 Task: Read and analyze the reviews of a property on Airbnb to assess guest experiences.
Action: Mouse moved to (329, 544)
Screenshot: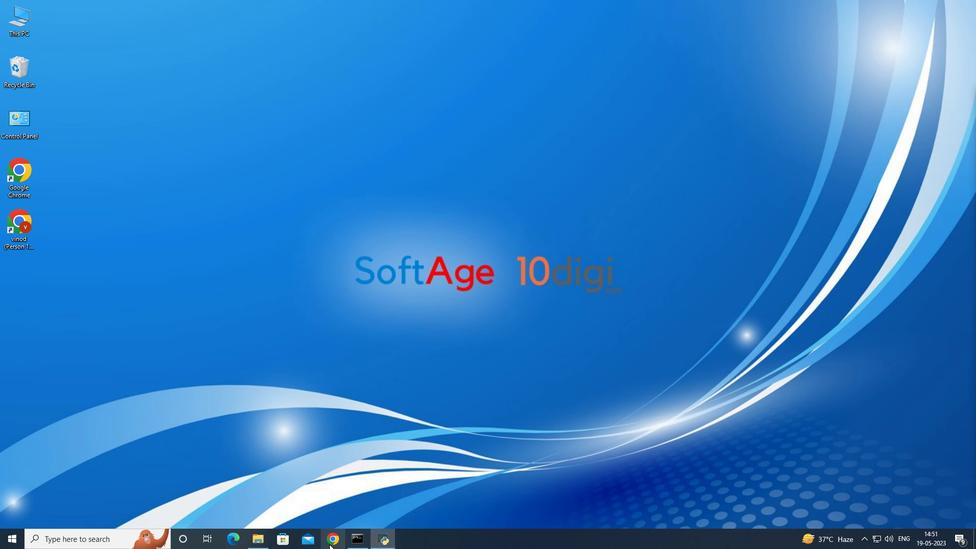 
Action: Mouse pressed left at (329, 544)
Screenshot: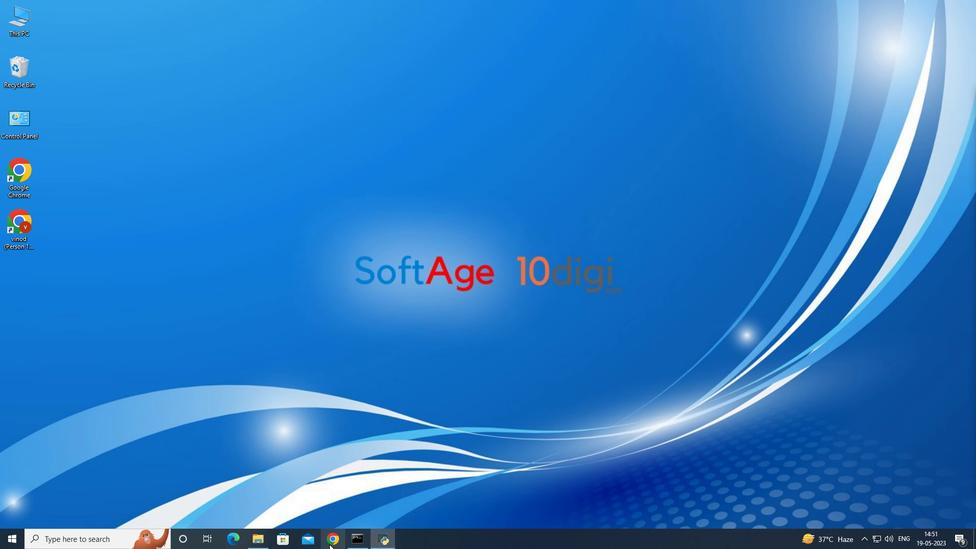 
Action: Mouse moved to (388, 338)
Screenshot: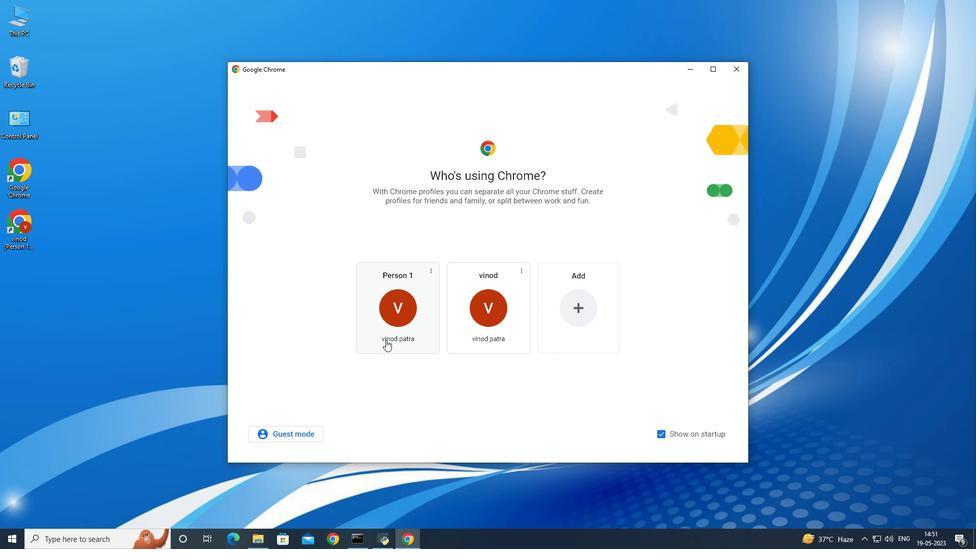 
Action: Mouse pressed left at (388, 338)
Screenshot: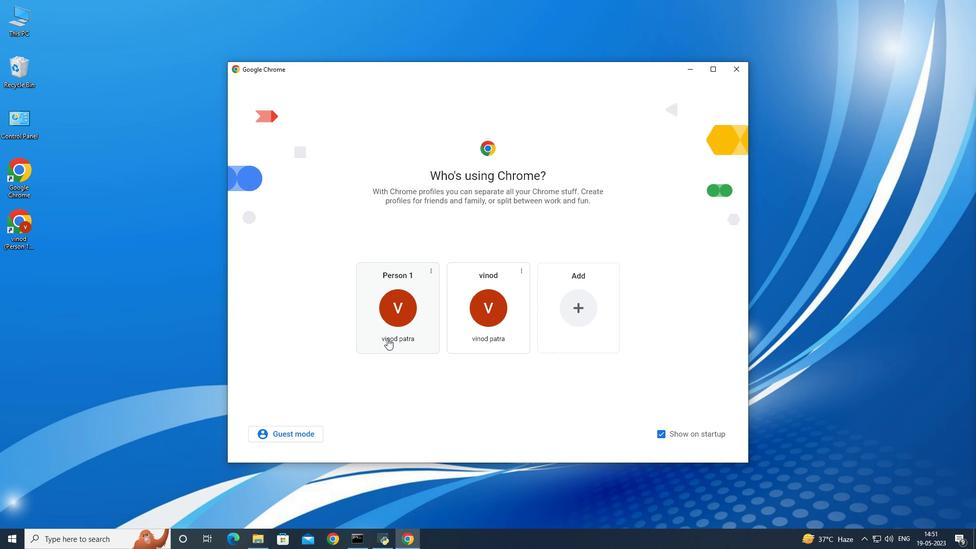 
Action: Mouse moved to (442, 217)
Screenshot: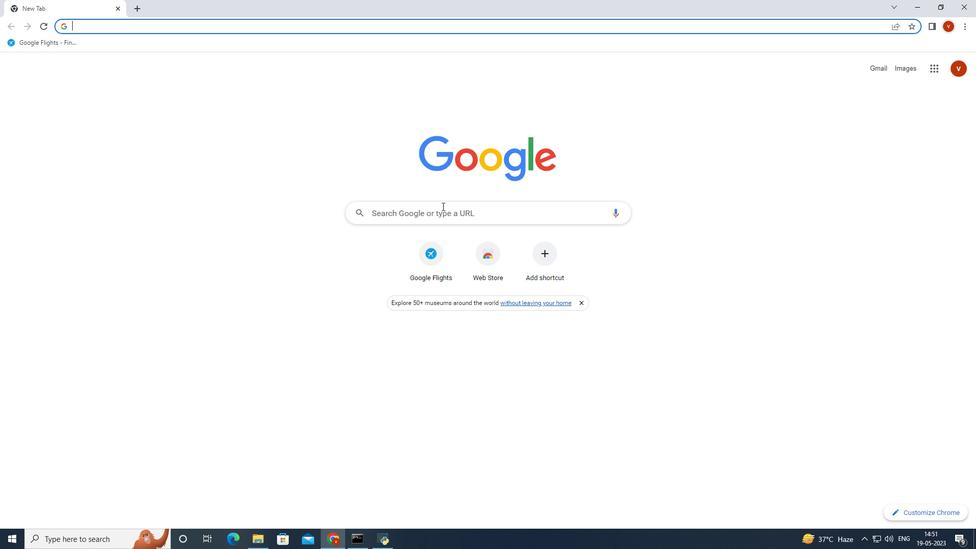 
Action: Mouse pressed left at (442, 217)
Screenshot: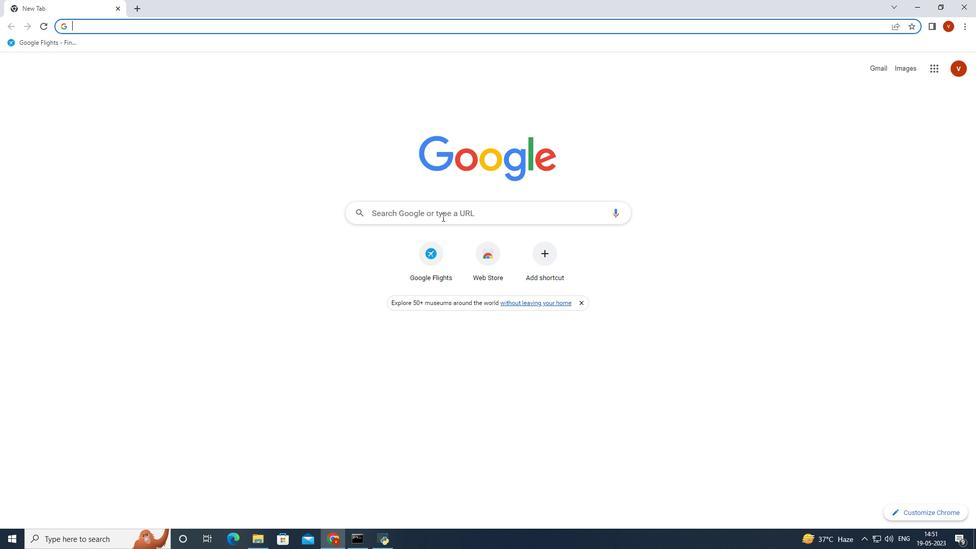 
Action: Mouse moved to (431, 260)
Screenshot: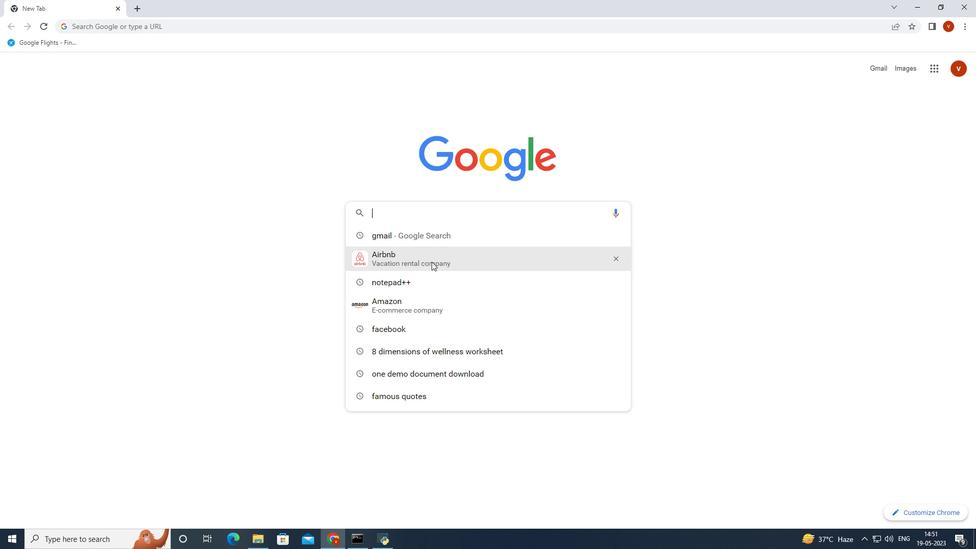 
Action: Mouse pressed left at (431, 260)
Screenshot: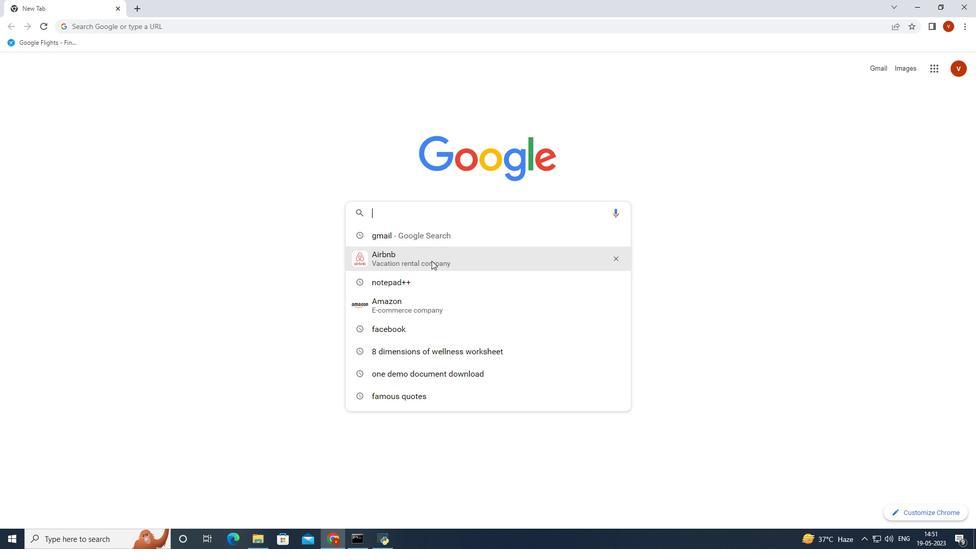 
Action: Mouse moved to (215, 152)
Screenshot: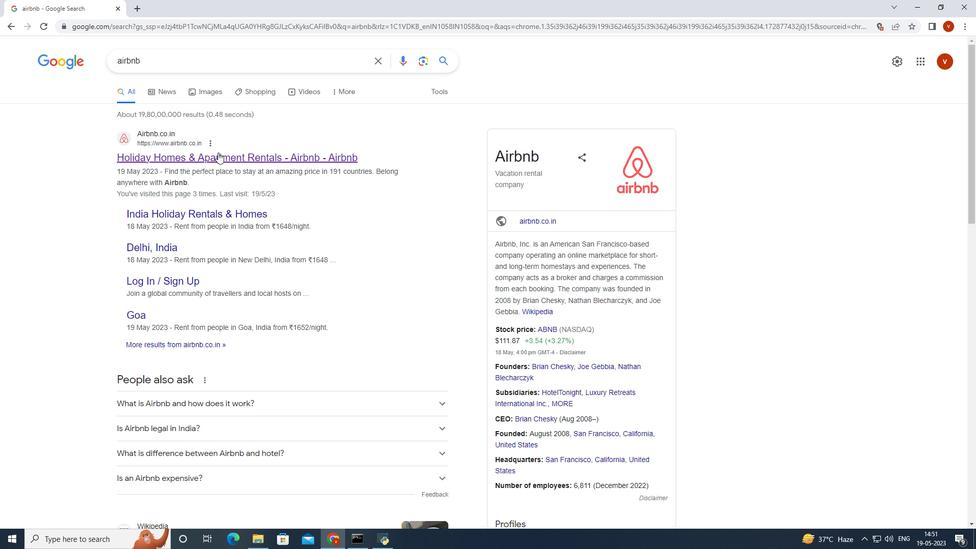
Action: Mouse pressed left at (215, 152)
Screenshot: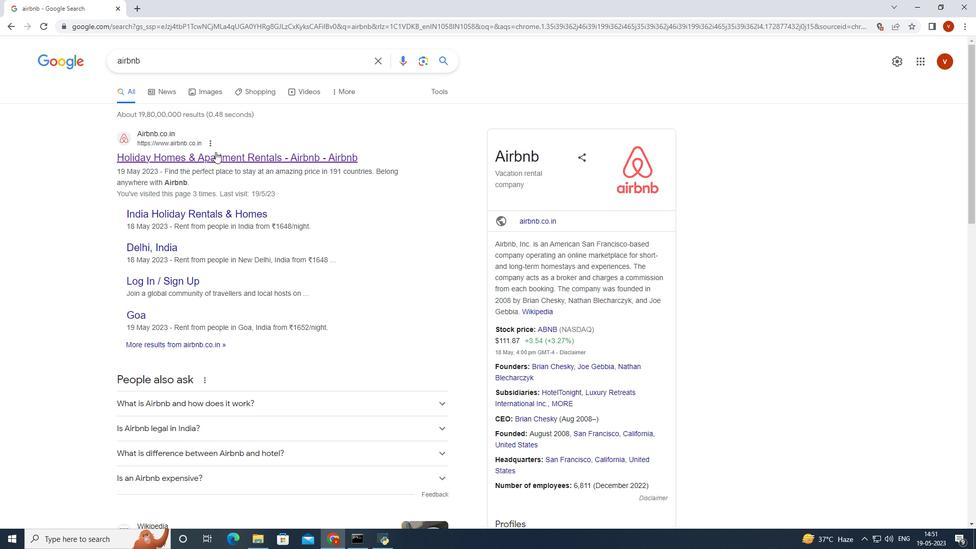 
Action: Mouse moved to (300, 288)
Screenshot: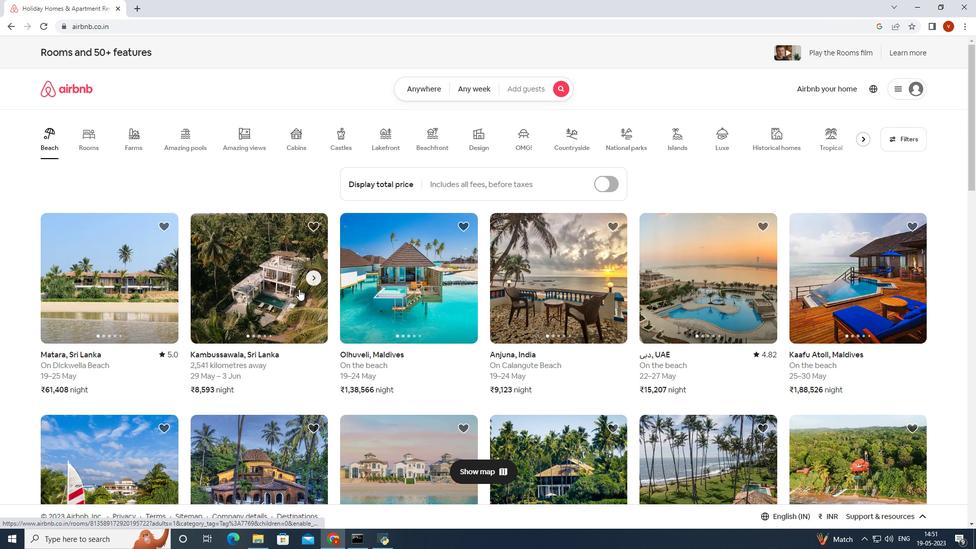 
Action: Mouse scrolled (300, 287) with delta (0, 0)
Screenshot: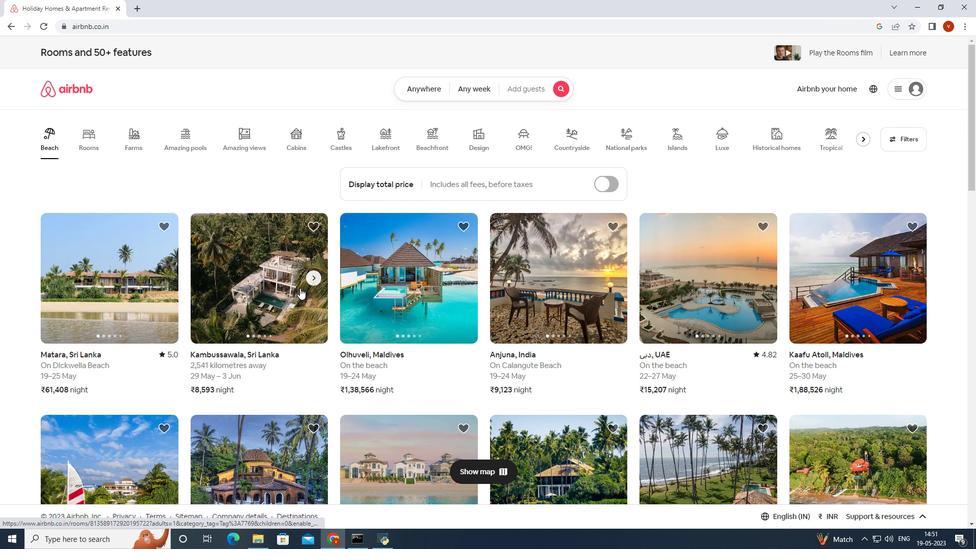 
Action: Mouse moved to (122, 274)
Screenshot: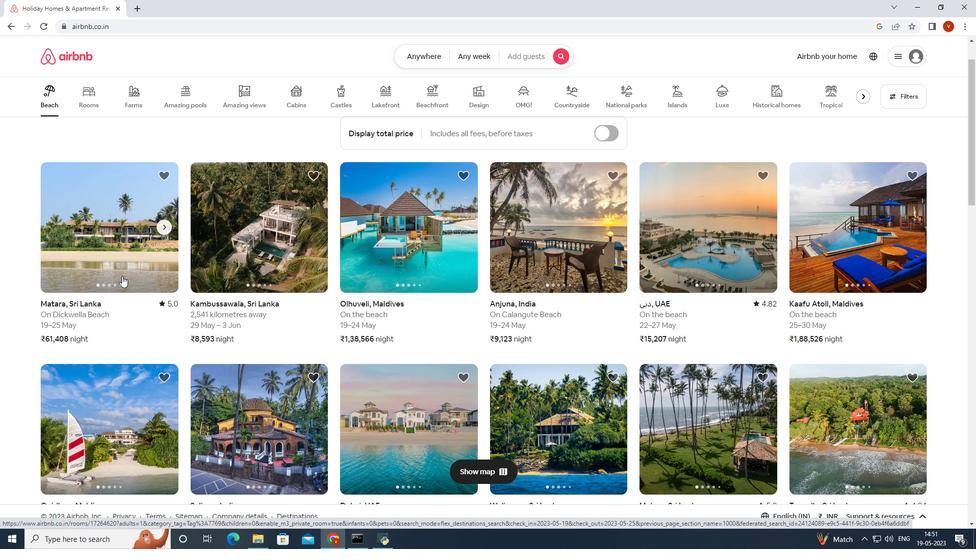 
Action: Mouse pressed left at (122, 274)
Screenshot: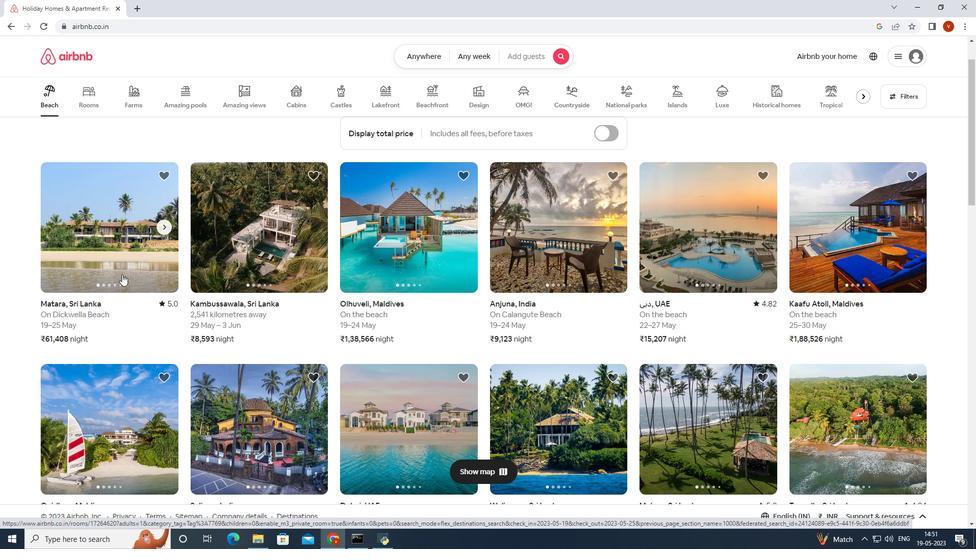 
Action: Mouse moved to (188, 279)
Screenshot: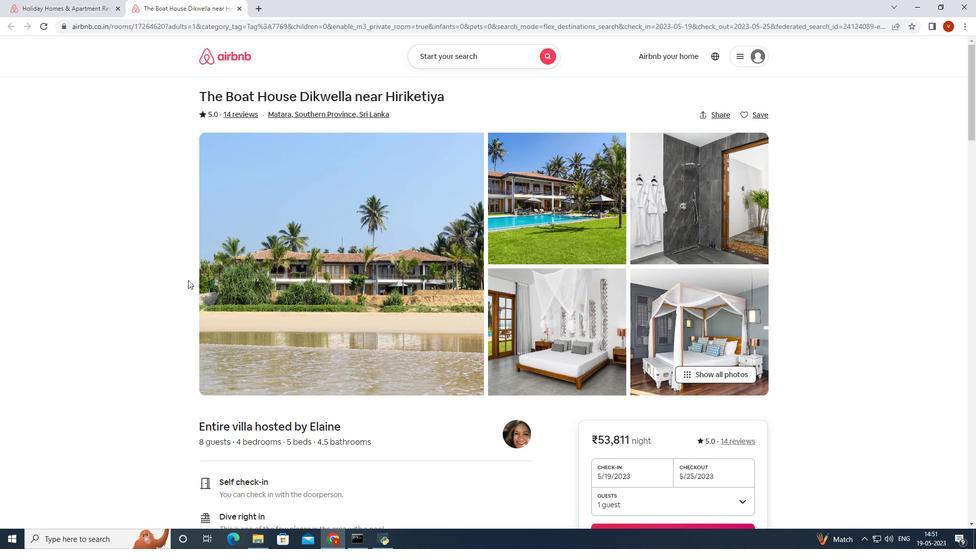 
Action: Mouse scrolled (188, 279) with delta (0, 0)
Screenshot: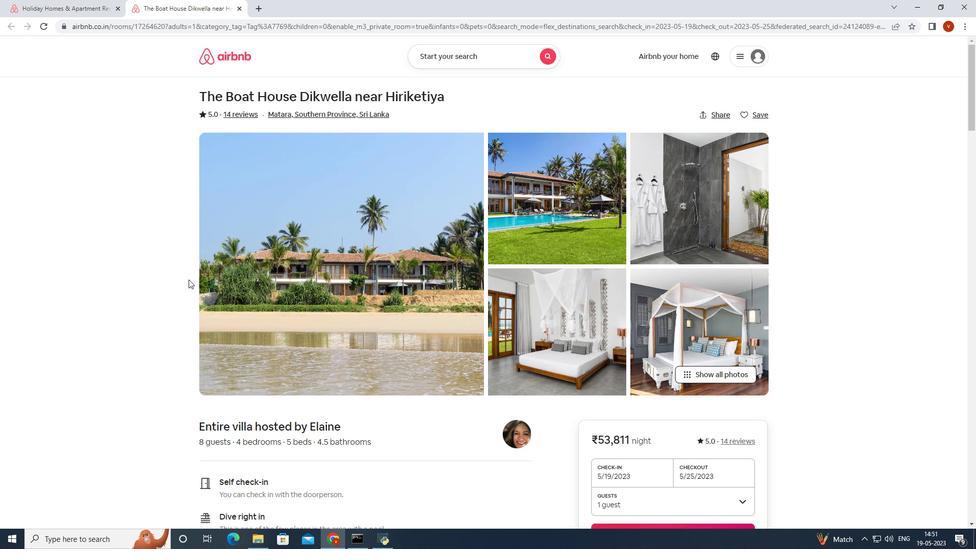
Action: Mouse scrolled (188, 279) with delta (0, 0)
Screenshot: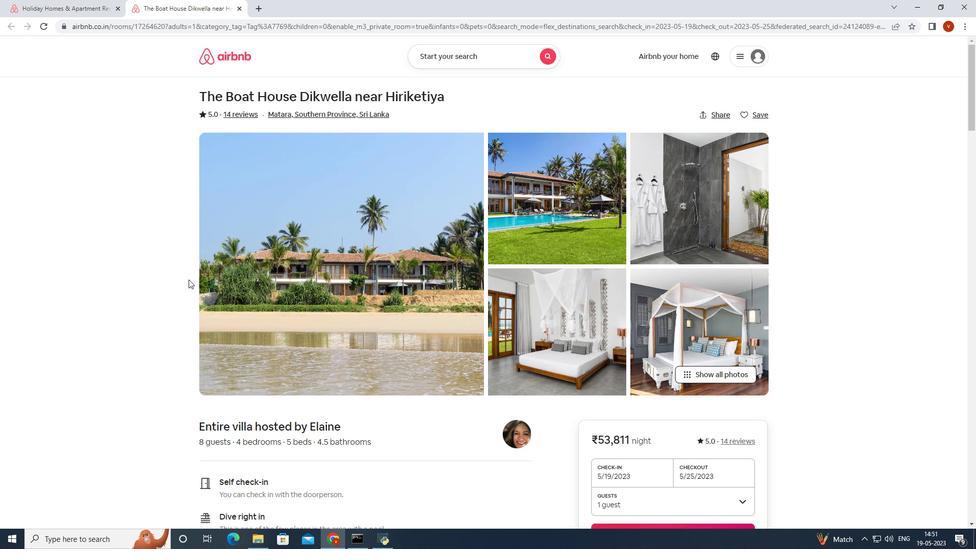 
Action: Mouse scrolled (188, 279) with delta (0, 0)
Screenshot: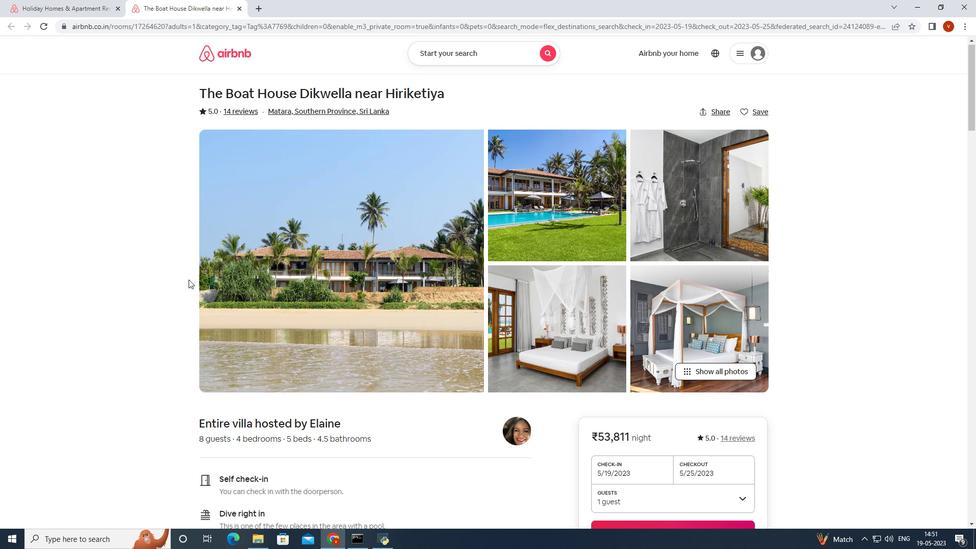 
Action: Mouse moved to (313, 306)
Screenshot: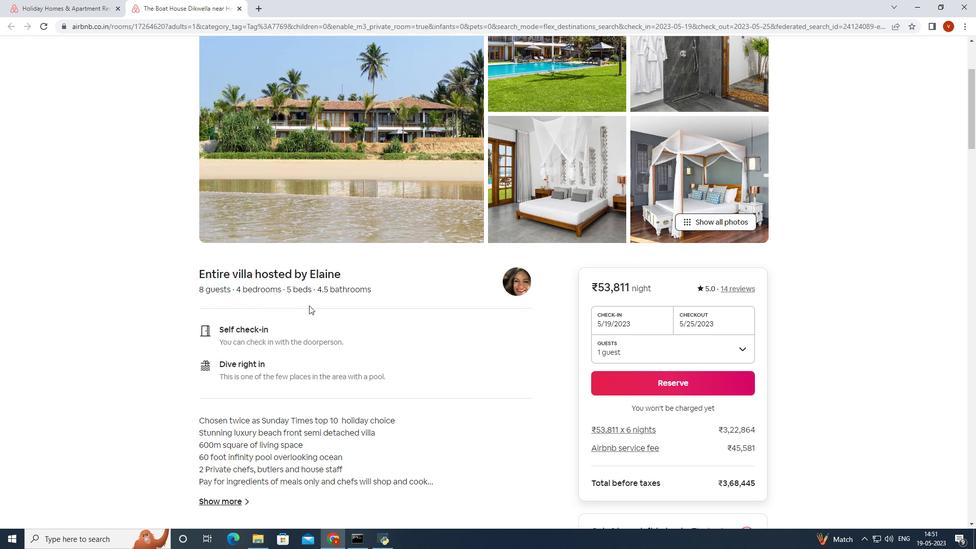 
Action: Mouse scrolled (313, 305) with delta (0, 0)
Screenshot: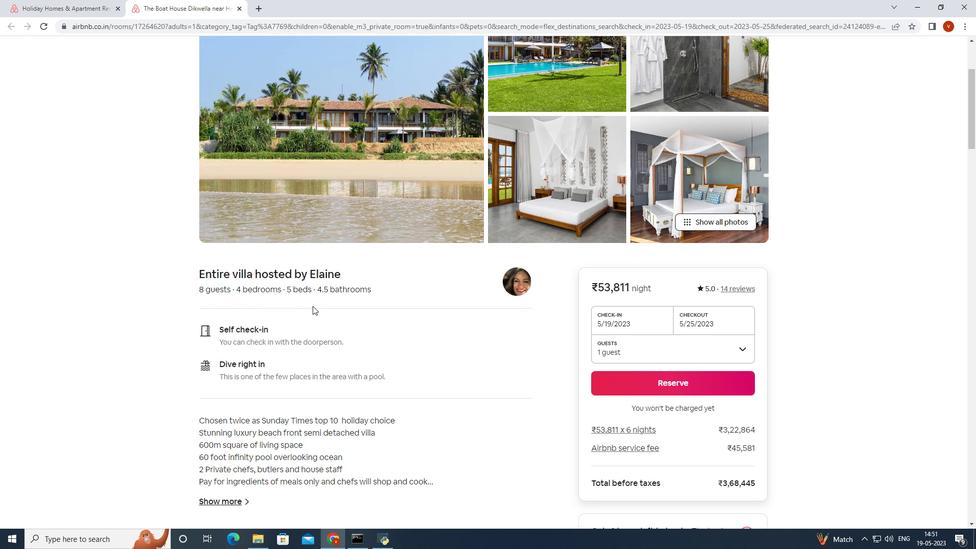 
Action: Mouse moved to (313, 306)
Screenshot: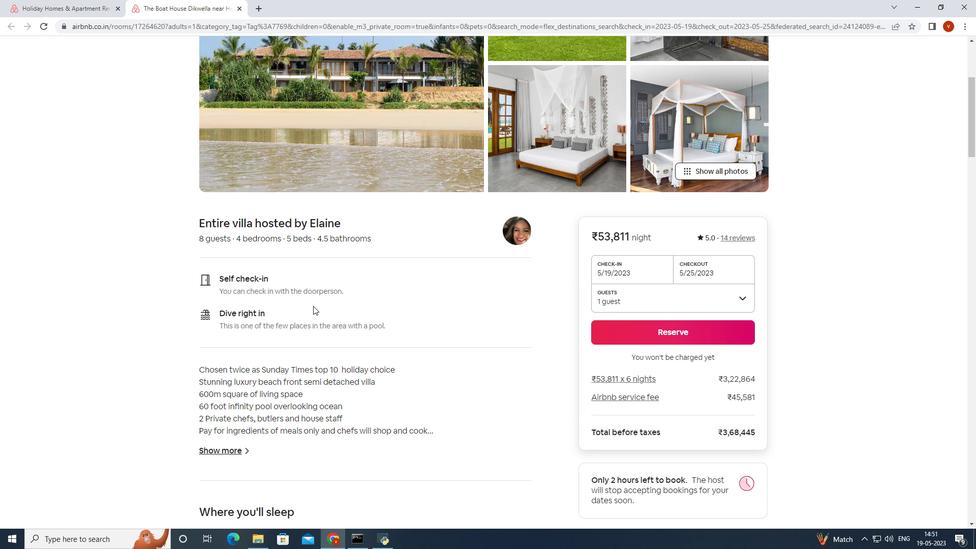 
Action: Mouse scrolled (313, 305) with delta (0, 0)
Screenshot: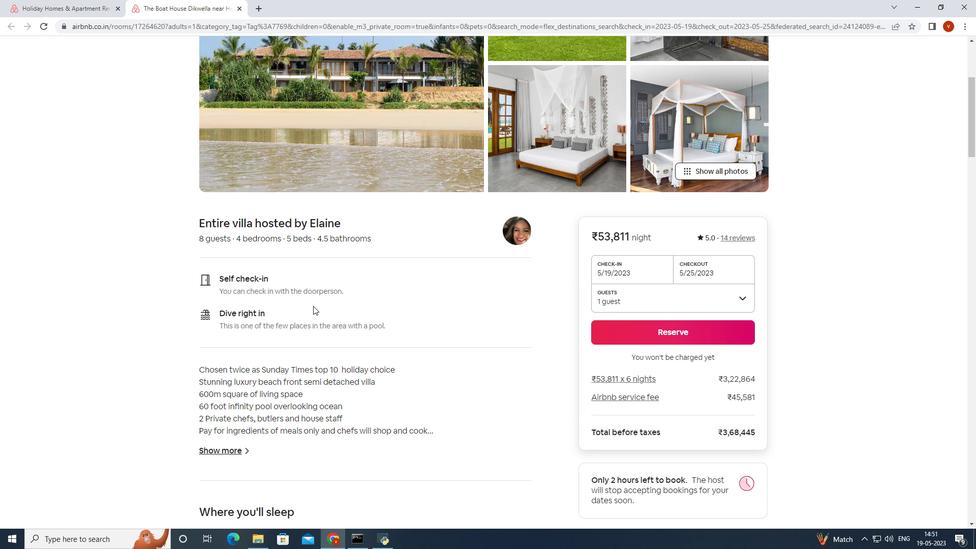 
Action: Mouse scrolled (313, 305) with delta (0, 0)
Screenshot: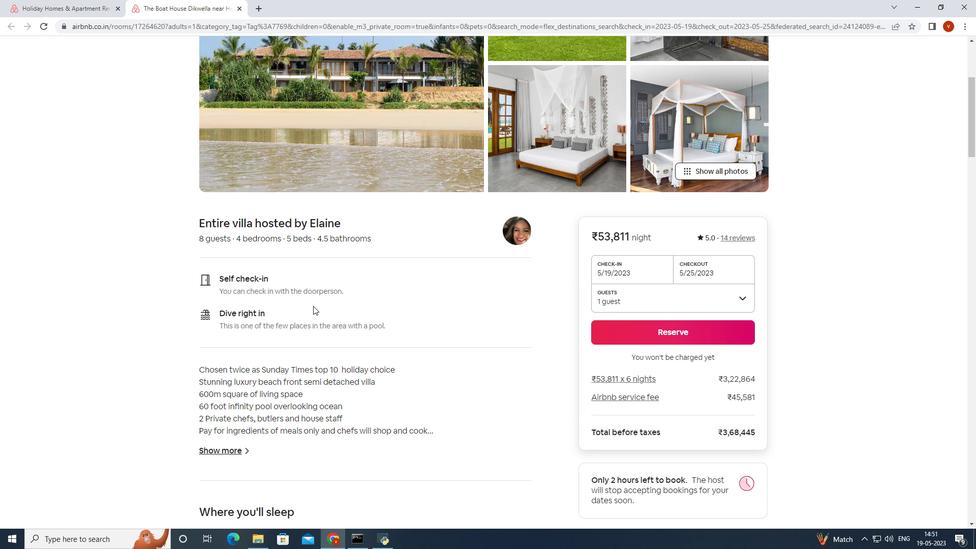 
Action: Mouse moved to (312, 306)
Screenshot: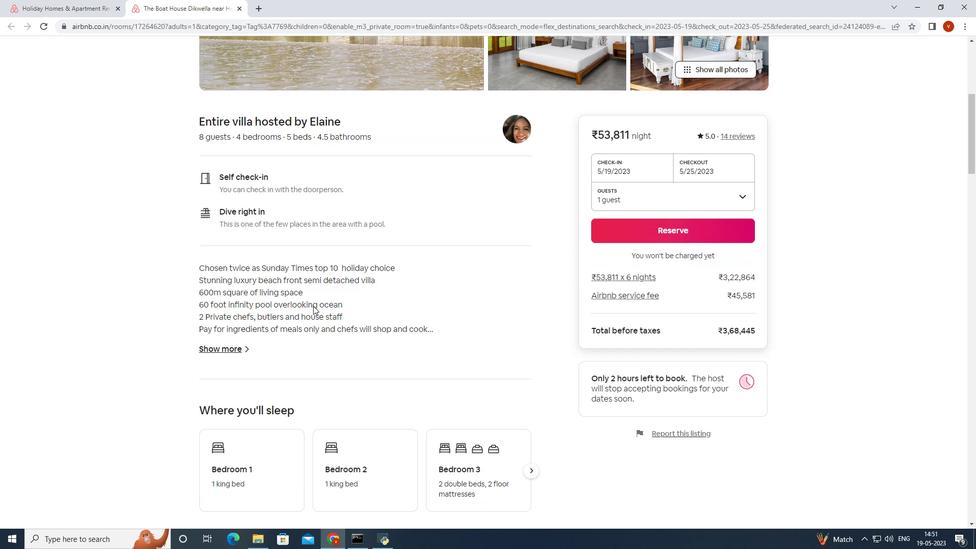 
Action: Mouse scrolled (312, 306) with delta (0, 0)
Screenshot: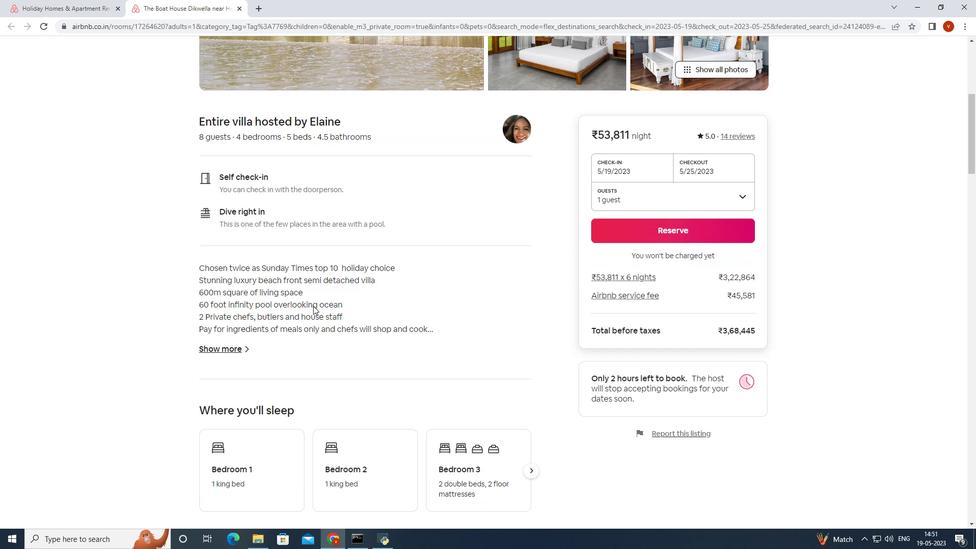 
Action: Mouse moved to (312, 306)
Screenshot: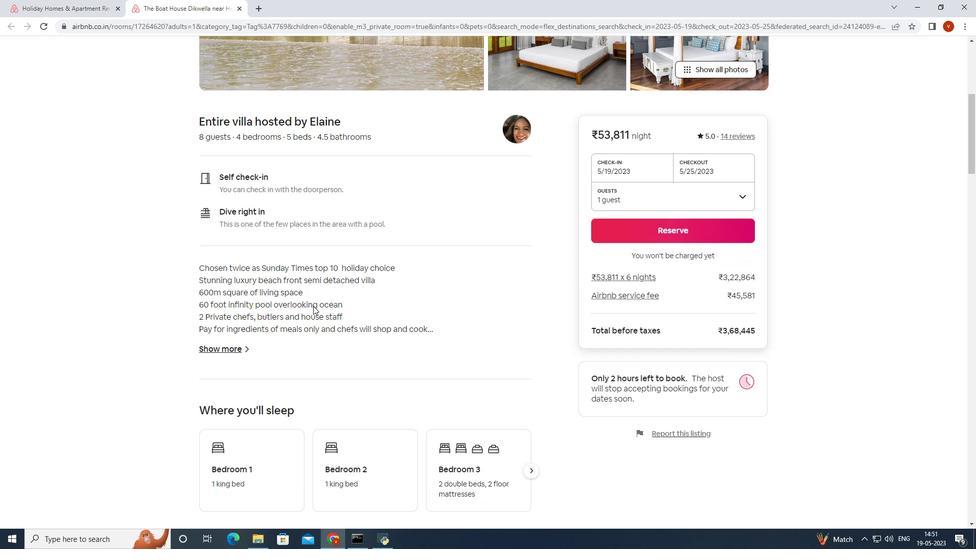 
Action: Mouse scrolled (312, 306) with delta (0, 0)
Screenshot: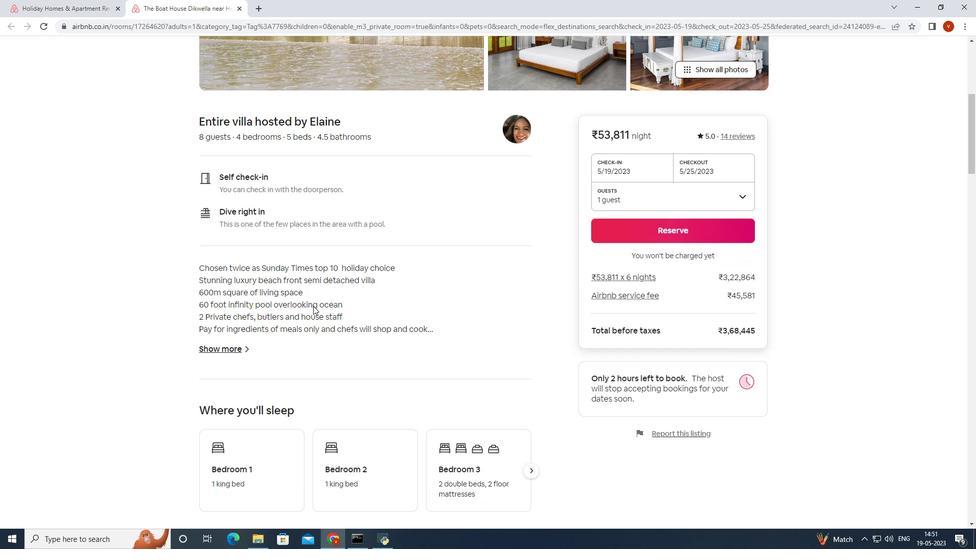 
Action: Mouse moved to (312, 306)
Screenshot: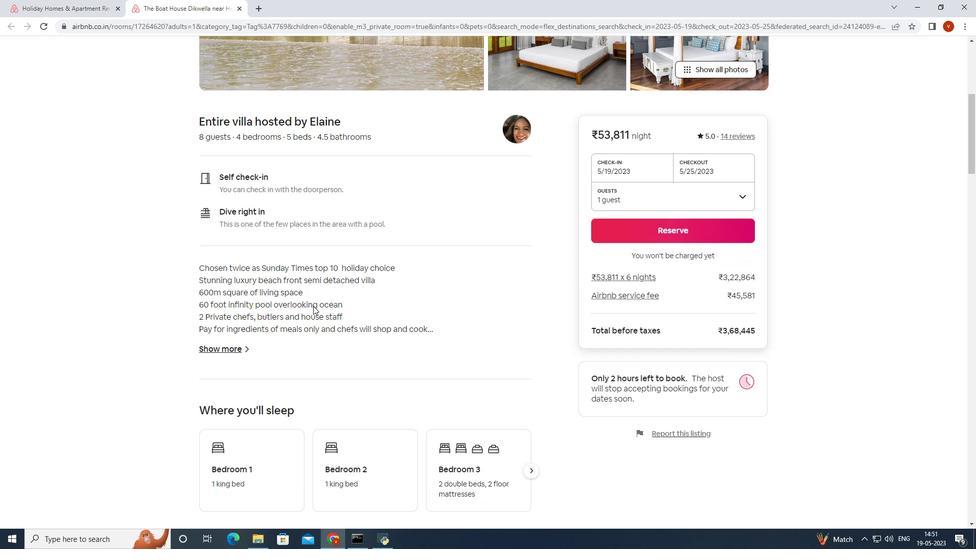 
Action: Mouse scrolled (312, 306) with delta (0, 0)
Screenshot: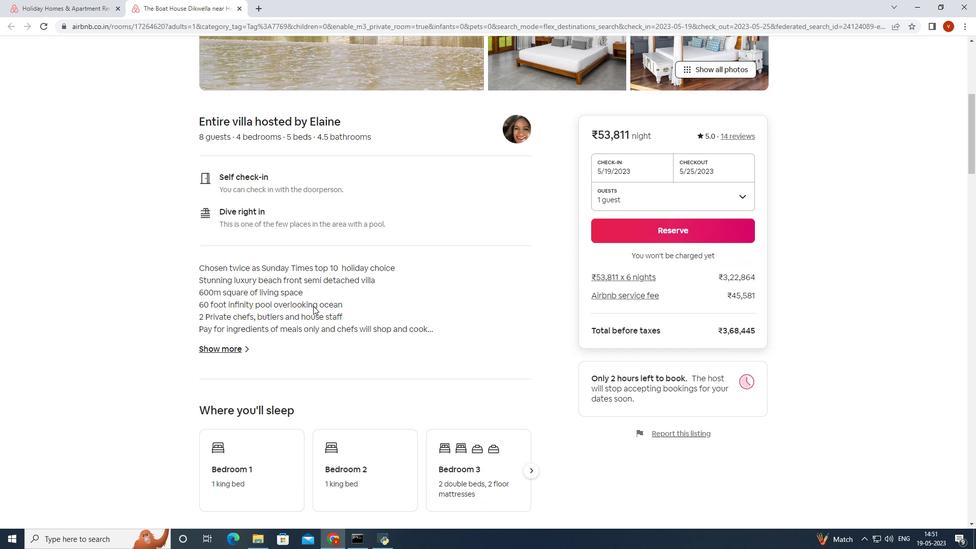 
Action: Mouse moved to (311, 307)
Screenshot: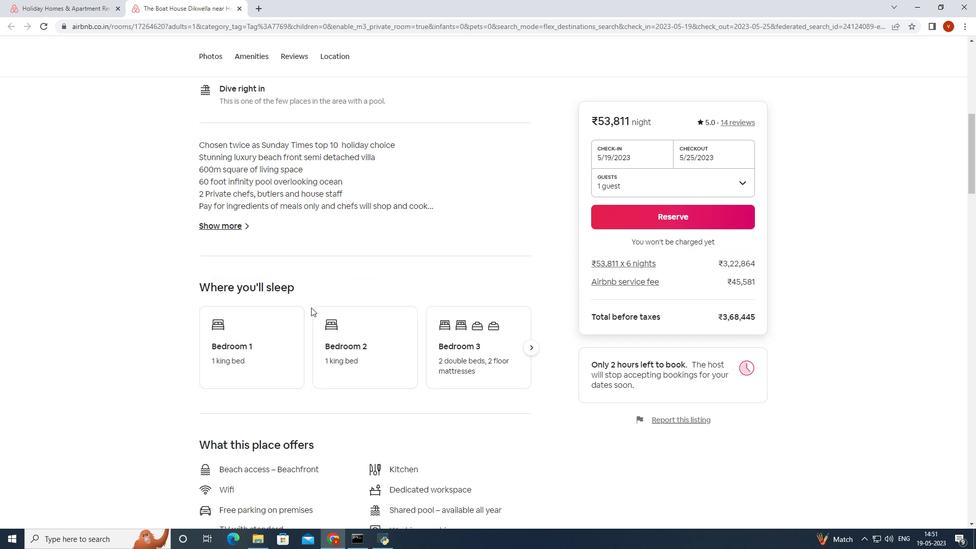 
Action: Mouse scrolled (311, 307) with delta (0, 0)
Screenshot: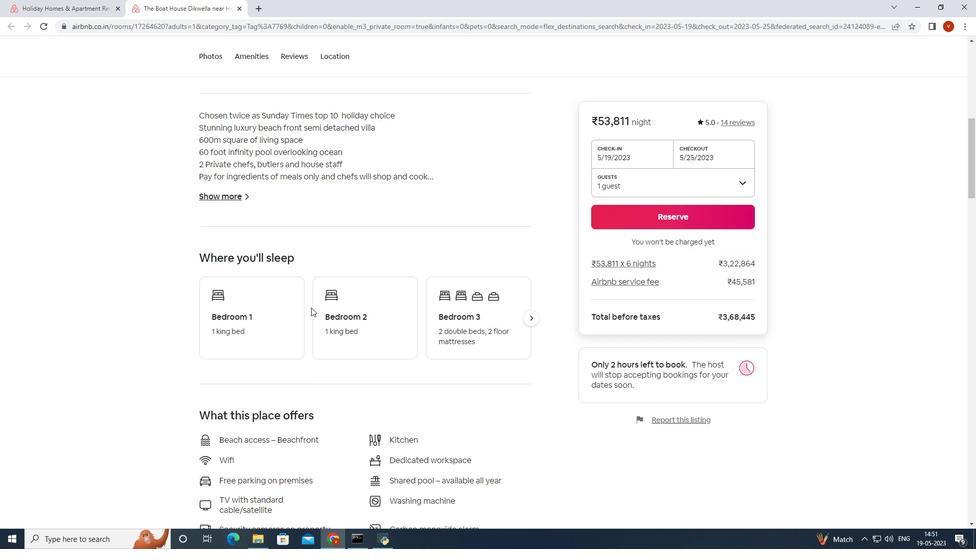 
Action: Mouse scrolled (311, 307) with delta (0, 0)
Screenshot: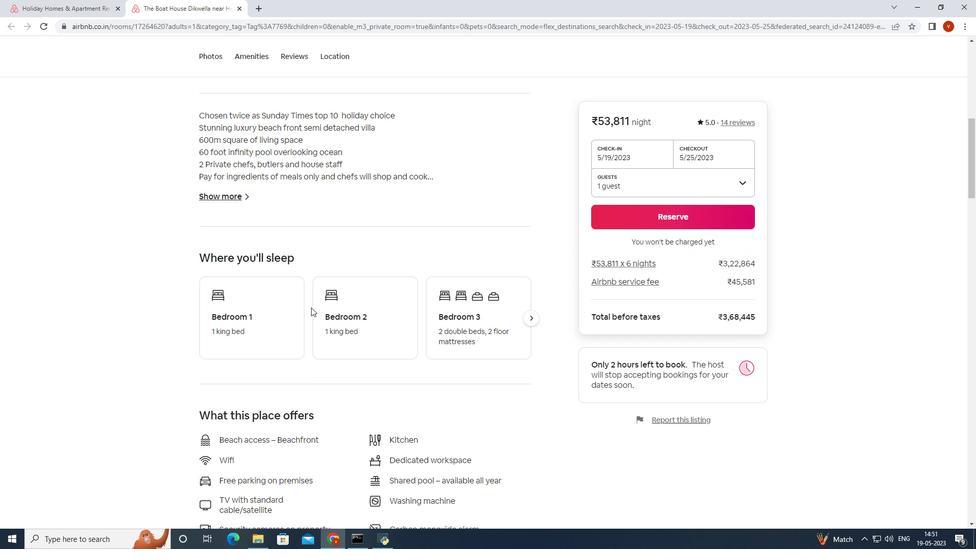 
Action: Mouse scrolled (311, 307) with delta (0, 0)
Screenshot: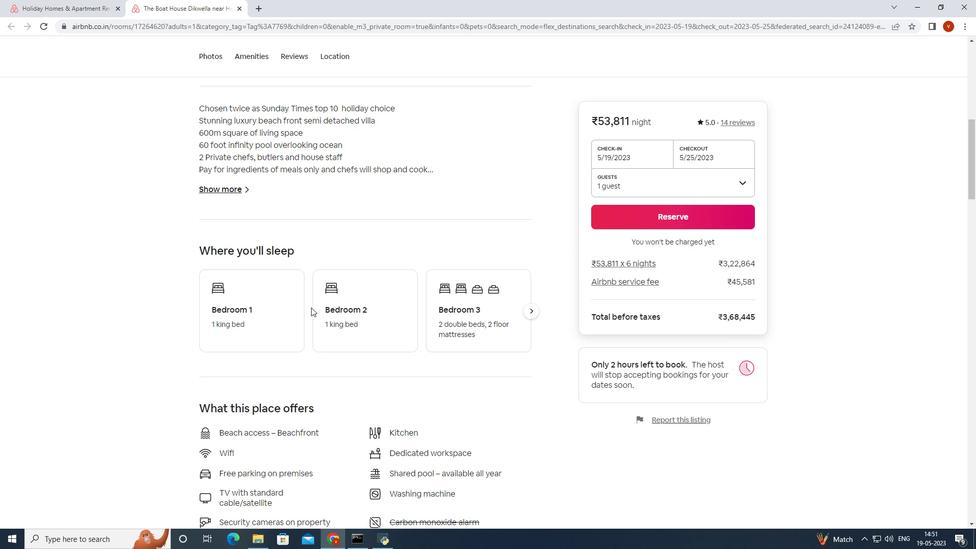 
Action: Mouse scrolled (311, 307) with delta (0, 0)
Screenshot: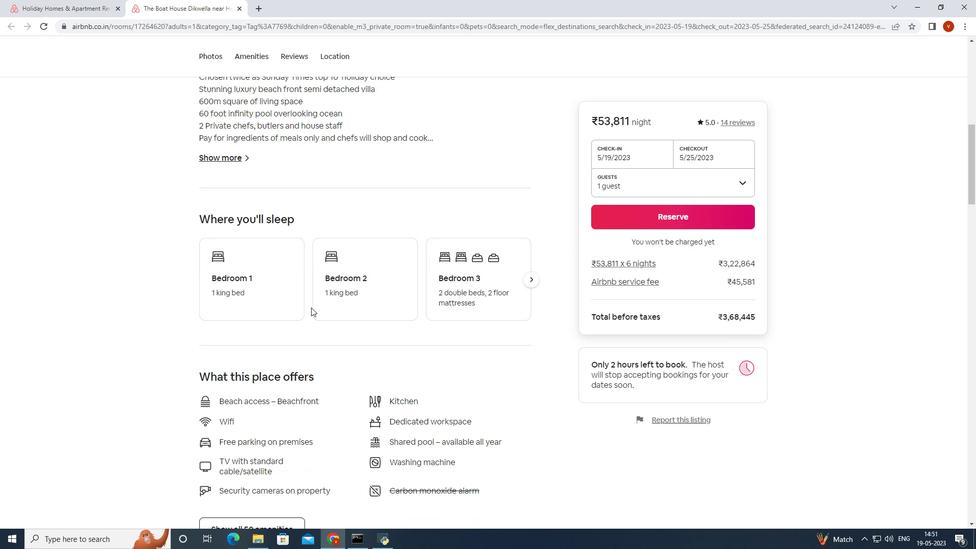 
Action: Mouse moved to (306, 310)
Screenshot: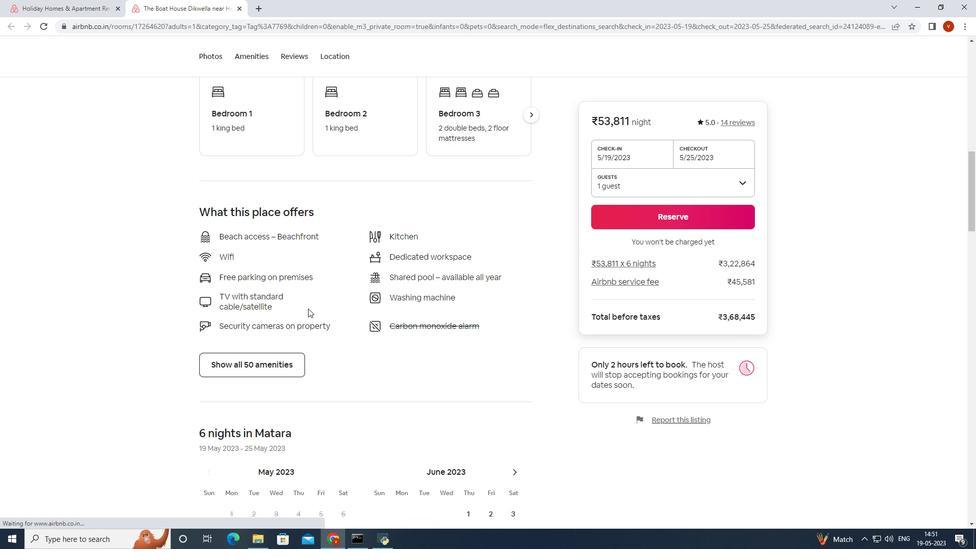
Action: Mouse scrolled (306, 309) with delta (0, 0)
Screenshot: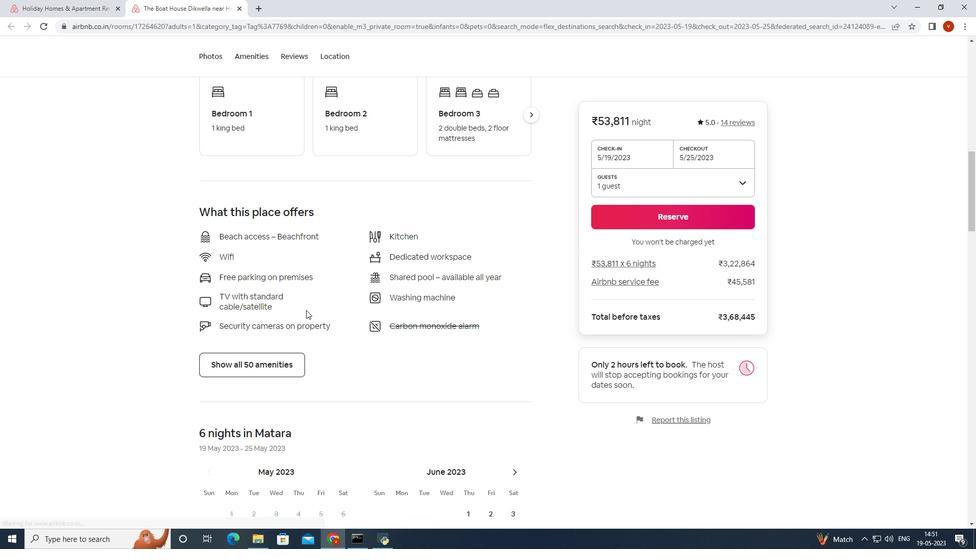 
Action: Mouse scrolled (306, 309) with delta (0, 0)
Screenshot: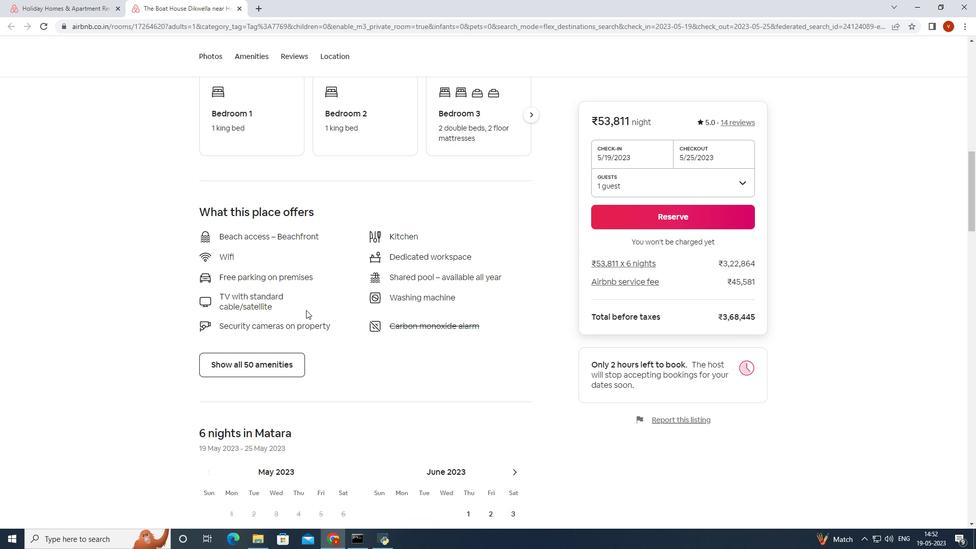 
Action: Mouse scrolled (306, 309) with delta (0, 0)
Screenshot: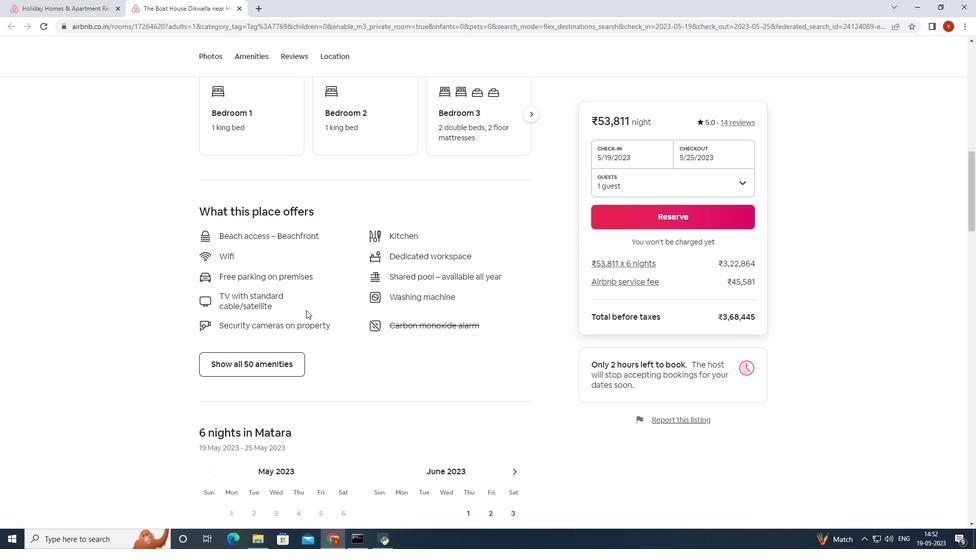 
Action: Mouse moved to (306, 310)
Screenshot: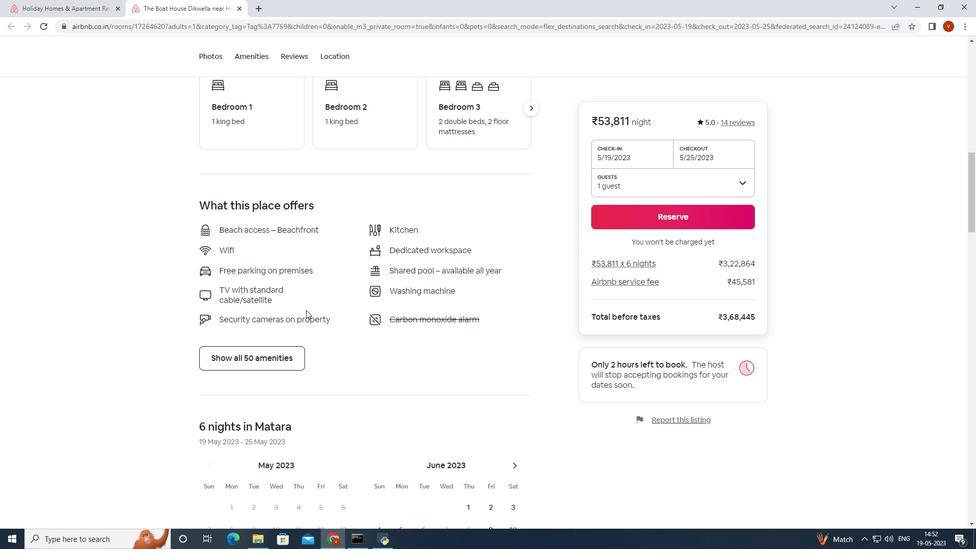 
Action: Mouse scrolled (306, 310) with delta (0, 0)
Screenshot: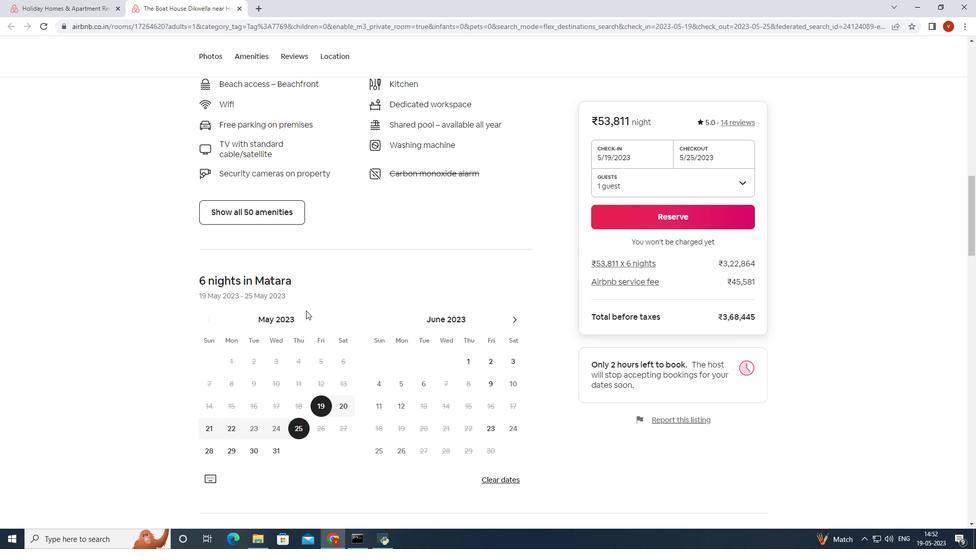 
Action: Mouse moved to (306, 311)
Screenshot: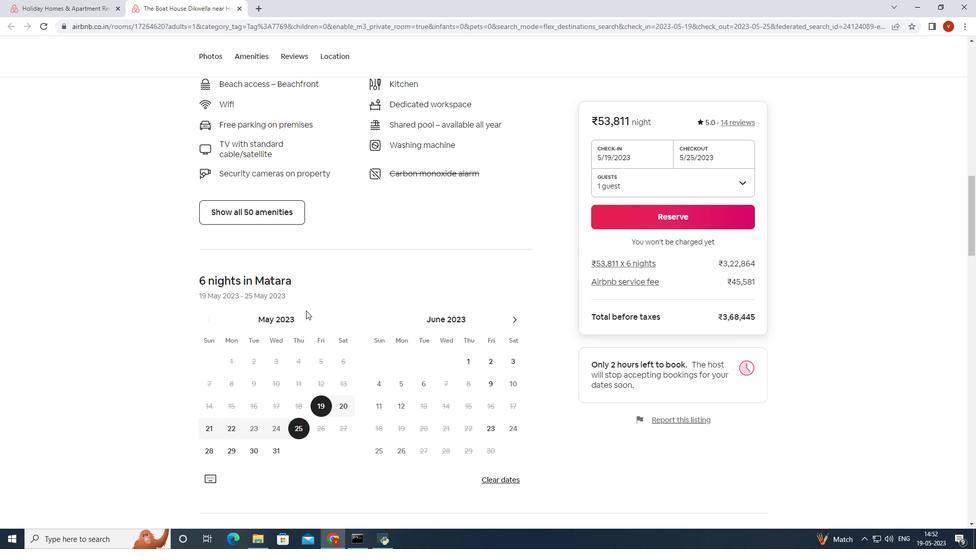 
Action: Mouse scrolled (306, 310) with delta (0, 0)
Screenshot: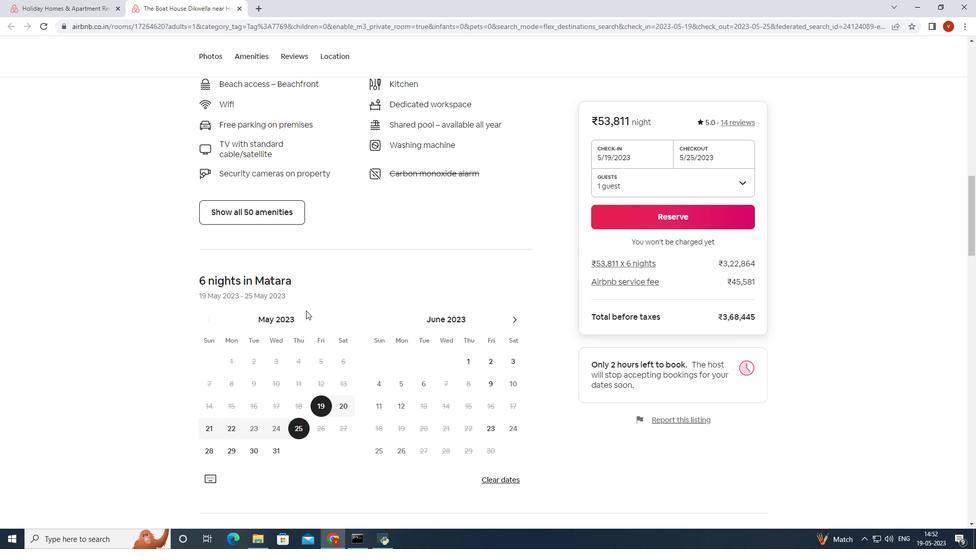 
Action: Mouse moved to (306, 311)
Screenshot: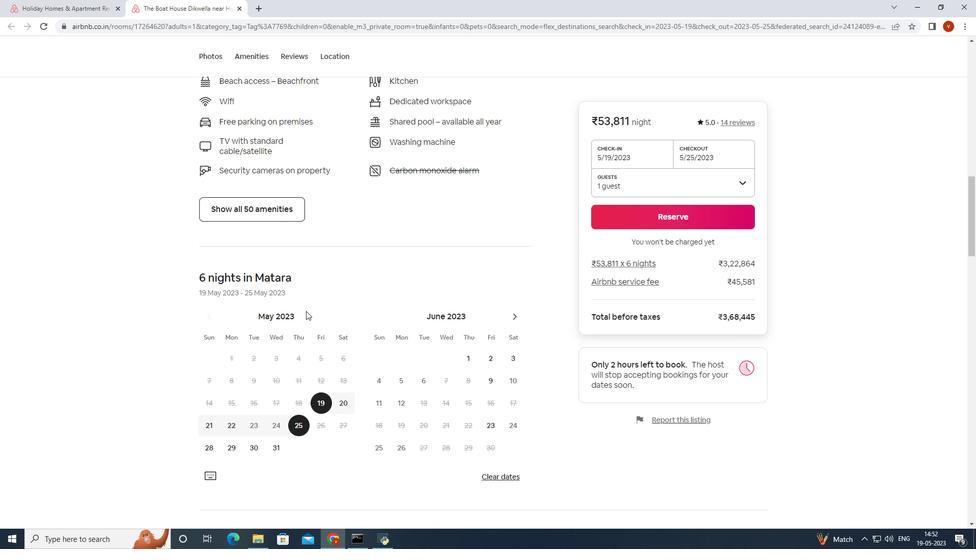 
Action: Mouse scrolled (306, 311) with delta (0, 0)
Screenshot: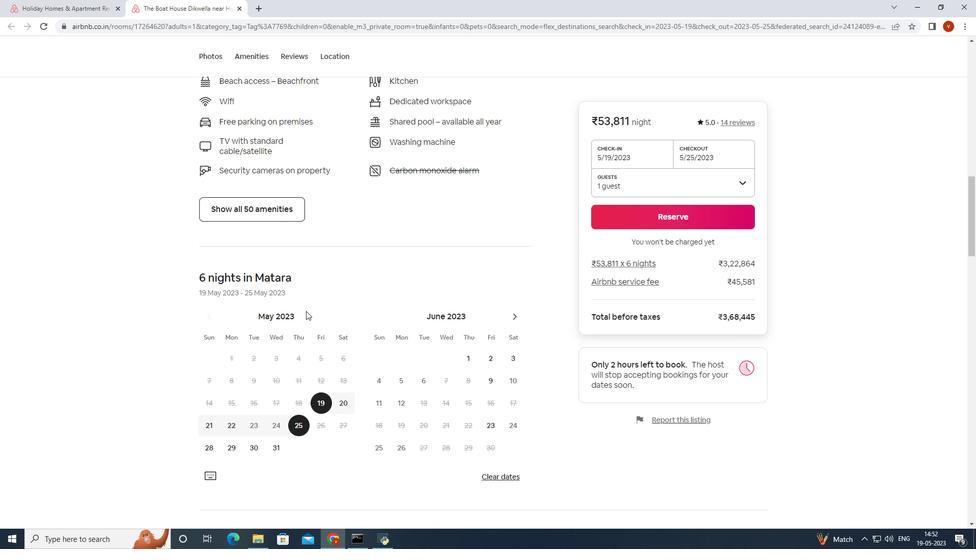 
Action: Mouse moved to (306, 312)
Screenshot: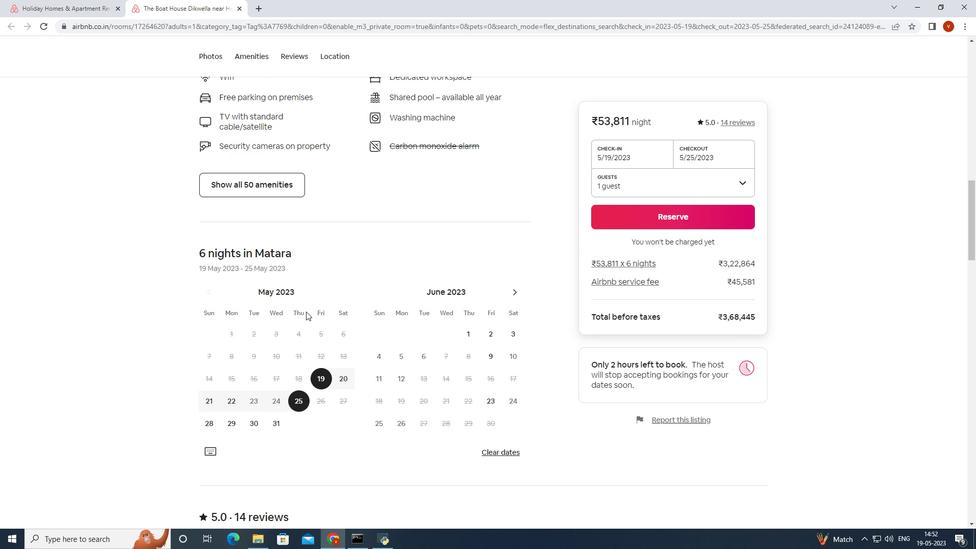 
Action: Mouse scrolled (306, 312) with delta (0, 0)
Screenshot: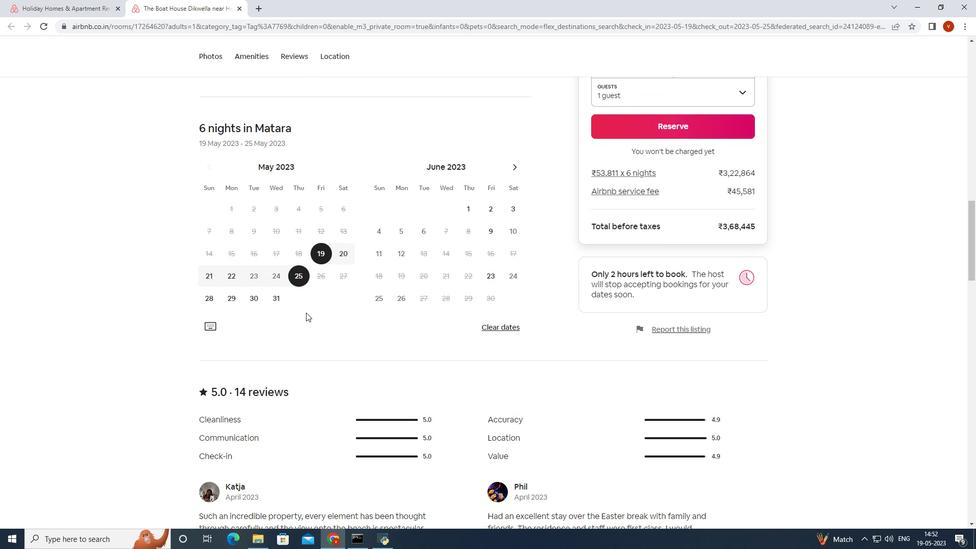 
Action: Mouse scrolled (306, 312) with delta (0, 0)
Screenshot: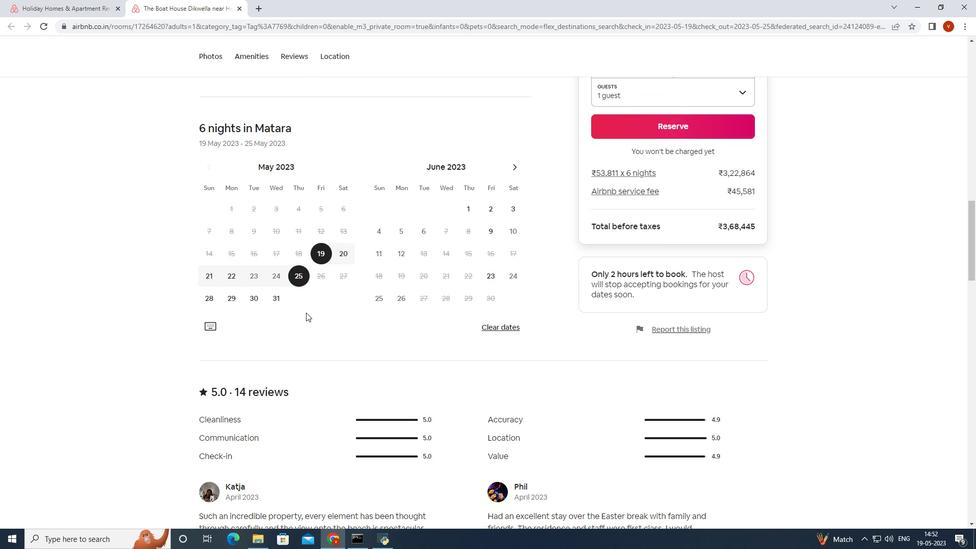 
Action: Mouse scrolled (306, 312) with delta (0, 0)
Screenshot: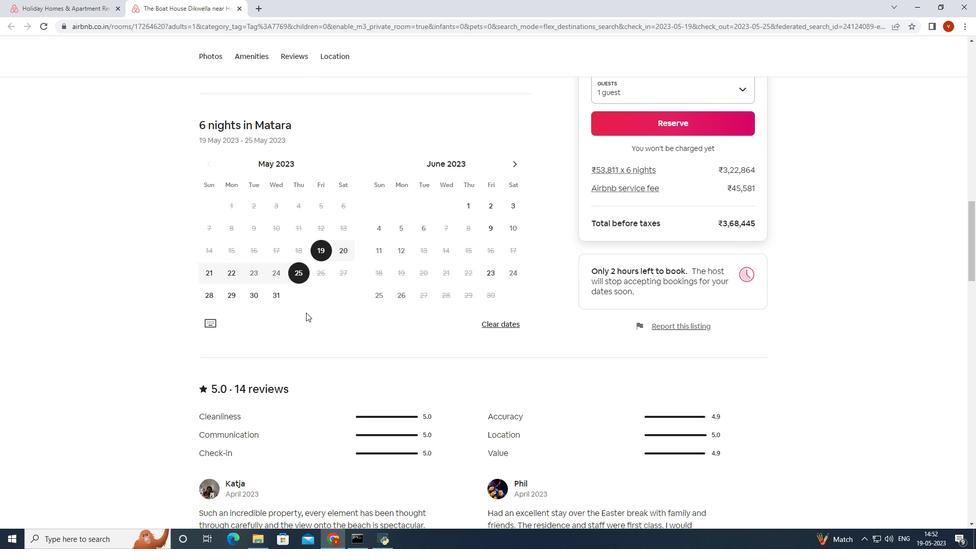
Action: Mouse moved to (216, 406)
Screenshot: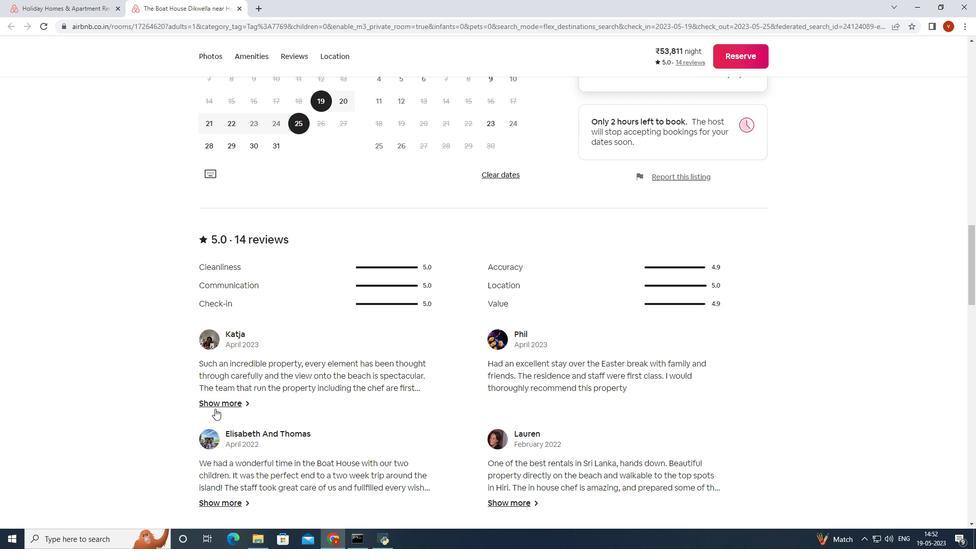 
Action: Mouse pressed left at (216, 406)
Screenshot: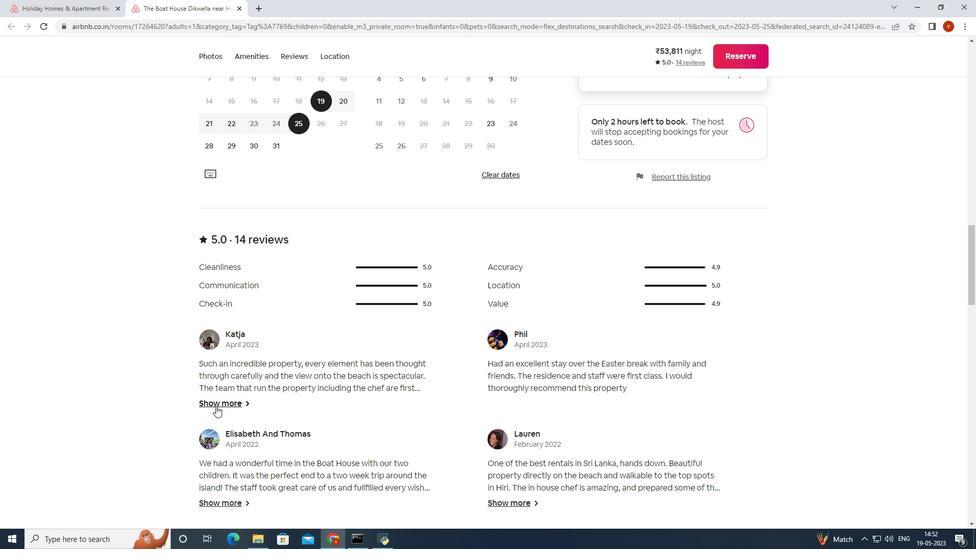 
Action: Mouse moved to (550, 231)
Screenshot: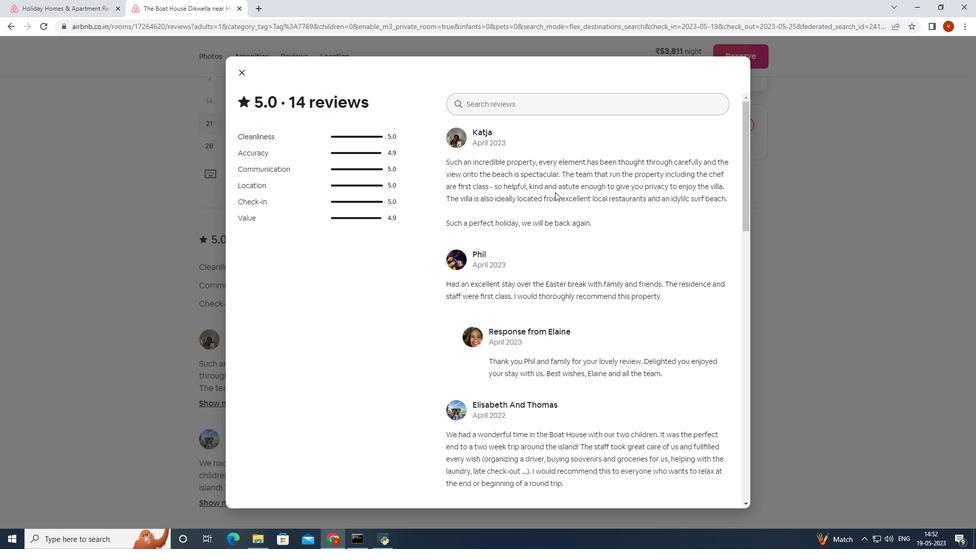 
Action: Mouse scrolled (550, 232) with delta (0, 0)
Screenshot: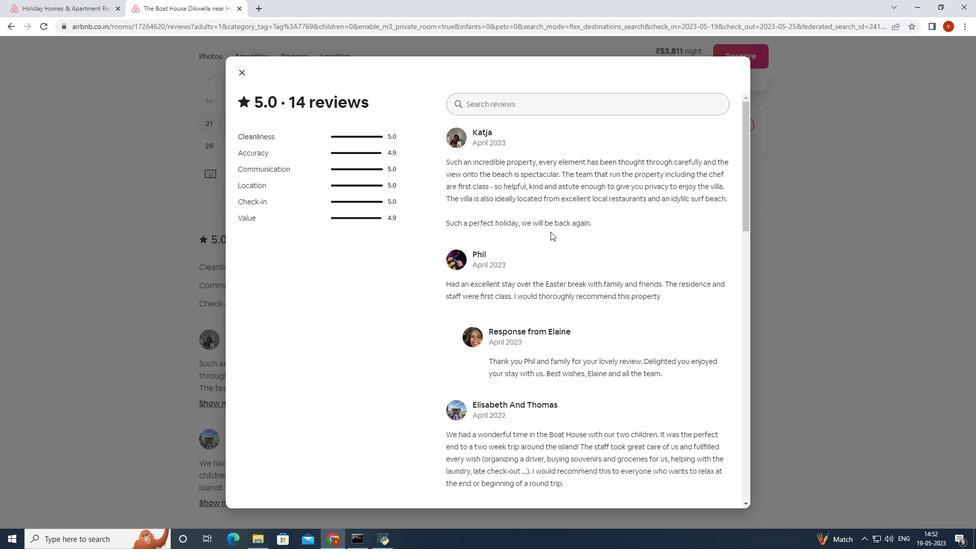 
Action: Mouse moved to (570, 307)
Screenshot: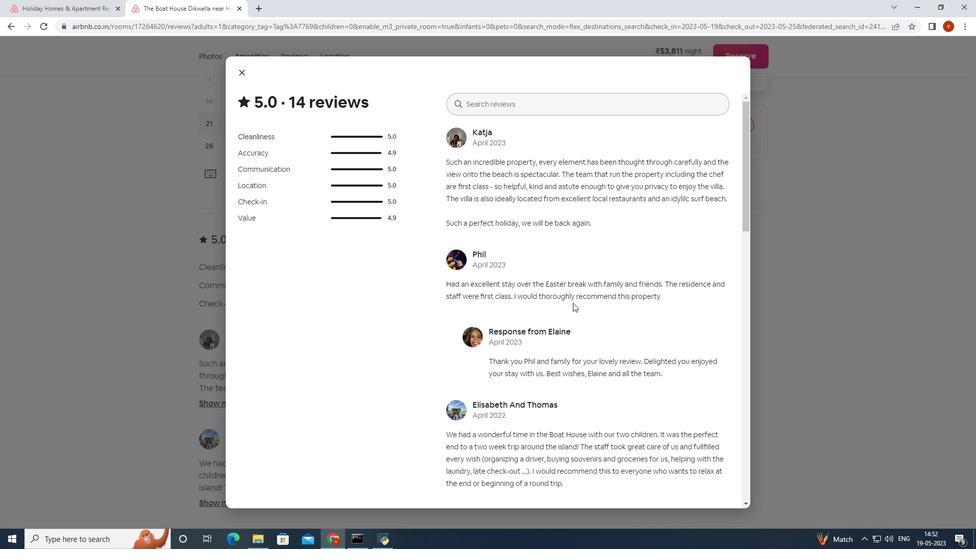 
Action: Mouse scrolled (570, 306) with delta (0, 0)
Screenshot: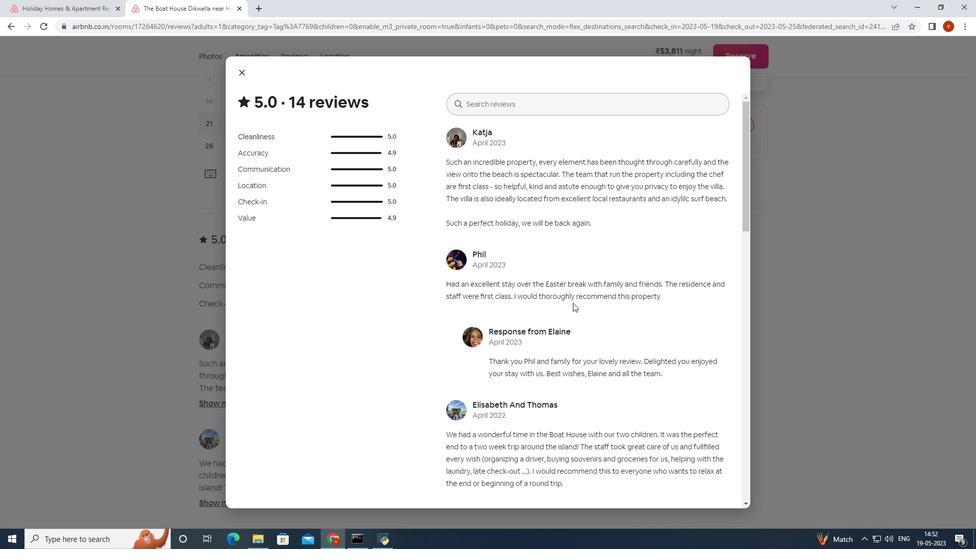 
Action: Mouse moved to (569, 307)
Screenshot: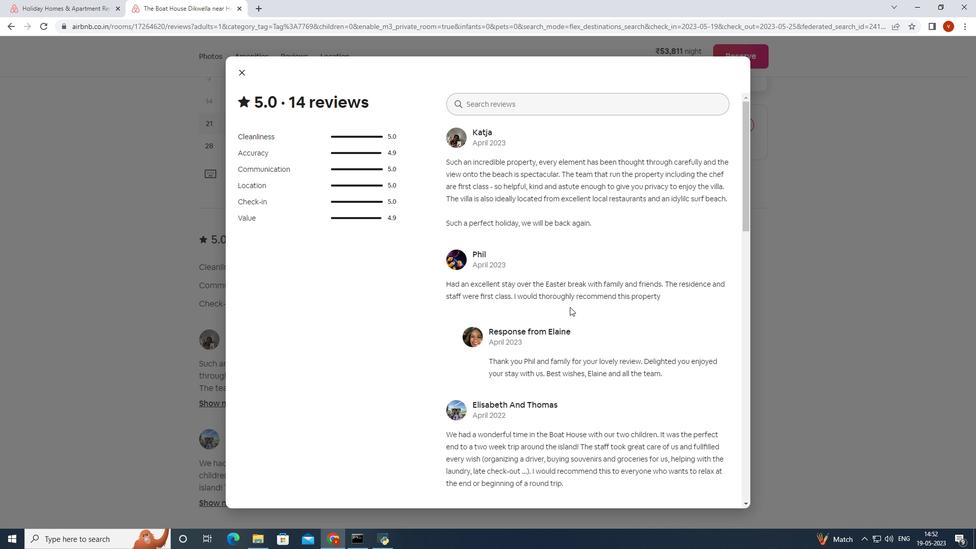 
Action: Mouse scrolled (569, 307) with delta (0, 0)
Screenshot: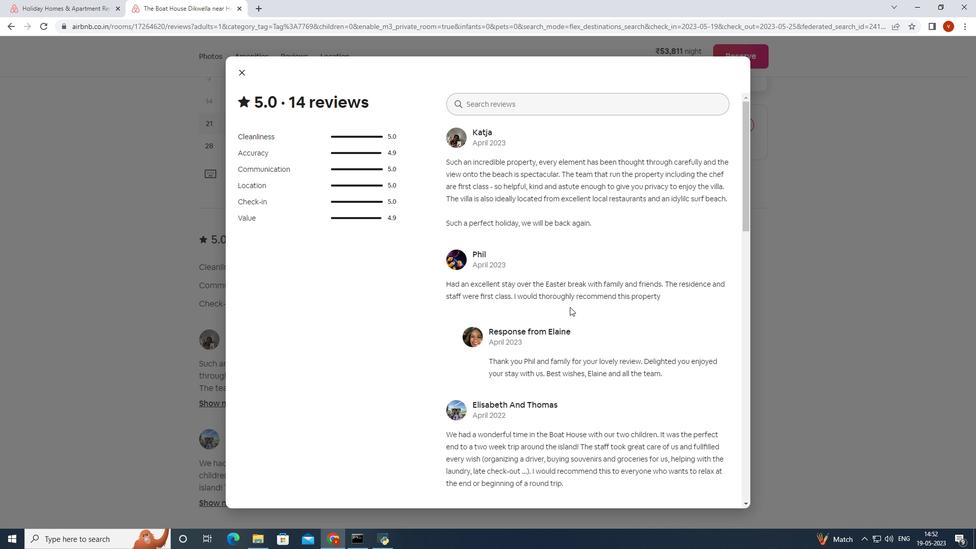 
Action: Mouse moved to (569, 308)
Screenshot: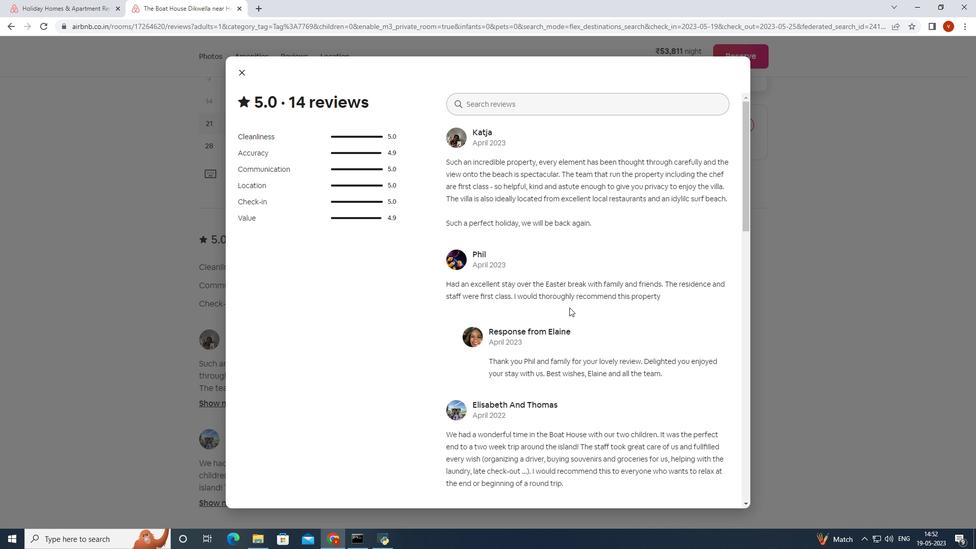 
Action: Mouse scrolled (569, 307) with delta (0, 0)
Screenshot: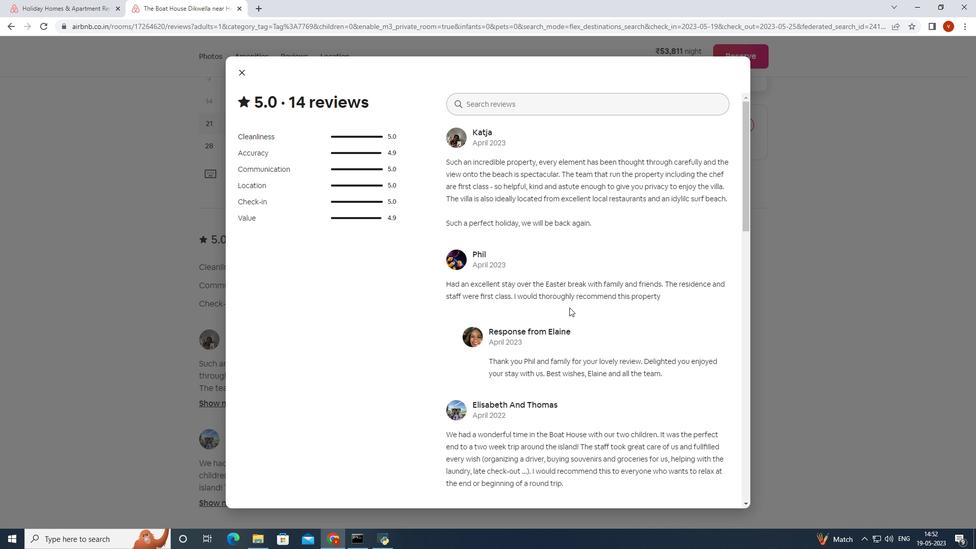
Action: Mouse moved to (511, 282)
Screenshot: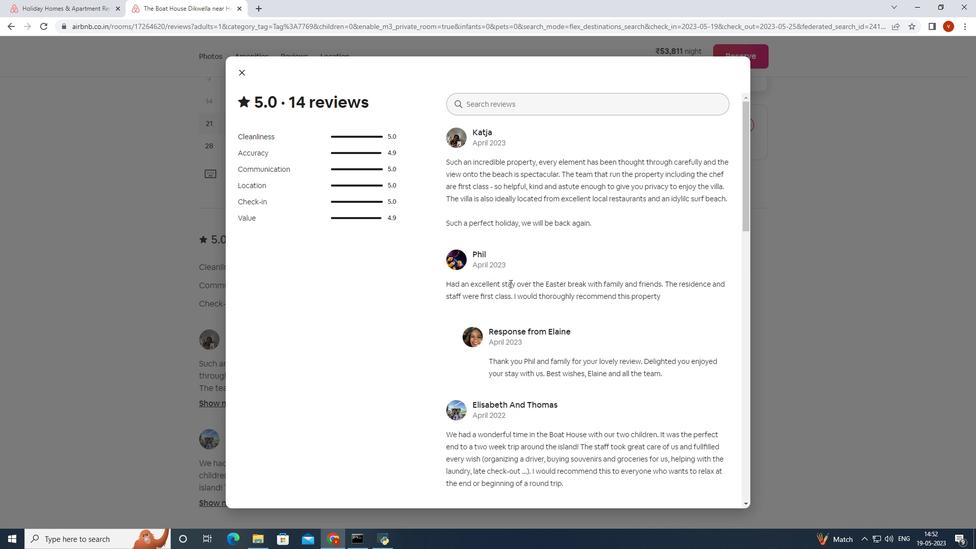 
Action: Mouse scrolled (511, 282) with delta (0, 0)
Screenshot: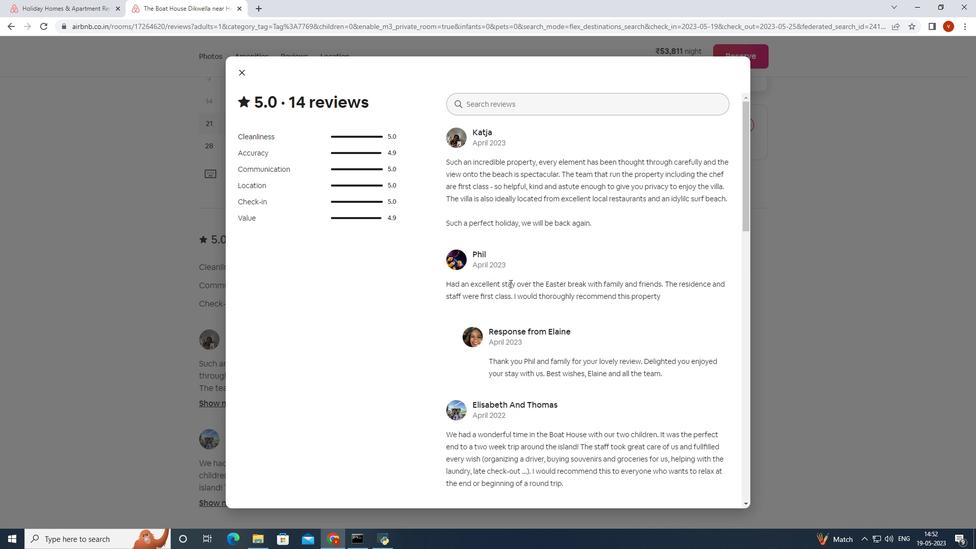 
Action: Mouse moved to (512, 281)
Screenshot: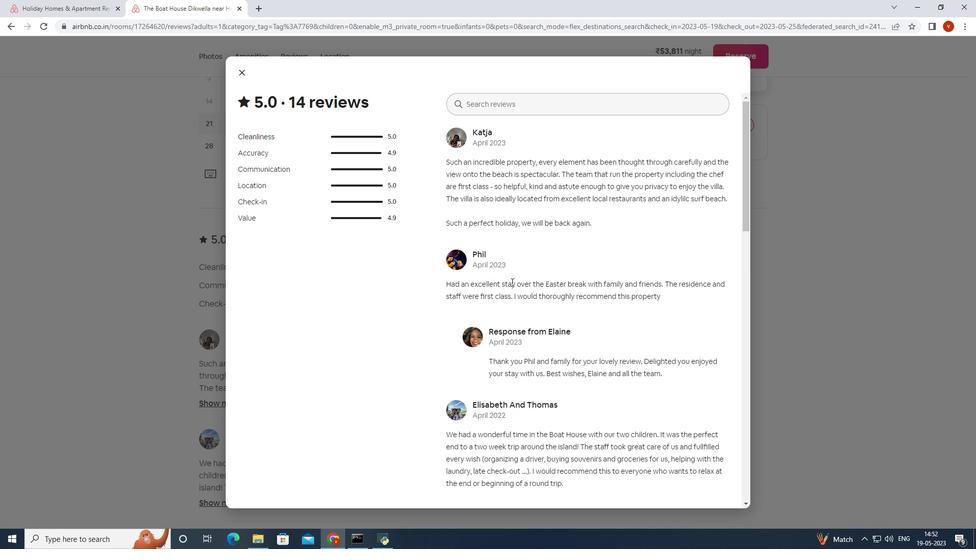 
Action: Mouse scrolled (512, 280) with delta (0, 0)
Screenshot: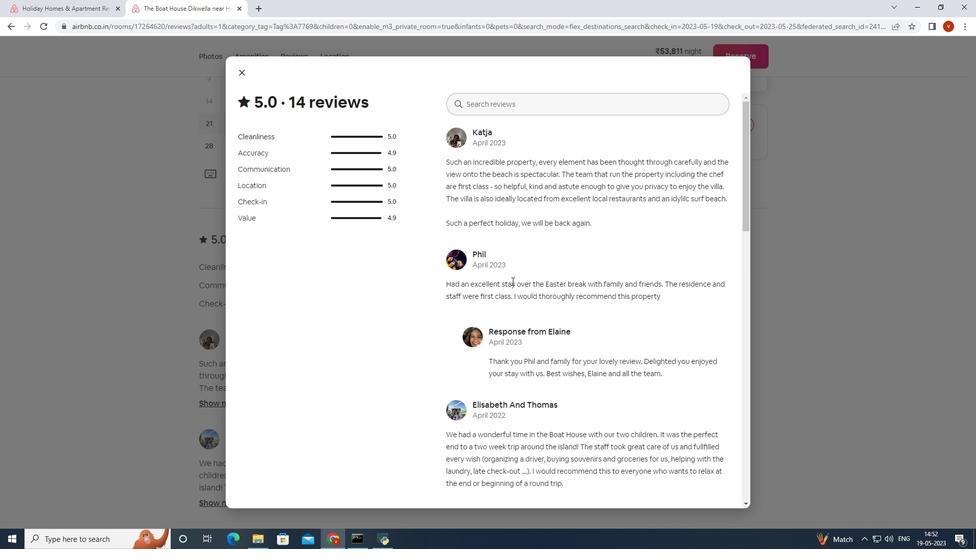 
Action: Mouse moved to (614, 329)
Screenshot: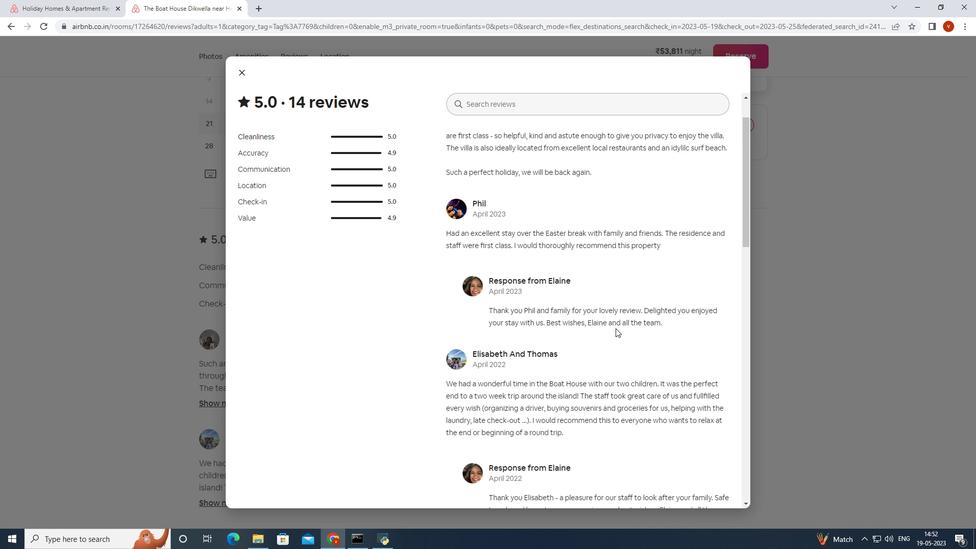 
Action: Mouse scrolled (614, 328) with delta (0, 0)
Screenshot: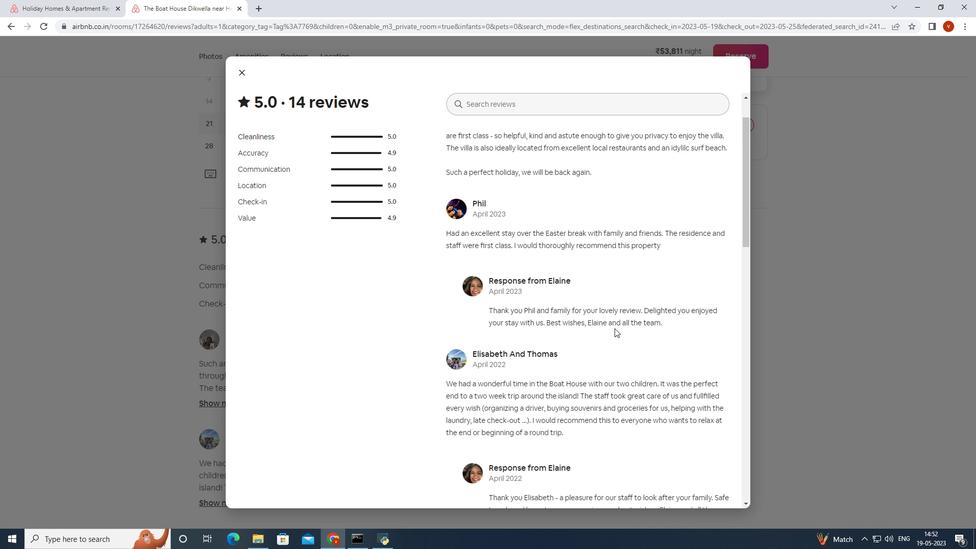 
Action: Mouse moved to (609, 332)
Screenshot: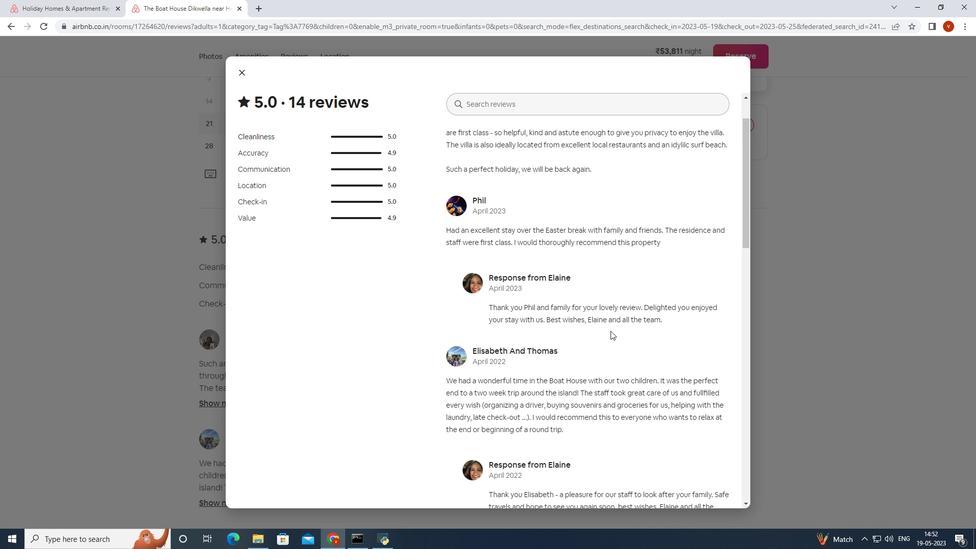 
Action: Mouse scrolled (609, 331) with delta (0, 0)
Screenshot: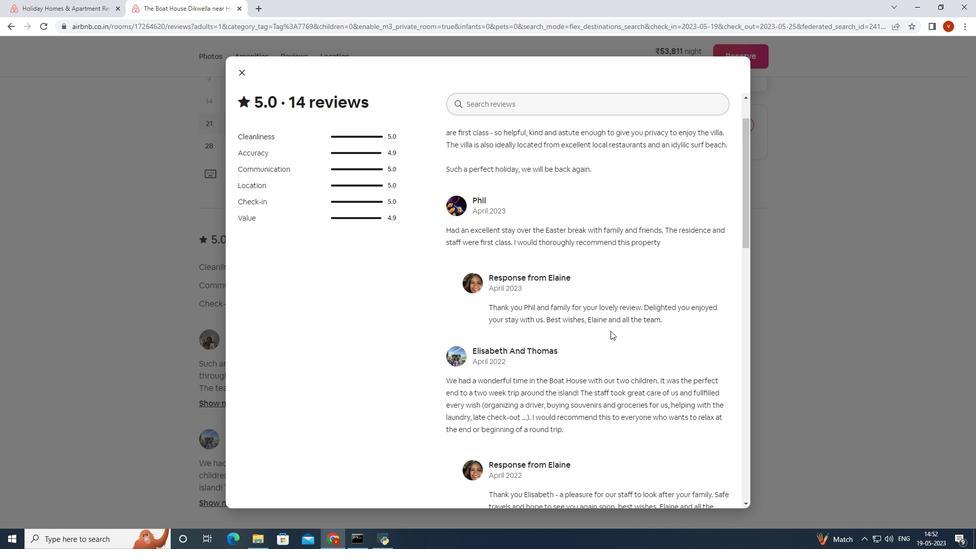 
Action: Mouse moved to (605, 334)
Screenshot: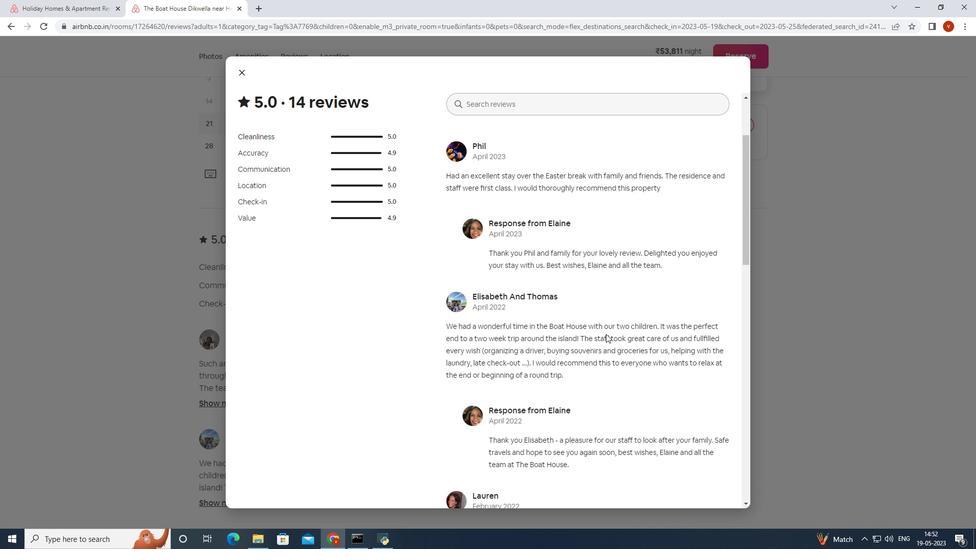 
Action: Mouse scrolled (605, 333) with delta (0, 0)
Screenshot: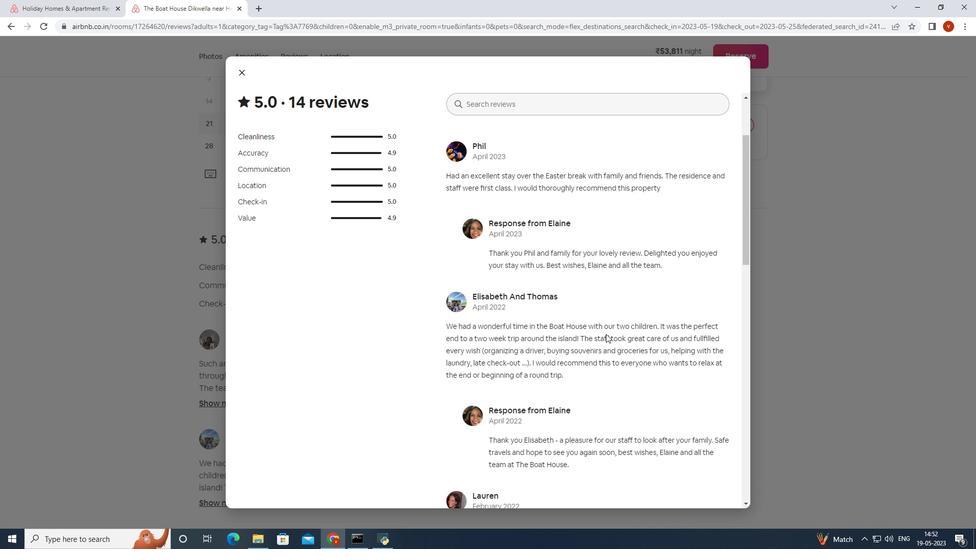 
Action: Mouse moved to (551, 406)
Screenshot: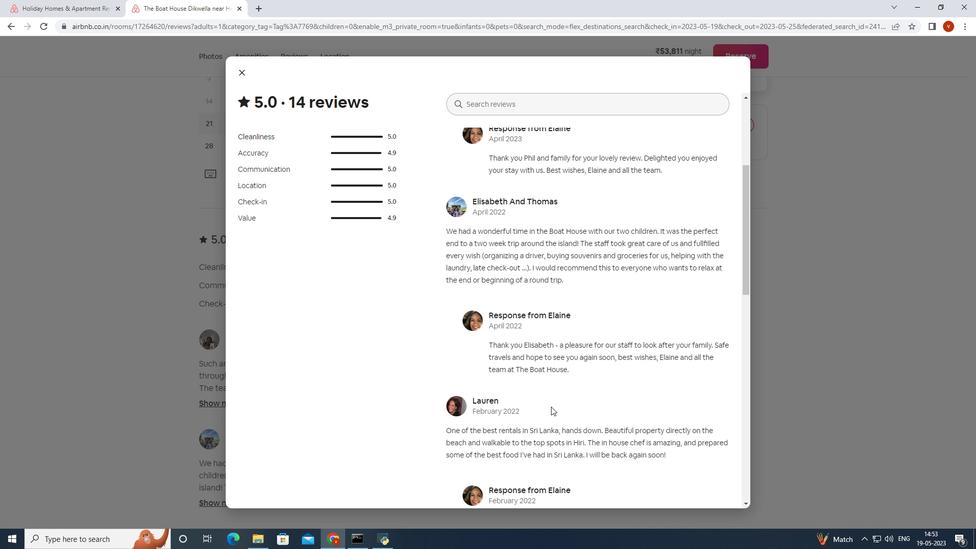 
Action: Mouse scrolled (551, 406) with delta (0, 0)
Screenshot: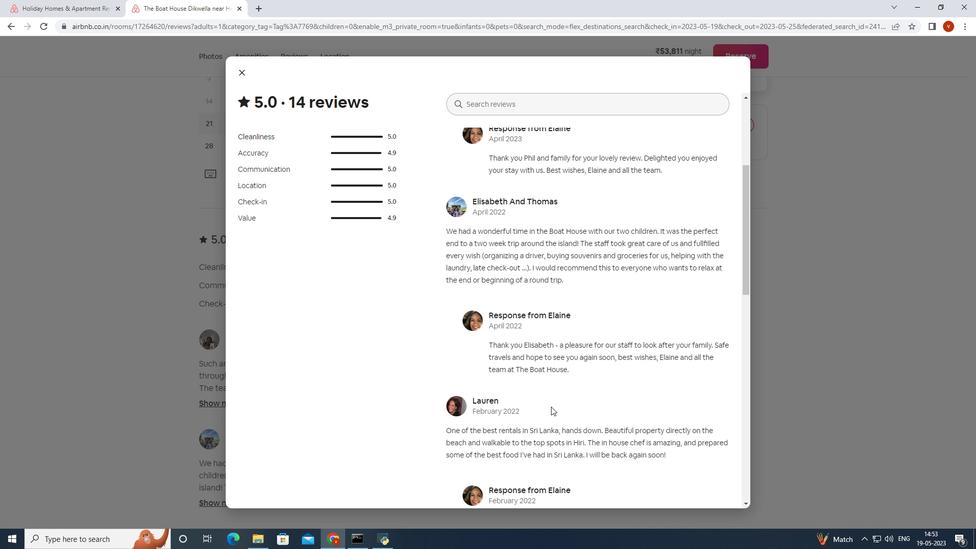 
Action: Mouse scrolled (551, 406) with delta (0, 0)
Screenshot: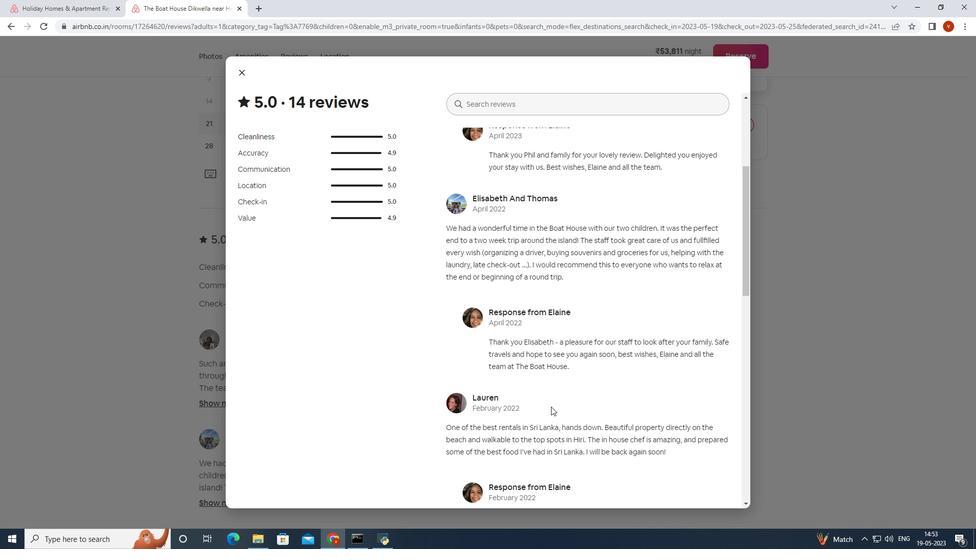 
Action: Mouse moved to (525, 388)
Screenshot: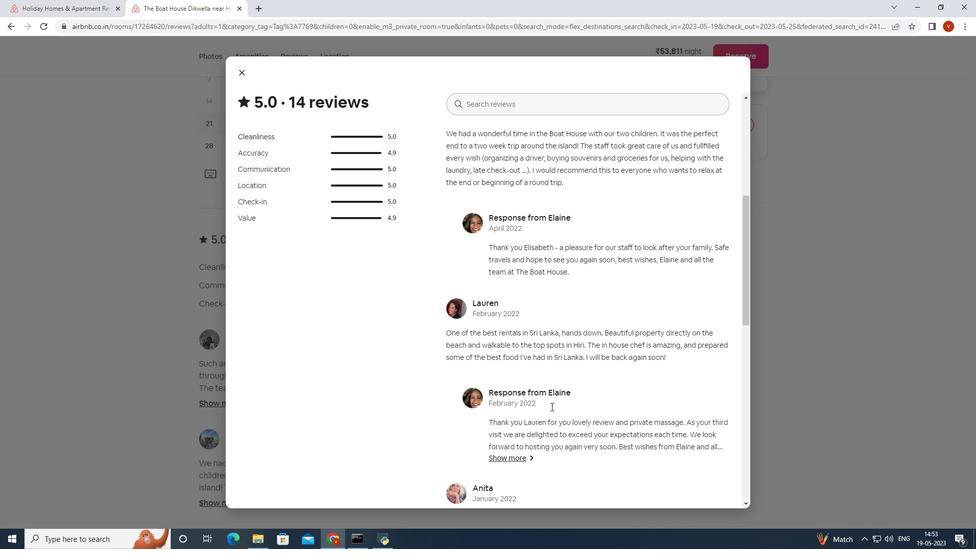
Action: Mouse scrolled (532, 395) with delta (0, 0)
Screenshot: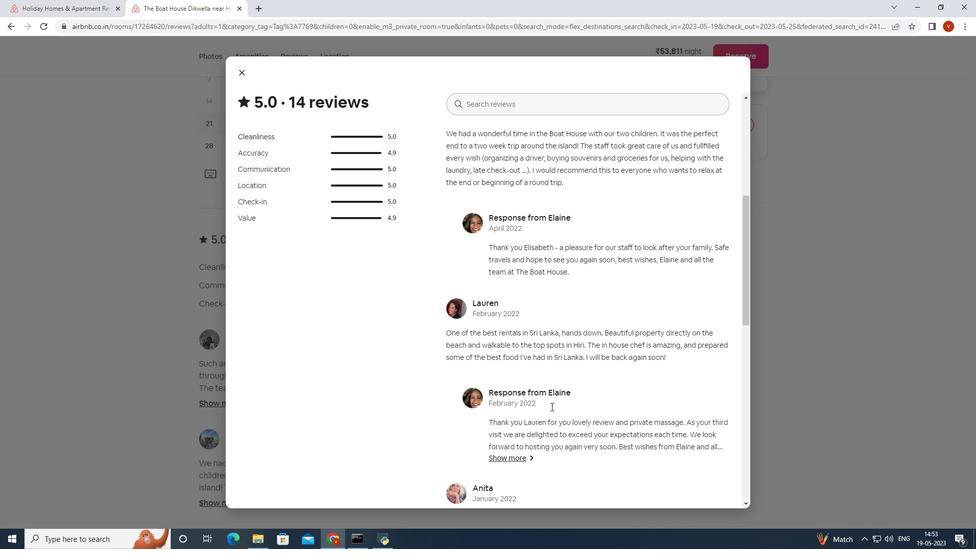 
Action: Mouse moved to (520, 376)
Screenshot: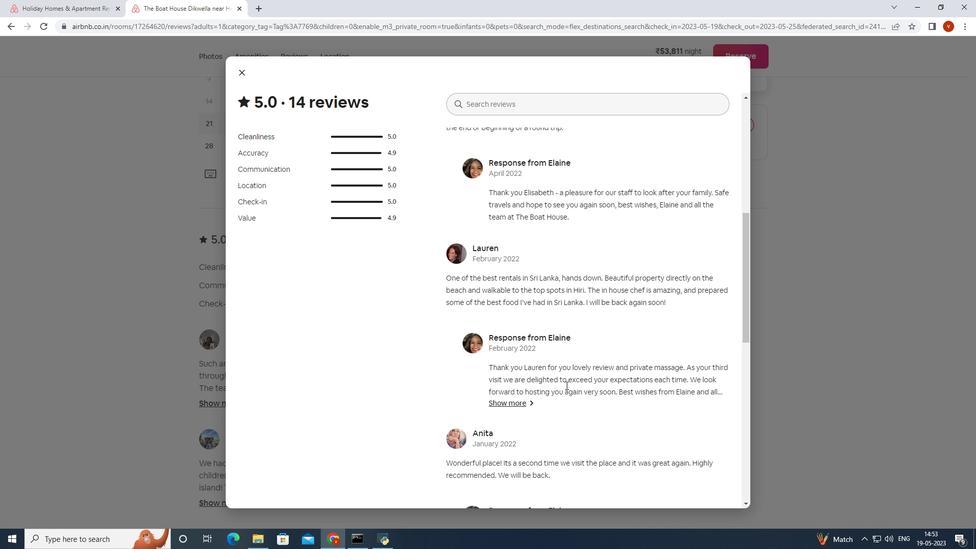 
Action: Mouse scrolled (520, 375) with delta (0, 0)
Screenshot: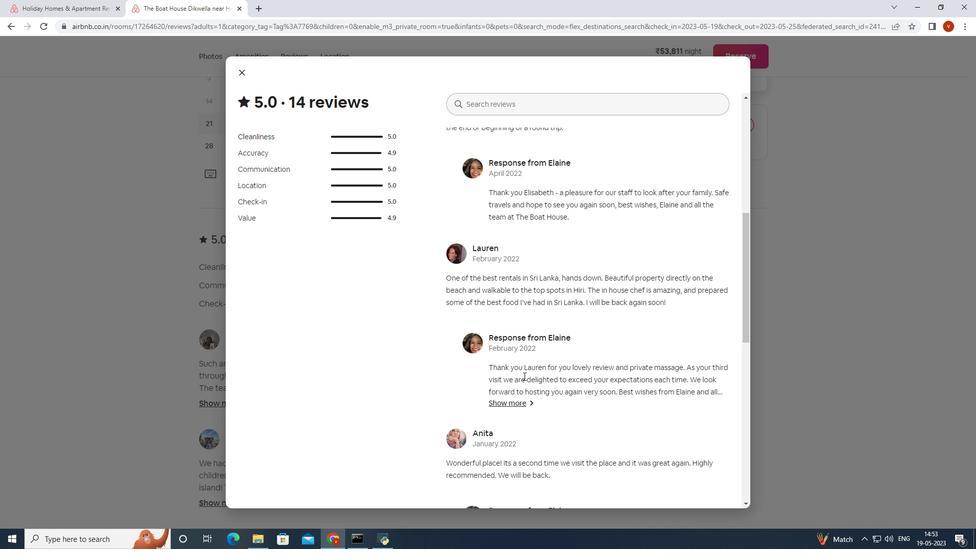 
Action: Mouse moved to (515, 375)
Screenshot: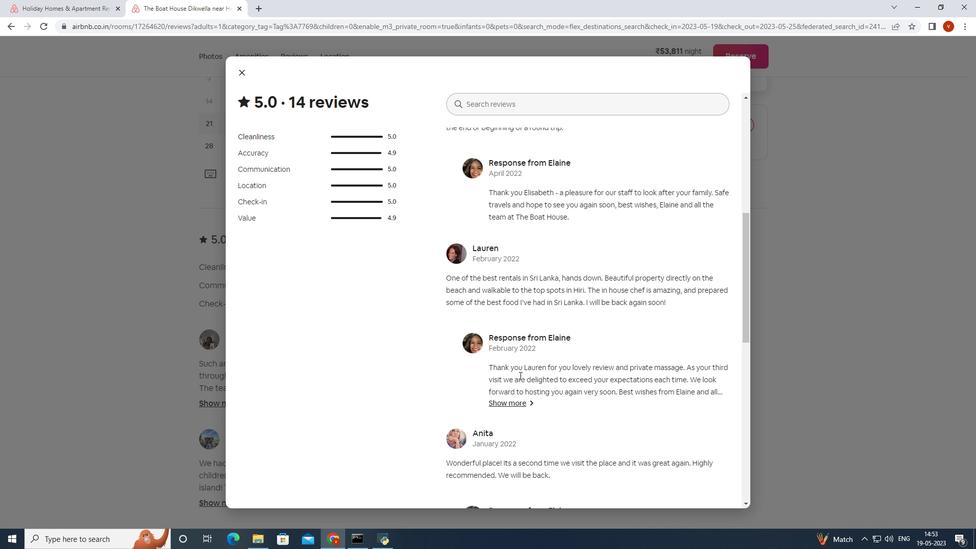 
Action: Mouse scrolled (519, 375) with delta (0, 0)
Screenshot: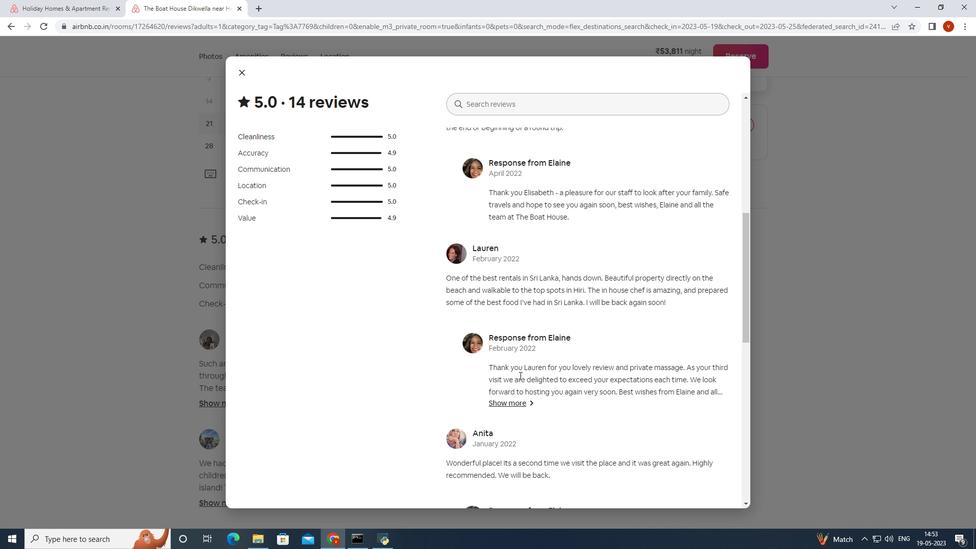 
Action: Mouse moved to (512, 375)
Screenshot: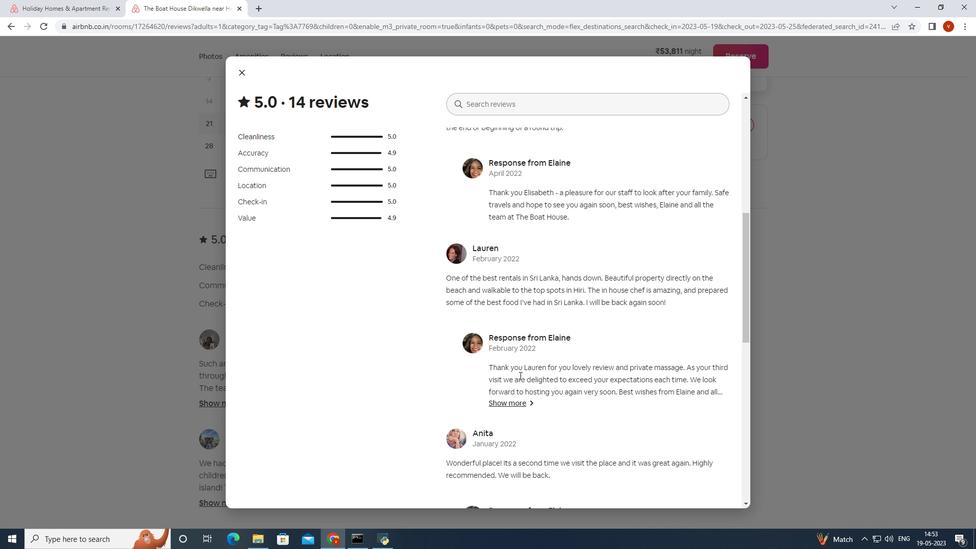 
Action: Mouse scrolled (514, 374) with delta (0, 0)
Screenshot: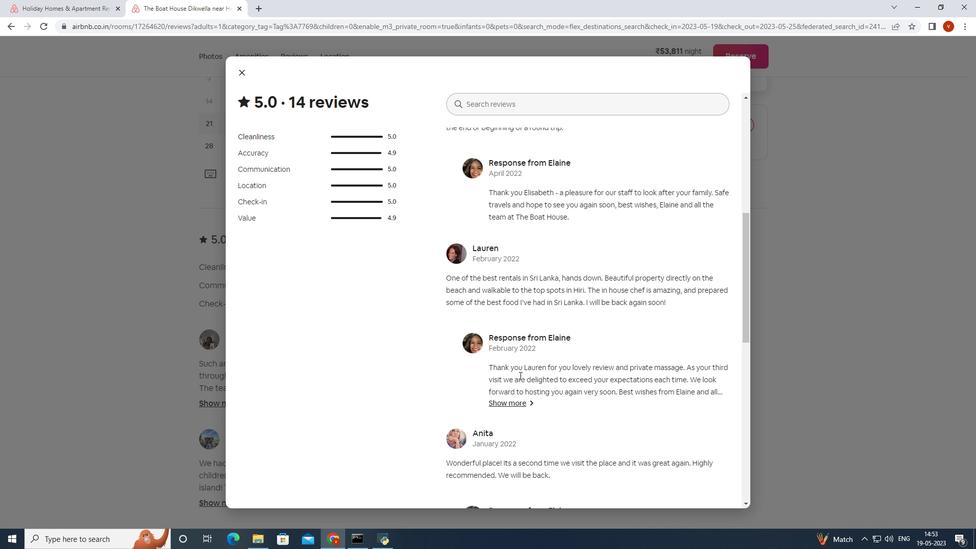 
Action: Mouse moved to (510, 344)
Screenshot: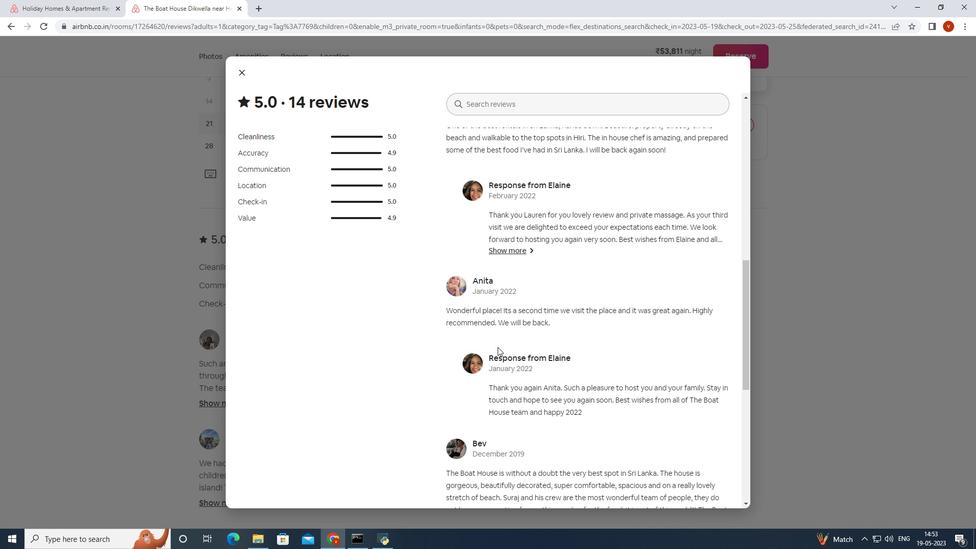 
Action: Mouse scrolled (508, 344) with delta (0, 0)
Screenshot: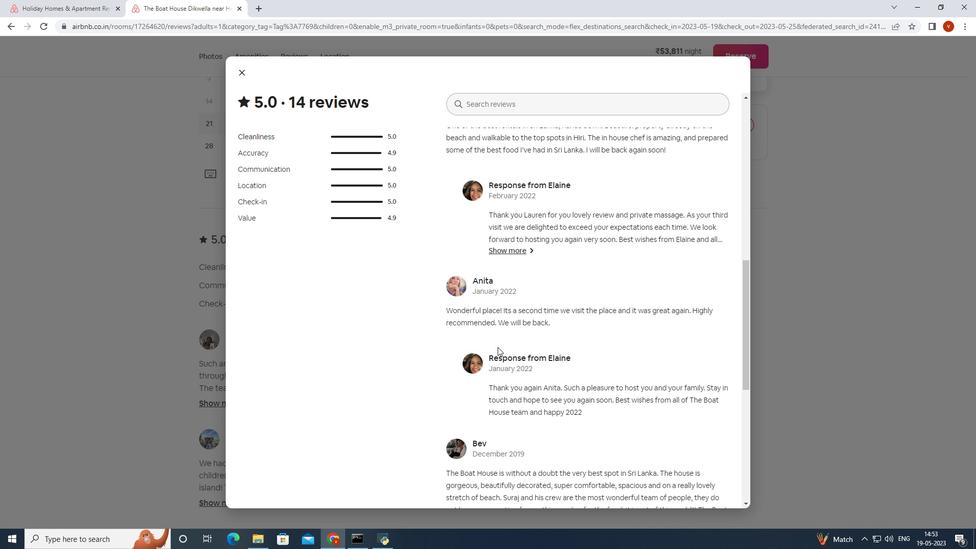 
Action: Mouse moved to (551, 334)
Screenshot: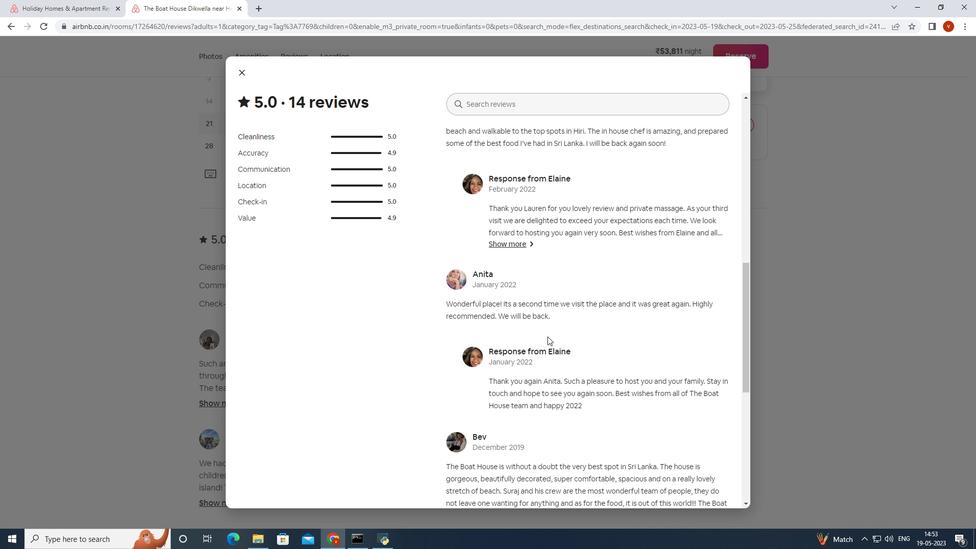 
Action: Mouse scrolled (551, 334) with delta (0, 0)
Screenshot: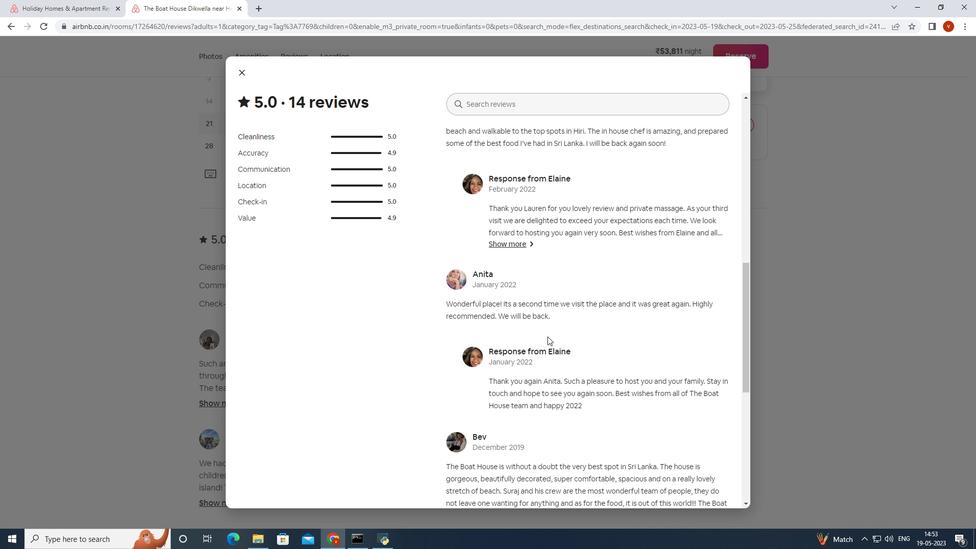 
Action: Mouse moved to (553, 334)
Screenshot: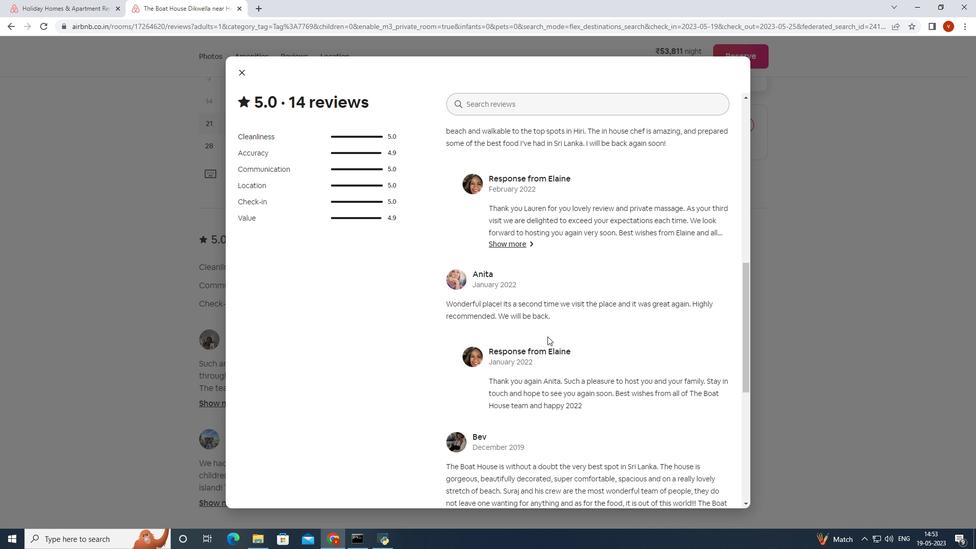 
Action: Mouse scrolled (553, 333) with delta (0, 0)
Screenshot: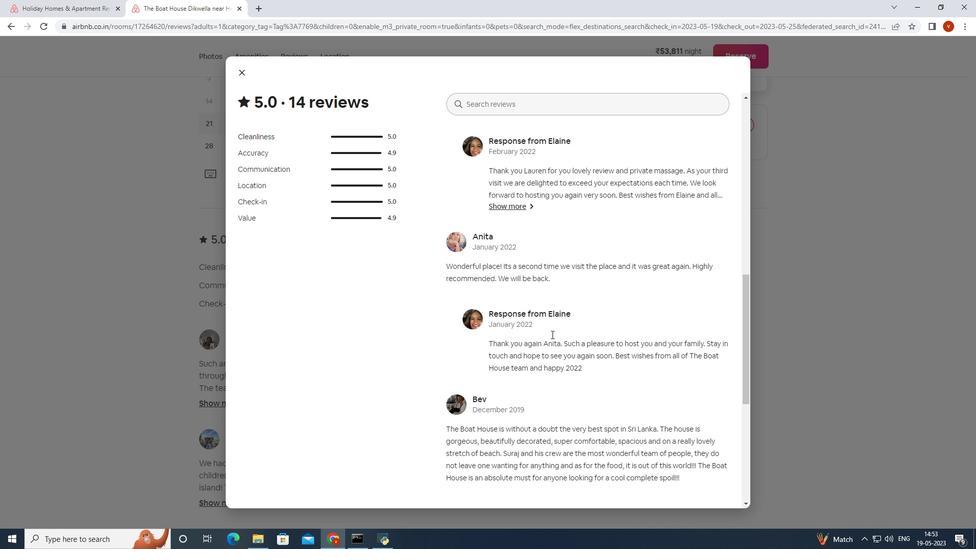 
Action: Mouse moved to (558, 362)
Screenshot: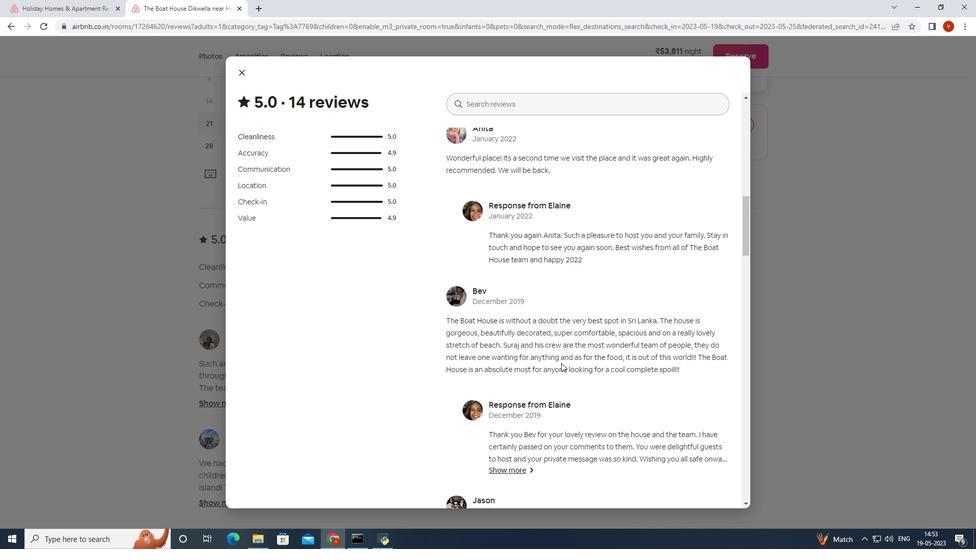 
Action: Mouse scrolled (558, 362) with delta (0, 0)
Screenshot: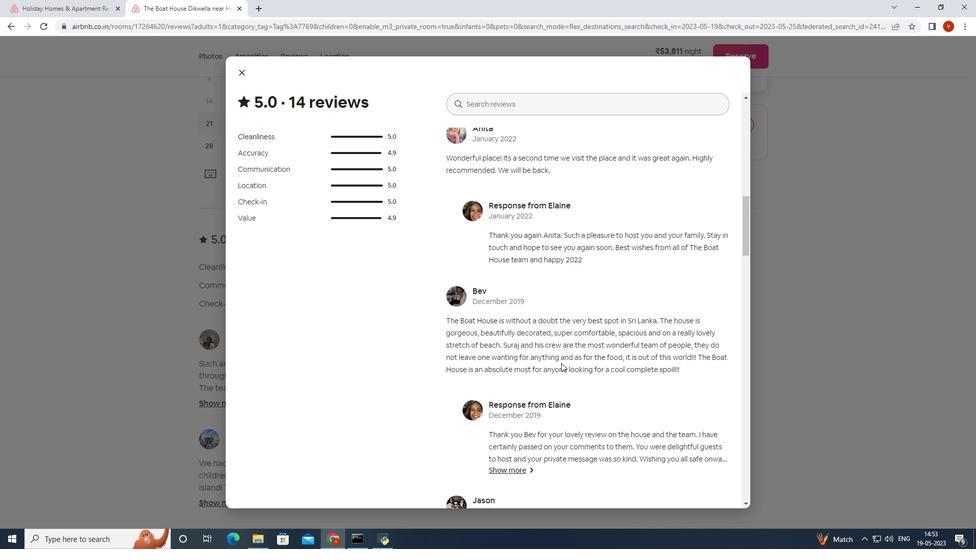 
Action: Mouse moved to (553, 359)
Screenshot: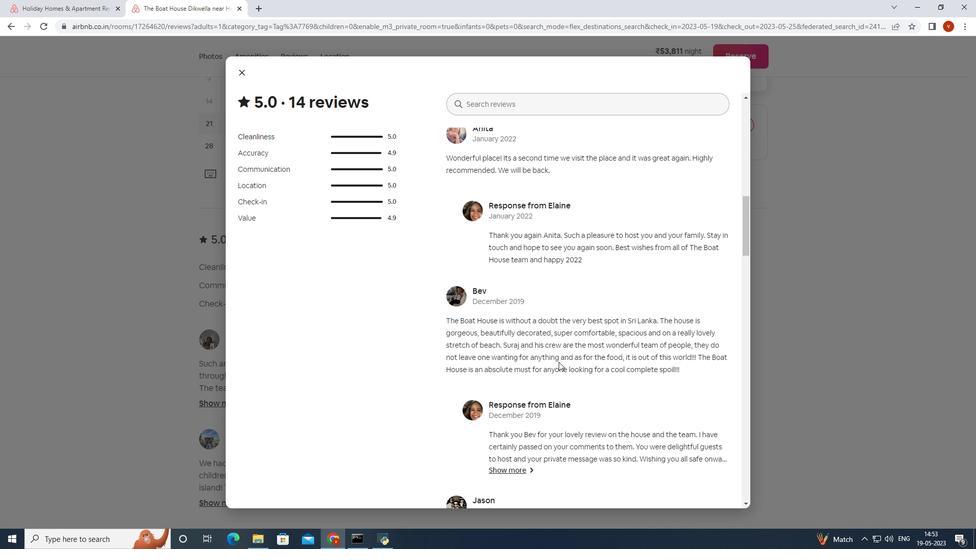 
Action: Mouse scrolled (556, 360) with delta (0, 0)
Screenshot: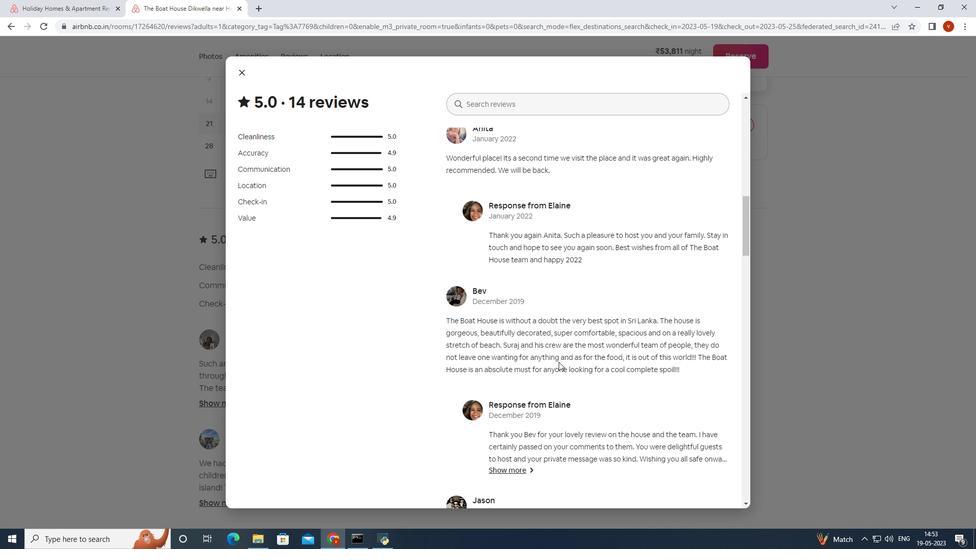 
Action: Mouse moved to (534, 355)
Screenshot: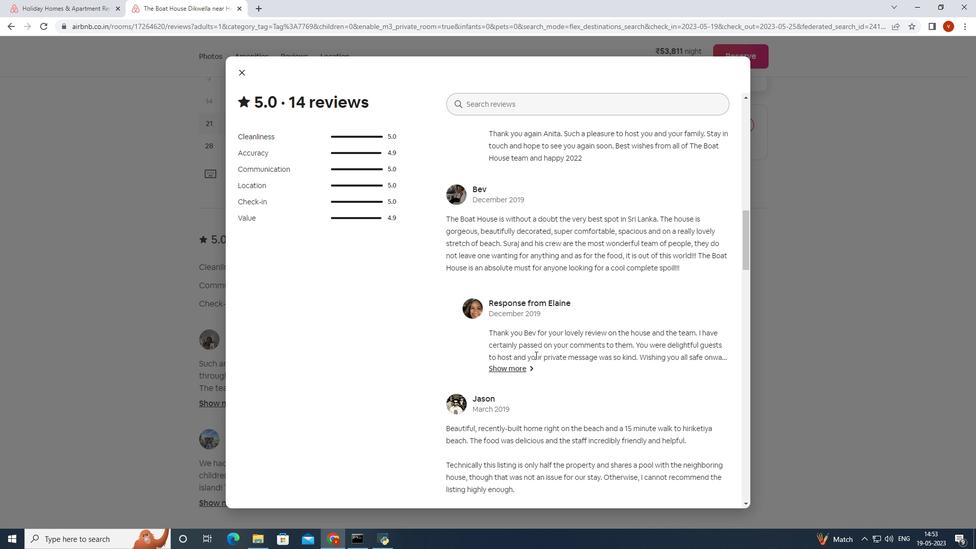 
Action: Mouse scrolled (534, 354) with delta (0, 0)
Screenshot: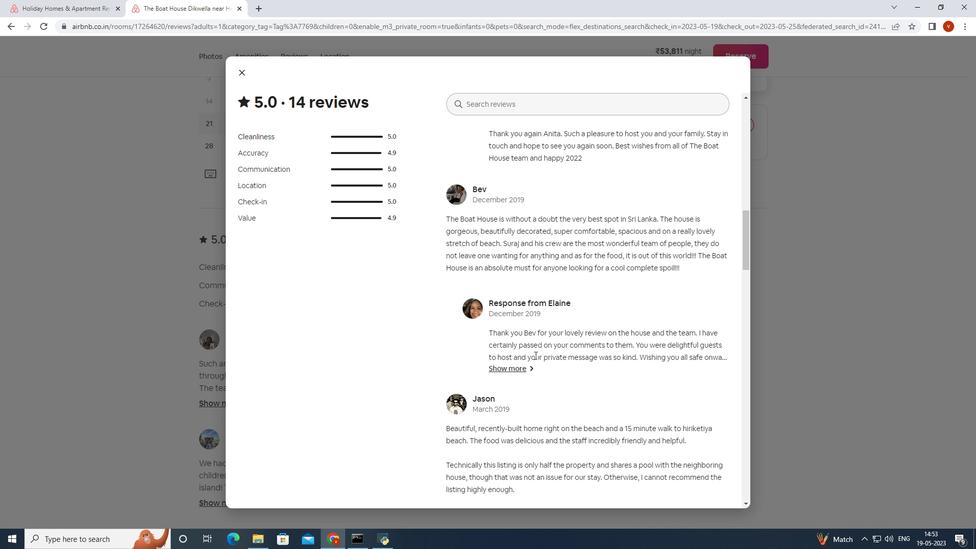 
Action: Mouse scrolled (534, 354) with delta (0, 0)
Screenshot: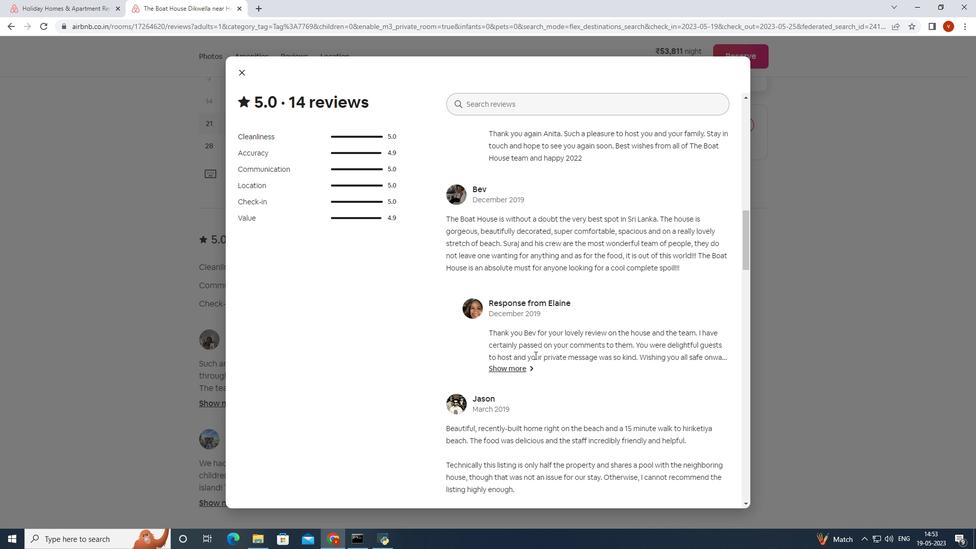 
Action: Mouse scrolled (534, 354) with delta (0, 0)
Screenshot: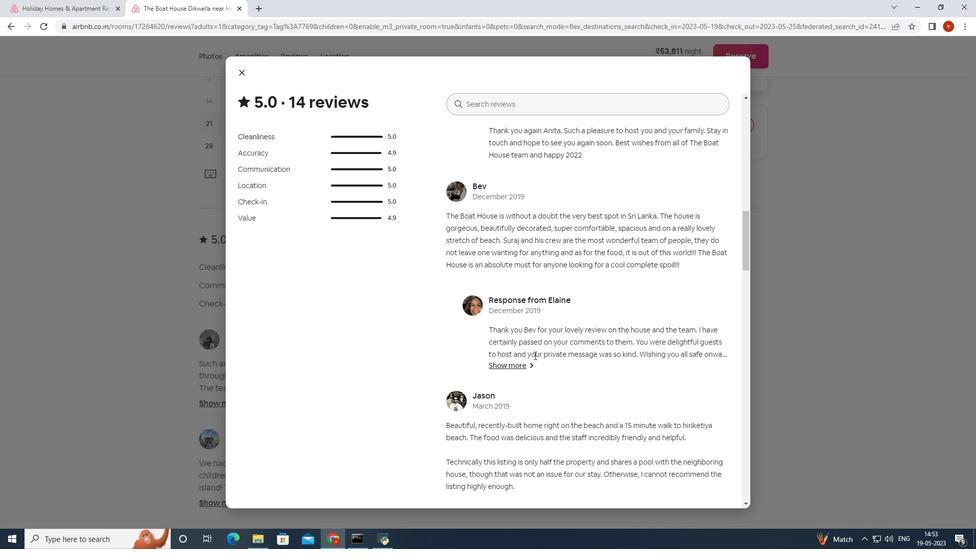 
Action: Mouse scrolled (534, 354) with delta (0, 0)
Screenshot: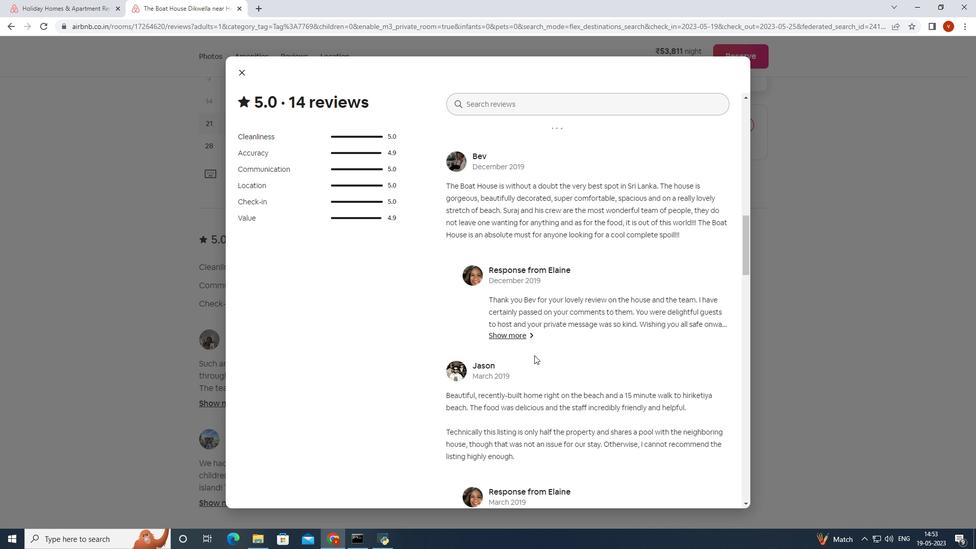 
Action: Mouse moved to (548, 299)
Screenshot: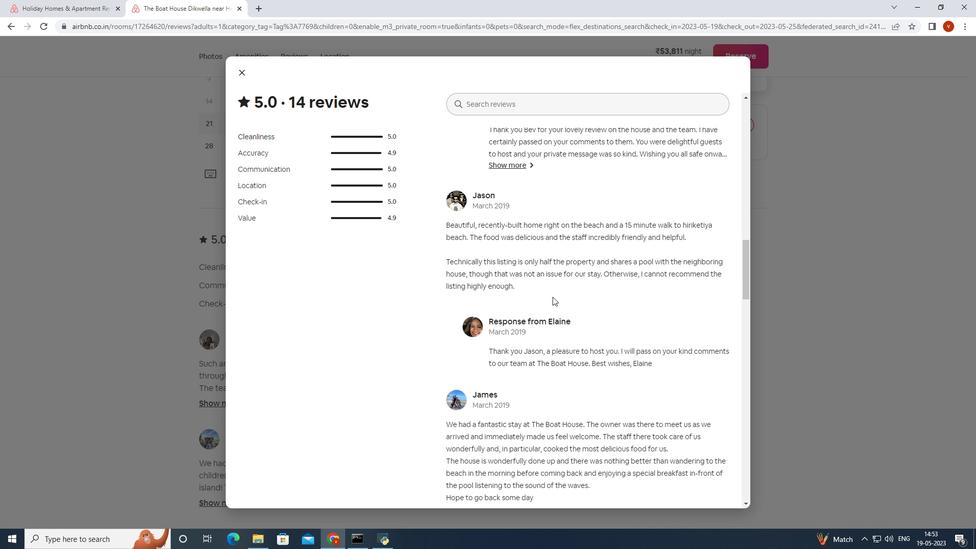 
Action: Mouse scrolled (548, 298) with delta (0, 0)
Screenshot: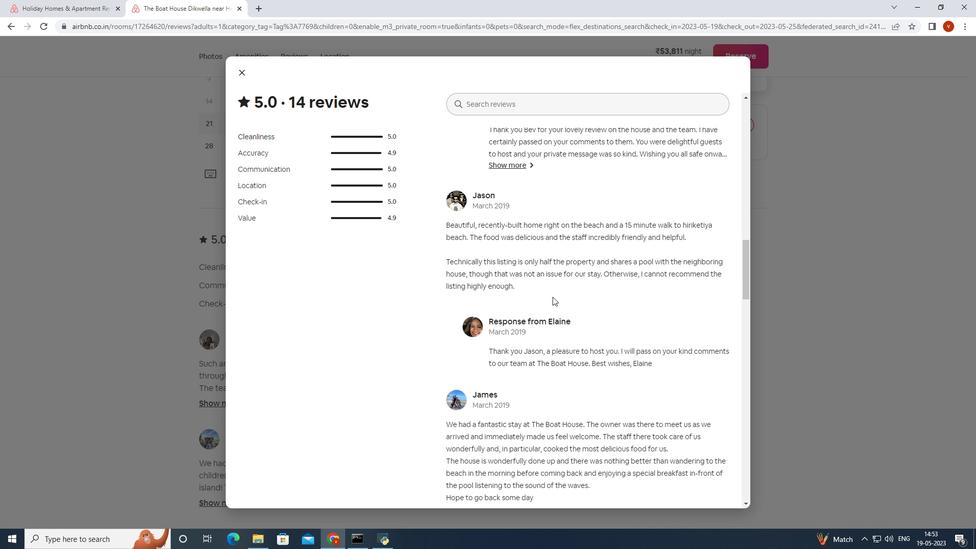 
Action: Mouse moved to (548, 299)
Screenshot: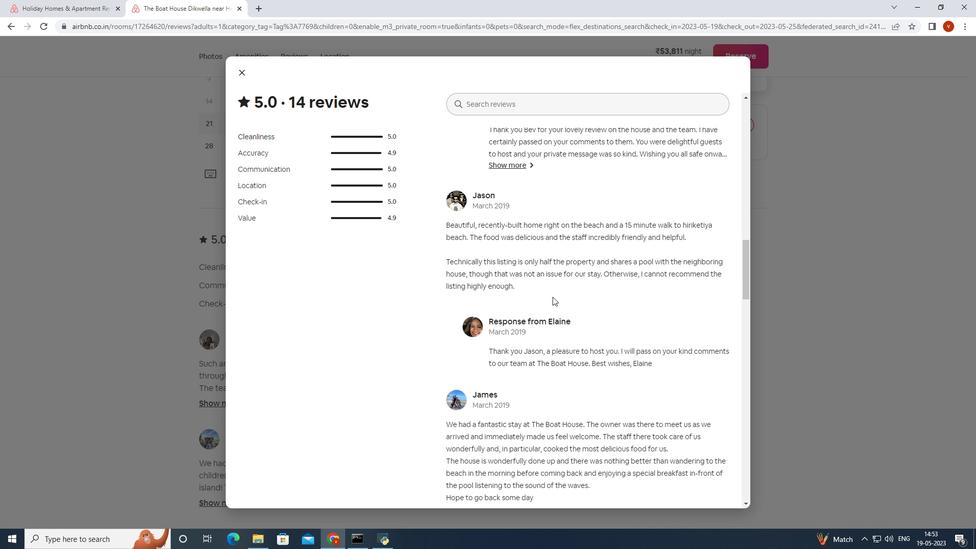 
Action: Mouse scrolled (548, 298) with delta (0, 0)
Screenshot: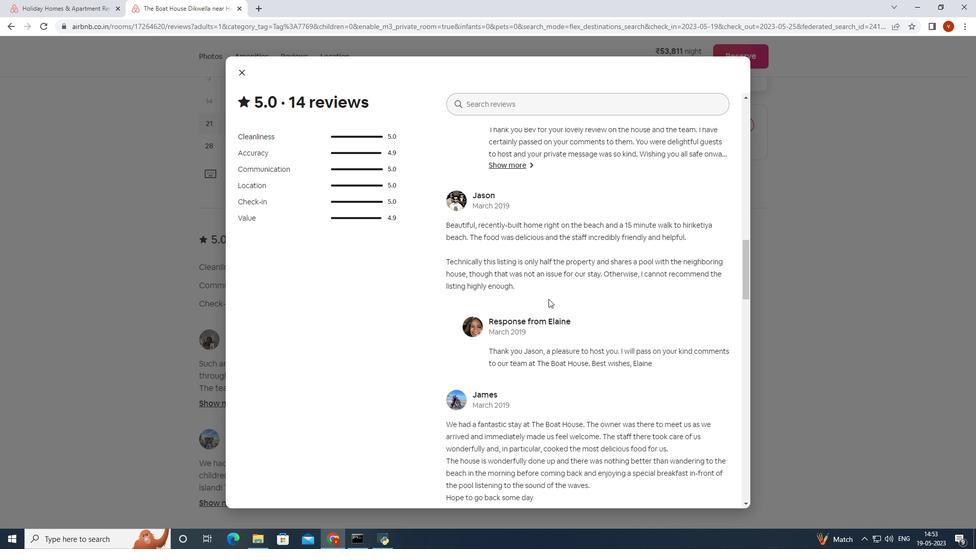
Action: Mouse scrolled (548, 298) with delta (0, 0)
Screenshot: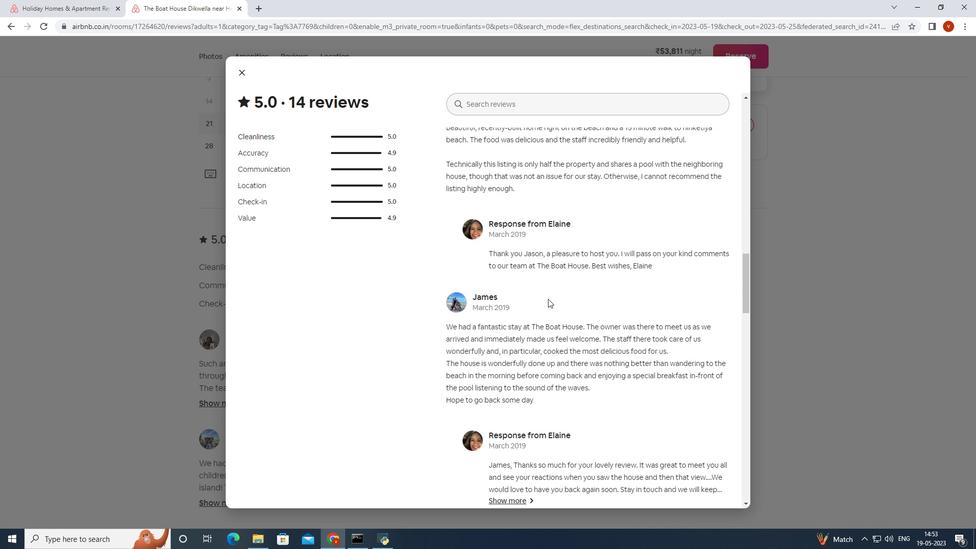 
Action: Mouse moved to (629, 357)
Screenshot: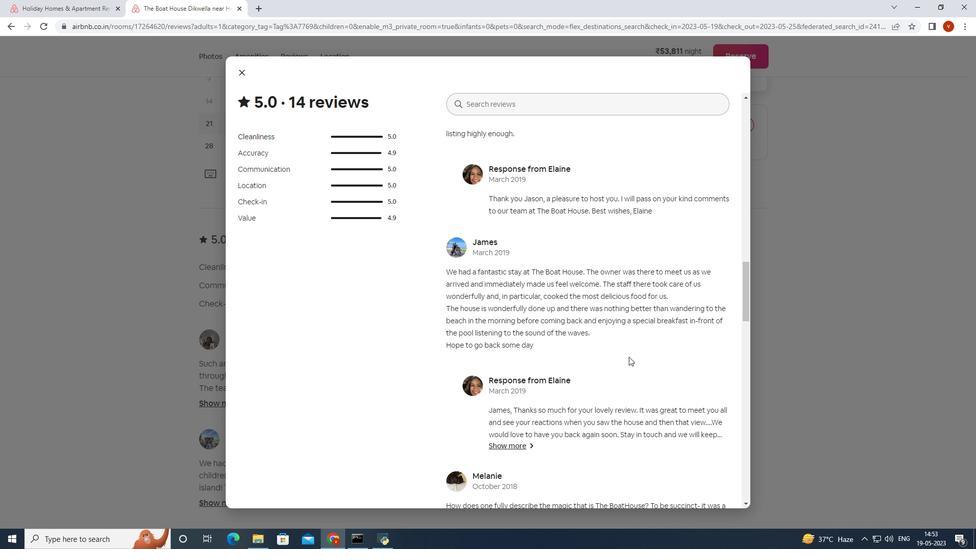 
Action: Mouse scrolled (629, 356) with delta (0, 0)
Screenshot: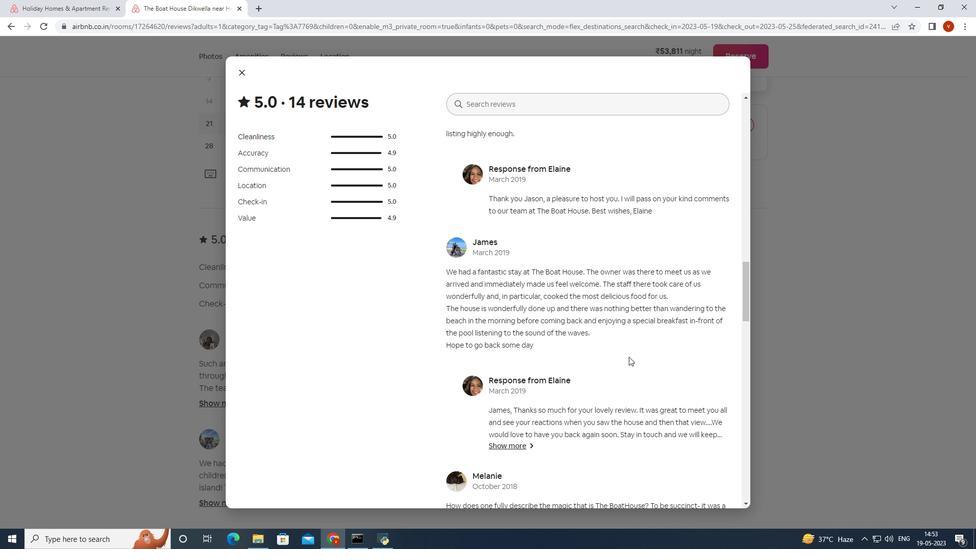 
Action: Mouse moved to (629, 357)
Screenshot: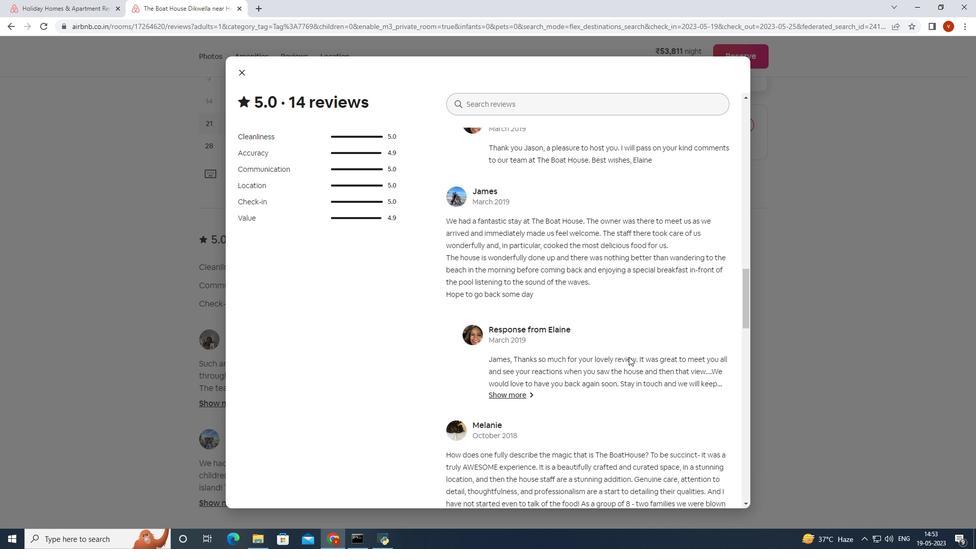 
Action: Mouse scrolled (629, 356) with delta (0, 0)
Screenshot: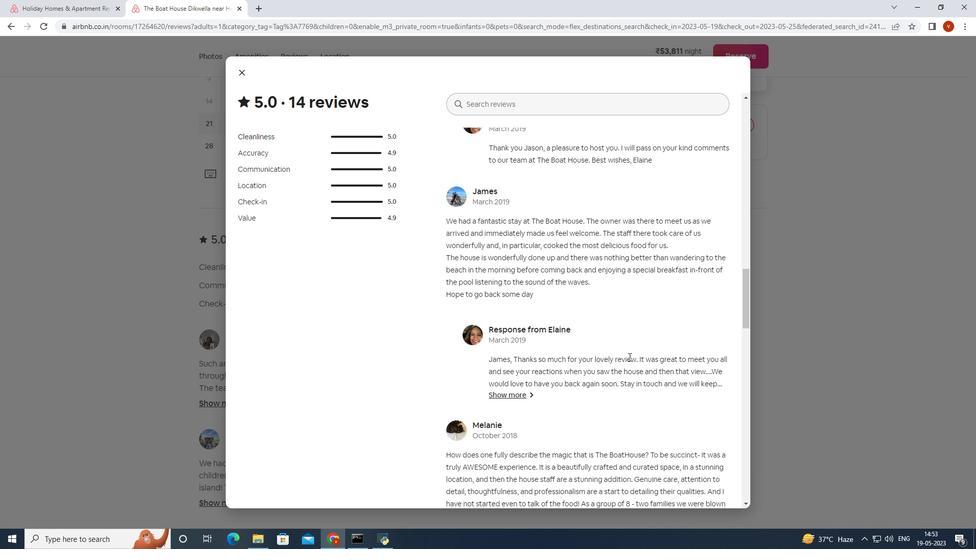 
Action: Mouse moved to (571, 362)
Screenshot: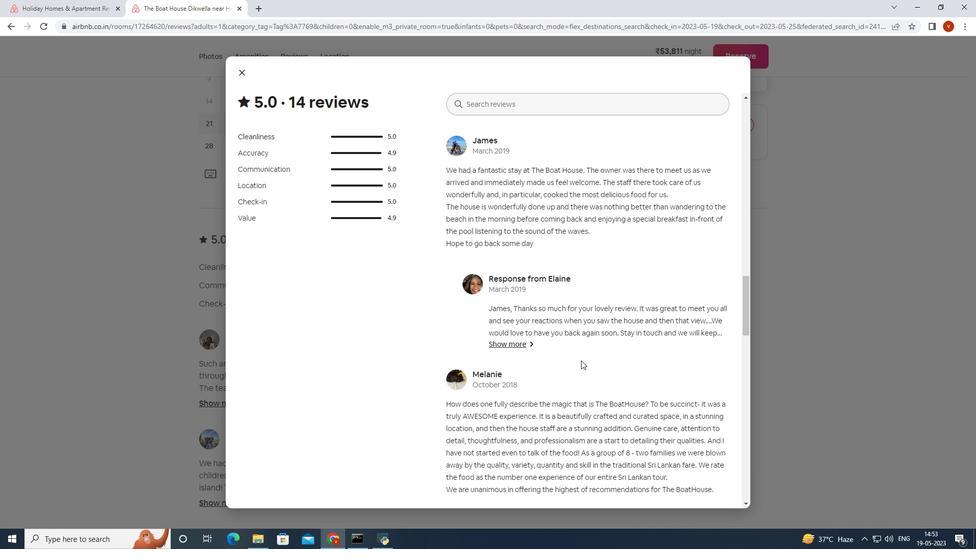 
Action: Mouse scrolled (571, 362) with delta (0, 0)
Screenshot: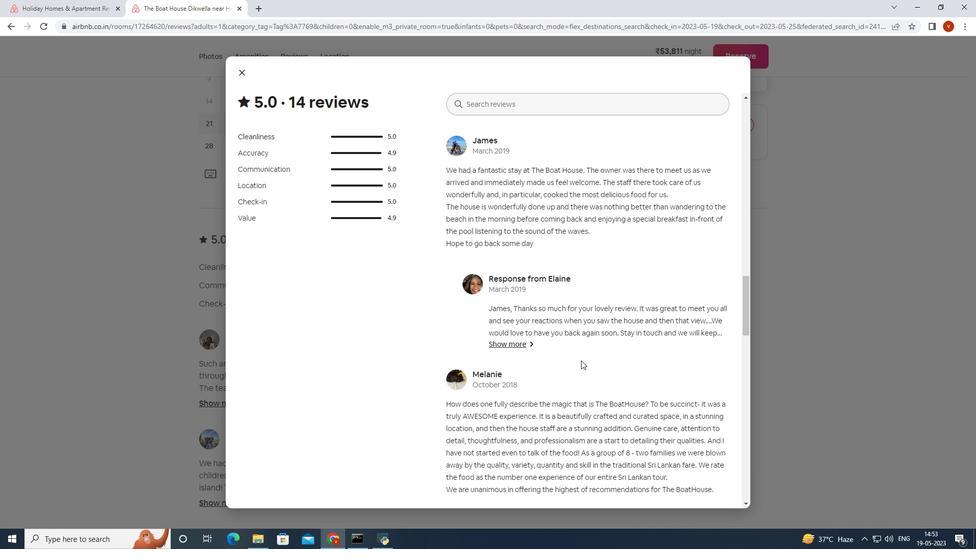 
Action: Mouse moved to (556, 364)
Screenshot: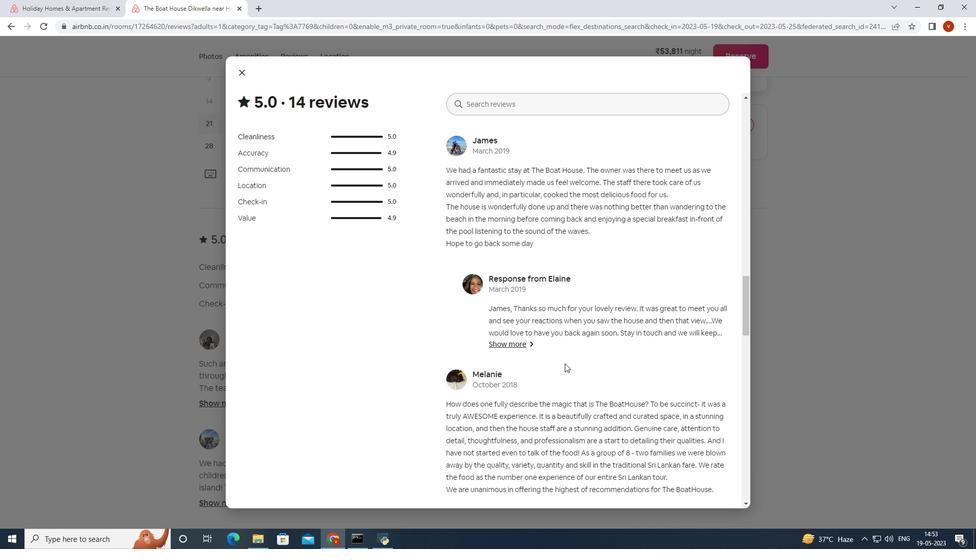 
Action: Mouse scrolled (557, 363) with delta (0, 0)
Screenshot: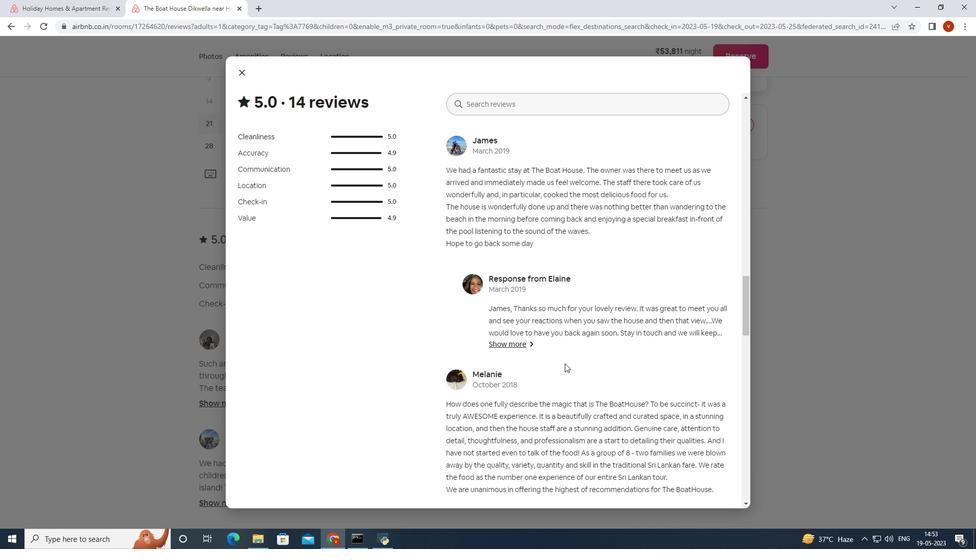 
Action: Mouse moved to (548, 364)
Screenshot: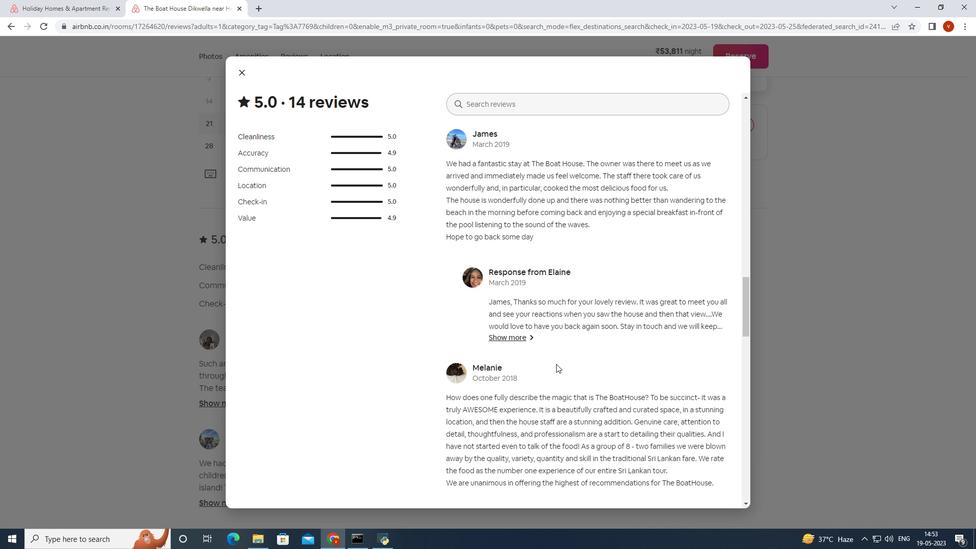 
Action: Mouse scrolled (550, 363) with delta (0, 0)
Screenshot: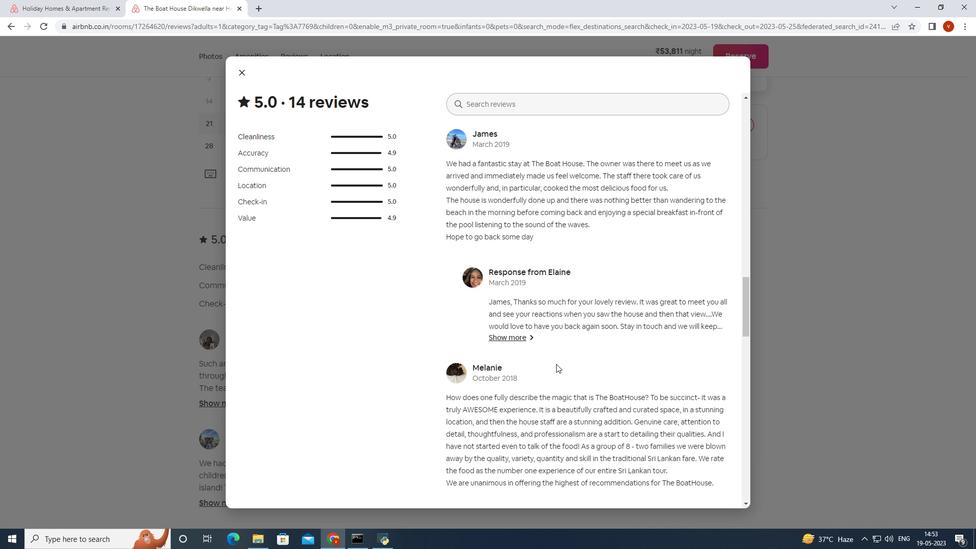 
Action: Mouse moved to (558, 379)
Screenshot: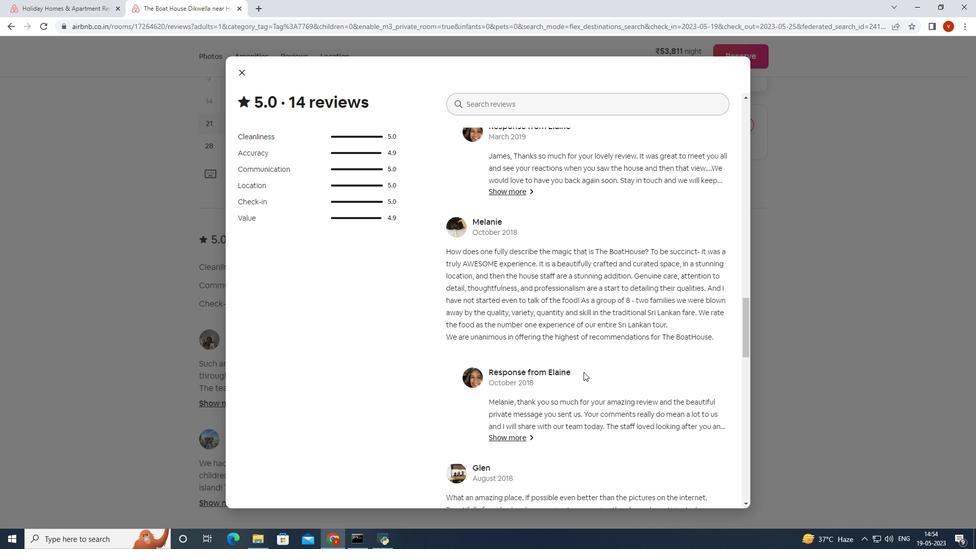 
Action: Mouse scrolled (558, 378) with delta (0, 0)
Screenshot: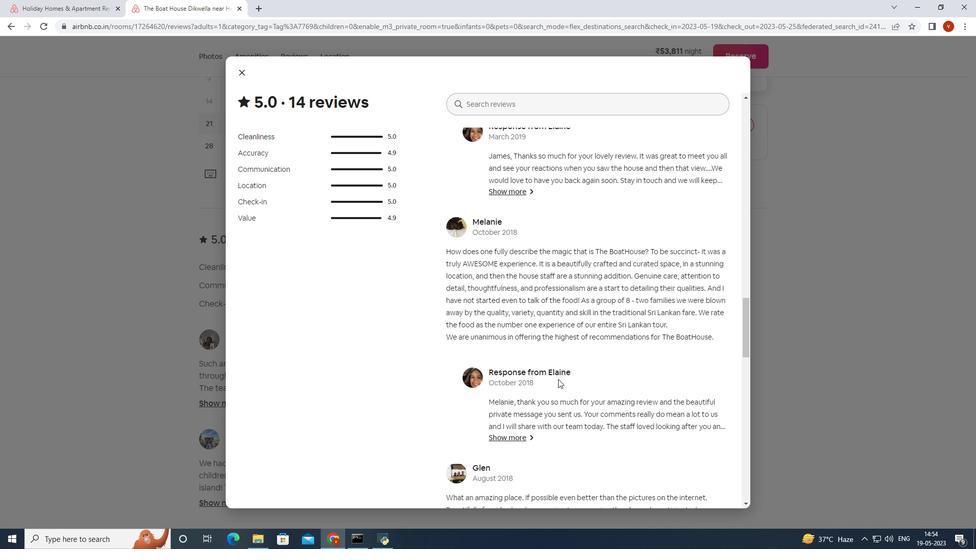 
Action: Mouse scrolled (558, 378) with delta (0, 0)
Screenshot: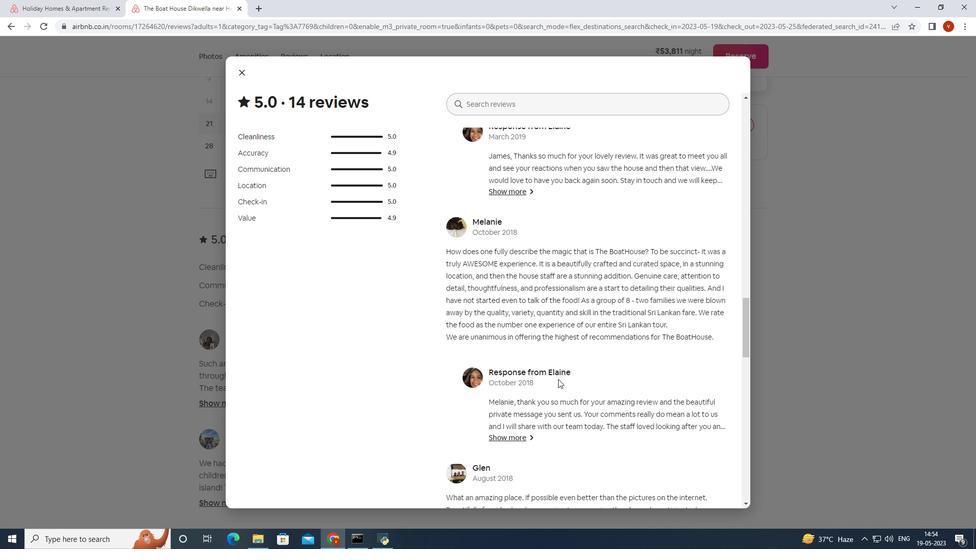 
Action: Mouse scrolled (558, 378) with delta (0, 0)
Screenshot: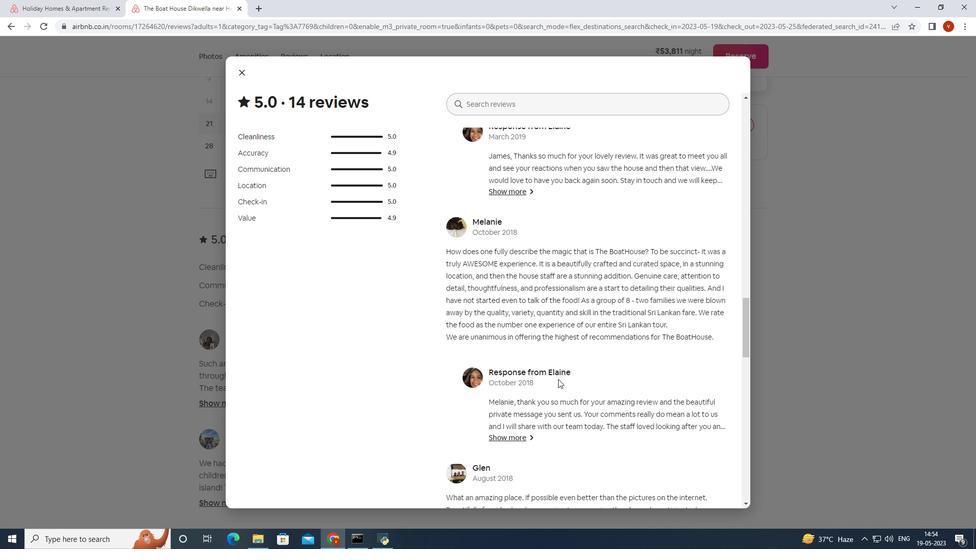 
Action: Mouse scrolled (558, 378) with delta (0, 0)
Screenshot: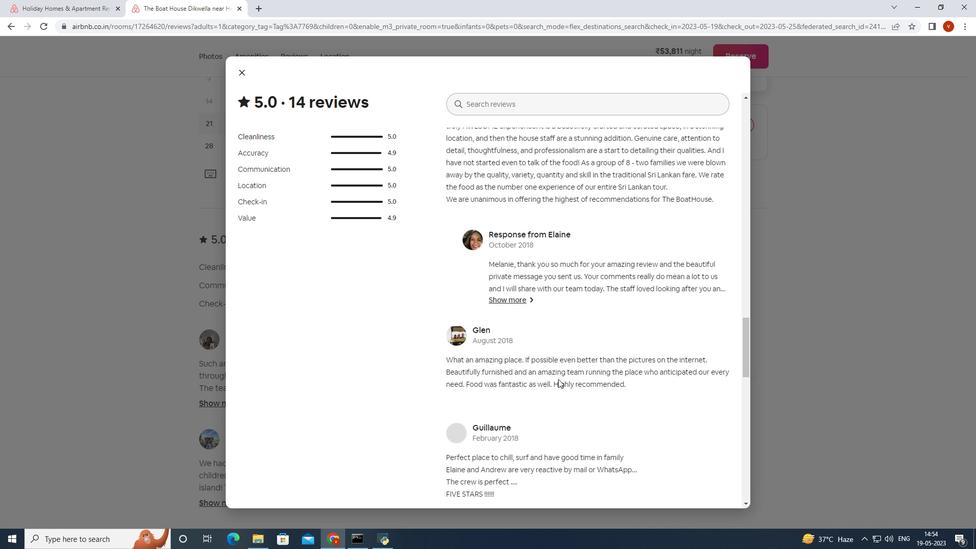 
Action: Mouse moved to (592, 327)
Screenshot: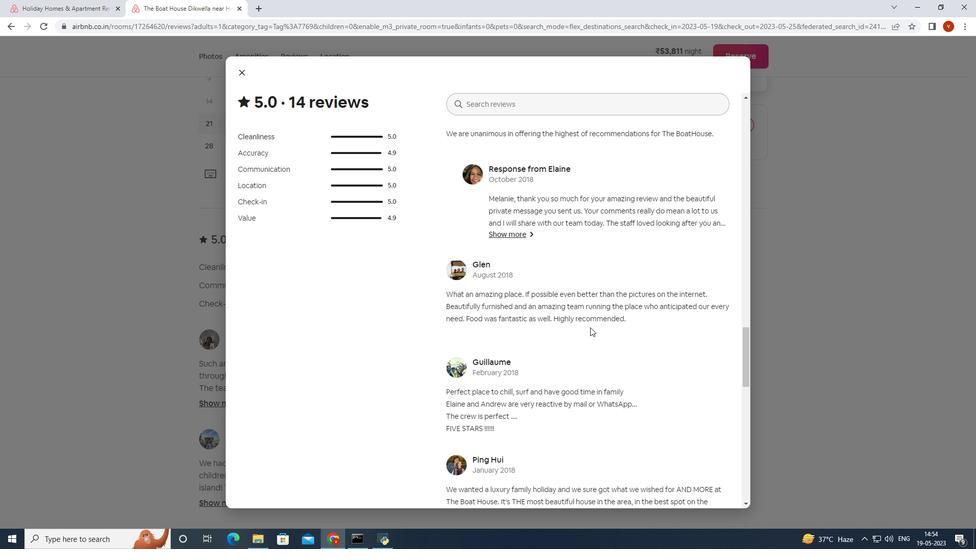 
Action: Mouse scrolled (592, 327) with delta (0, 0)
Screenshot: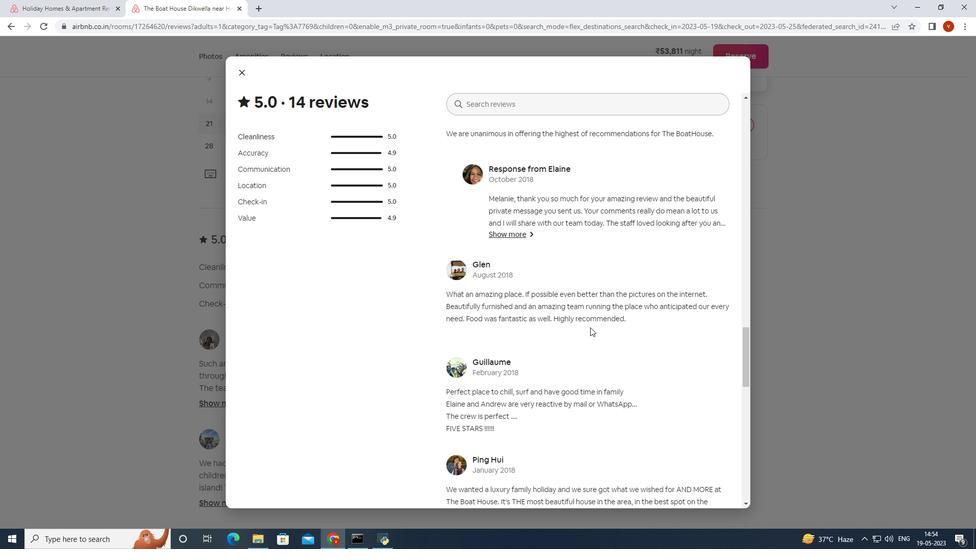 
Action: Mouse scrolled (592, 327) with delta (0, 0)
Screenshot: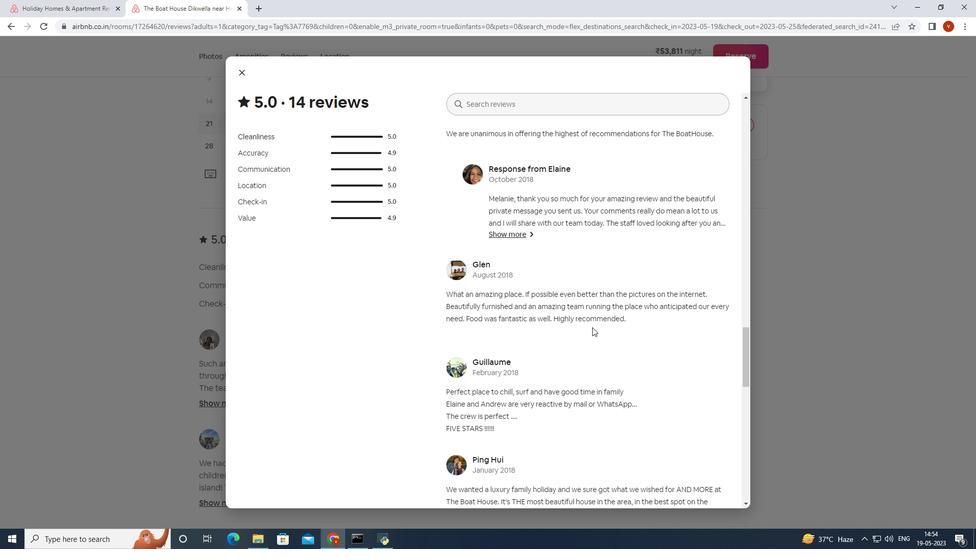 
Action: Mouse moved to (579, 327)
Screenshot: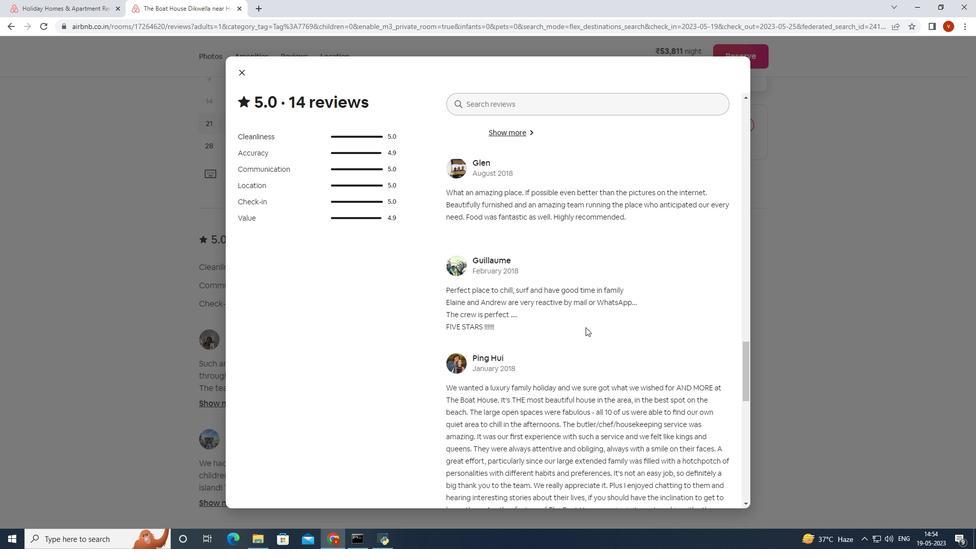 
Action: Mouse scrolled (579, 326) with delta (0, 0)
Screenshot: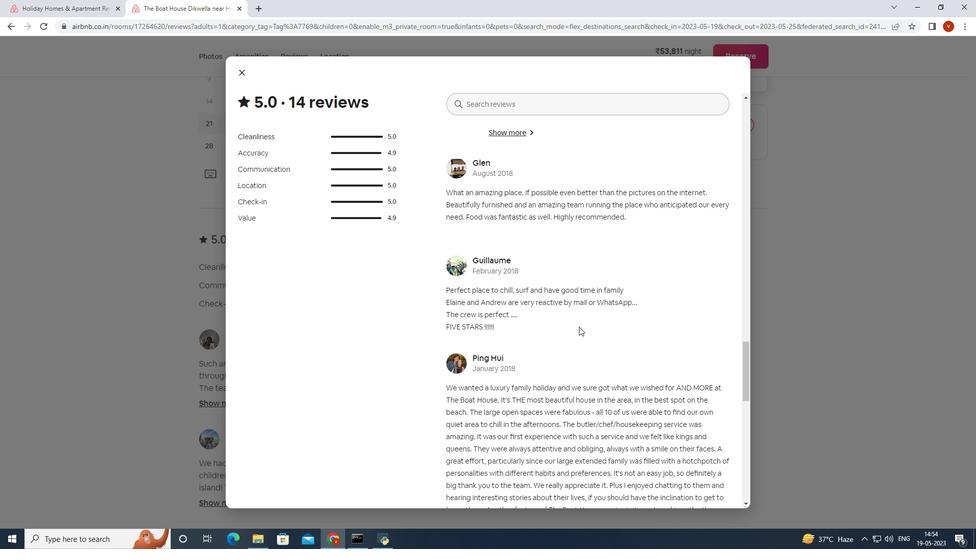 
Action: Mouse scrolled (579, 326) with delta (0, 0)
Screenshot: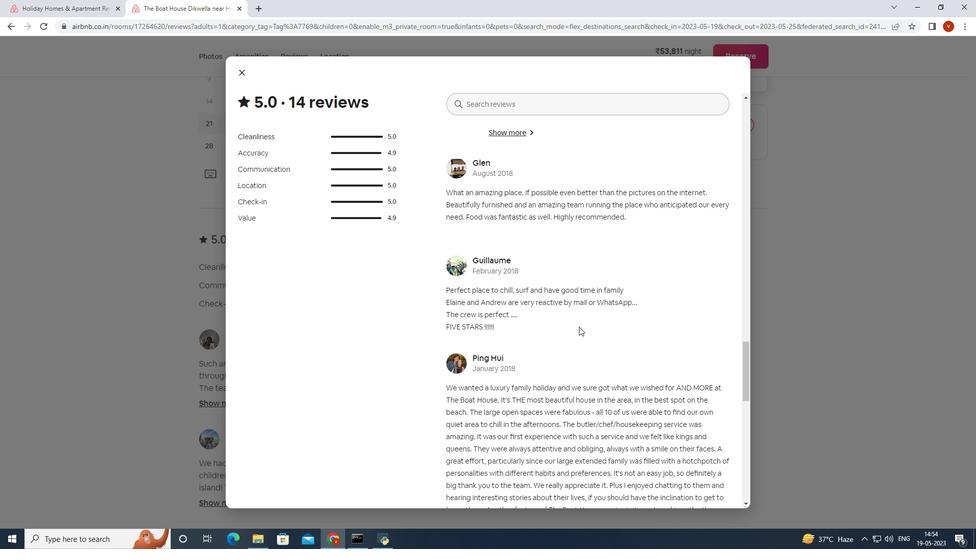 
Action: Mouse moved to (572, 322)
Screenshot: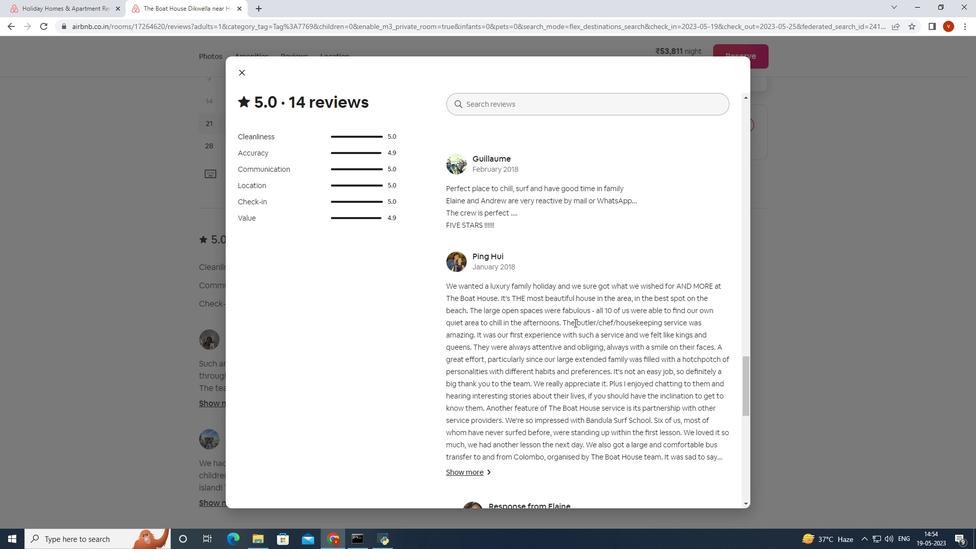 
Action: Mouse scrolled (572, 321) with delta (0, 0)
Screenshot: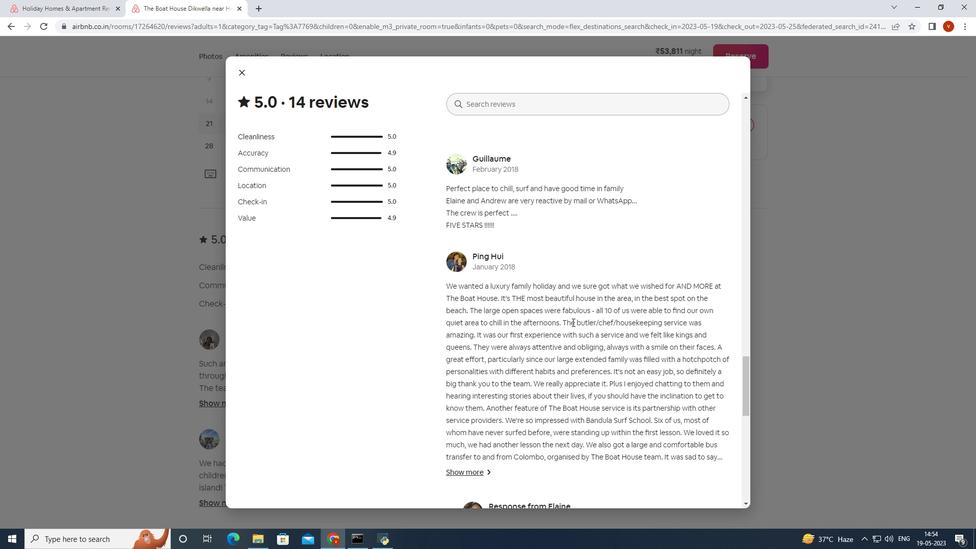 
Action: Mouse moved to (447, 268)
Screenshot: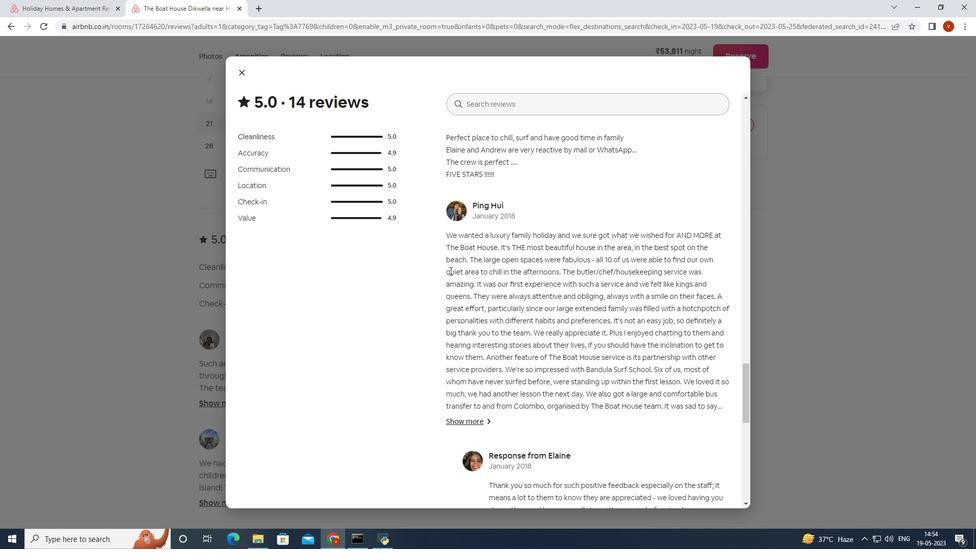 
Action: Mouse scrolled (447, 268) with delta (0, 0)
Screenshot: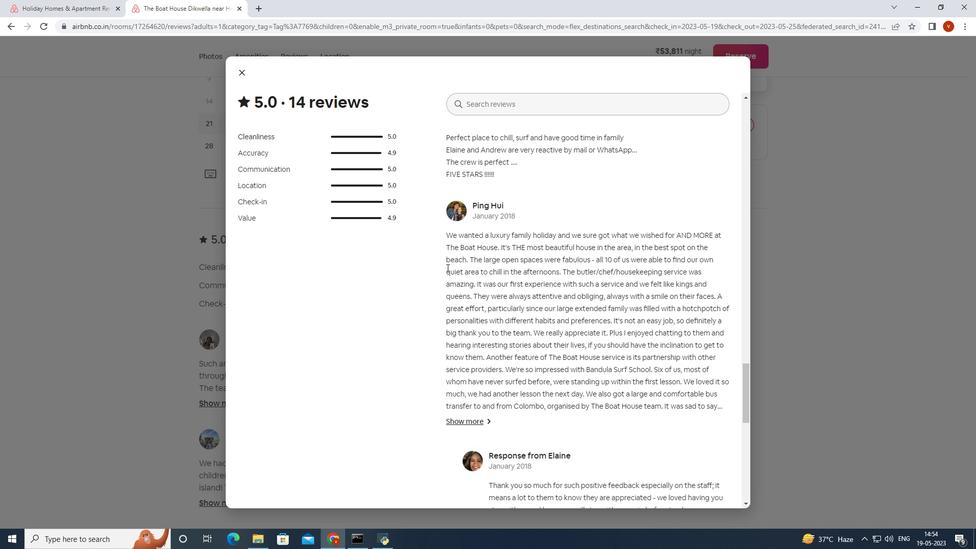 
Action: Mouse moved to (471, 289)
Screenshot: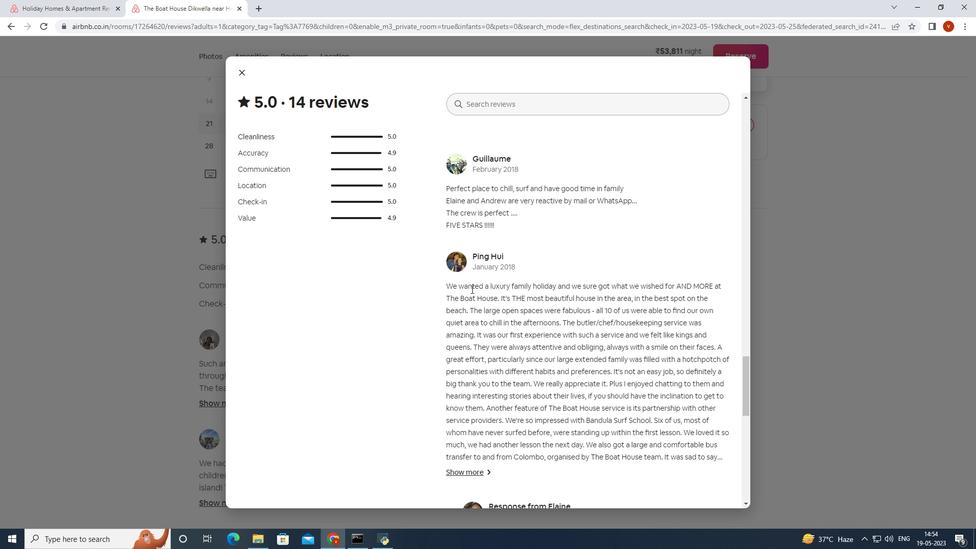 
Action: Mouse scrolled (471, 288) with delta (0, 0)
Screenshot: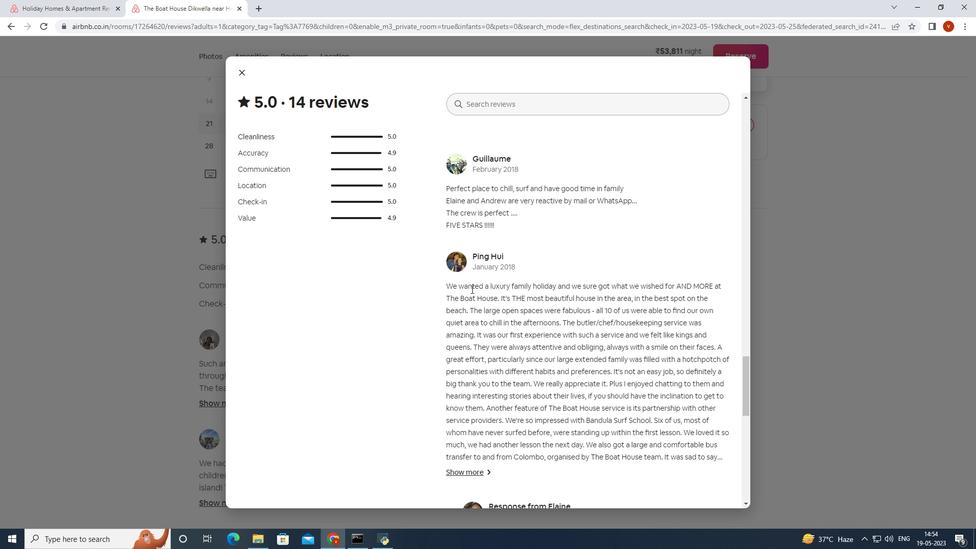 
Action: Mouse moved to (614, 291)
Screenshot: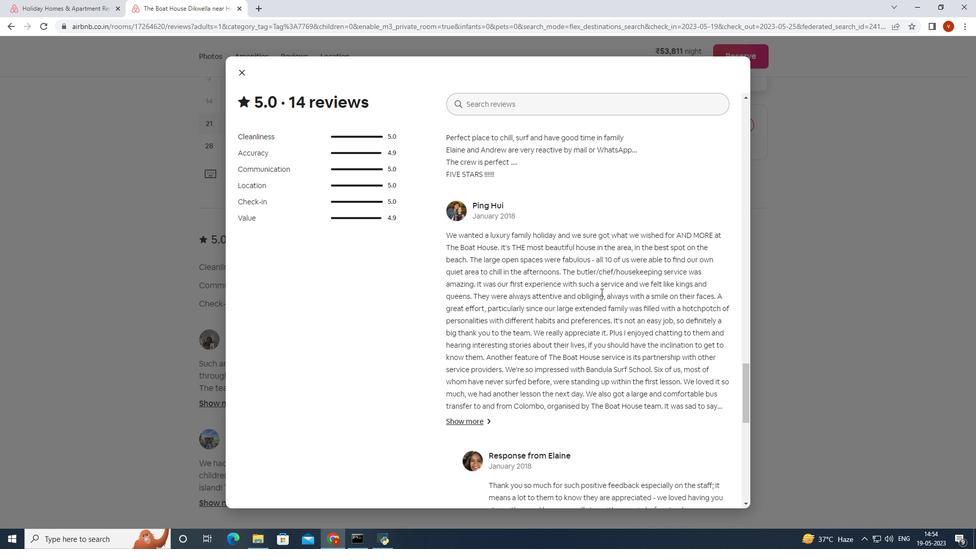 
Action: Mouse scrolled (614, 291) with delta (0, 0)
Screenshot: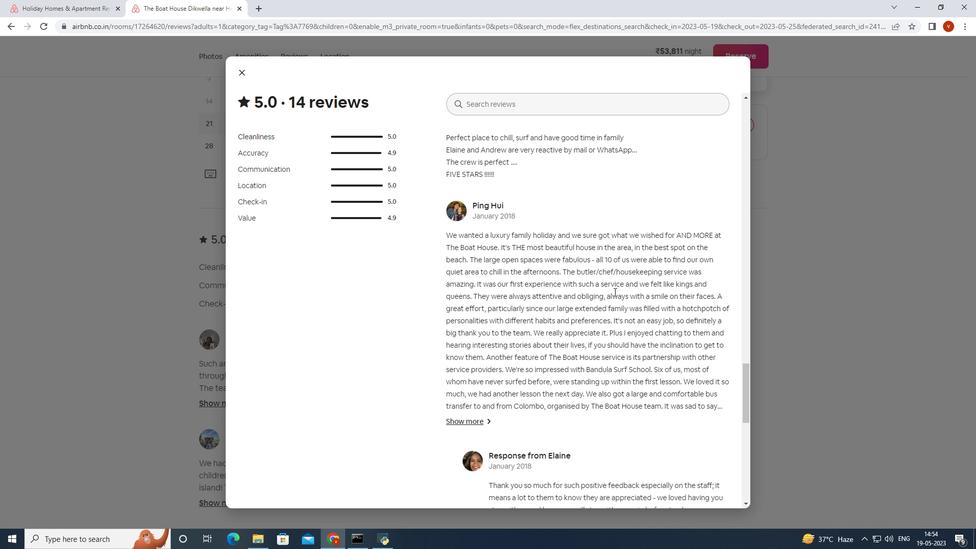 
Action: Mouse moved to (446, 307)
Screenshot: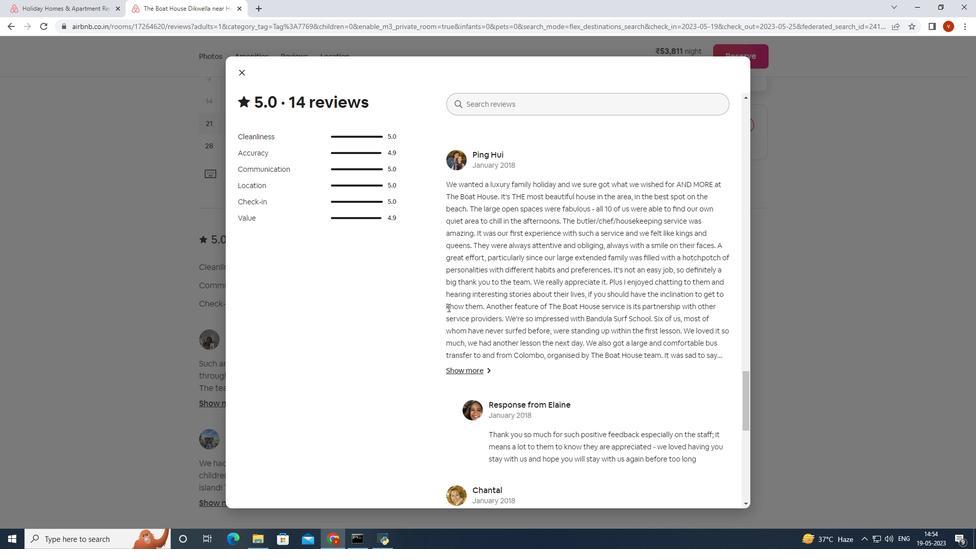 
Action: Mouse scrolled (446, 307) with delta (0, 0)
Screenshot: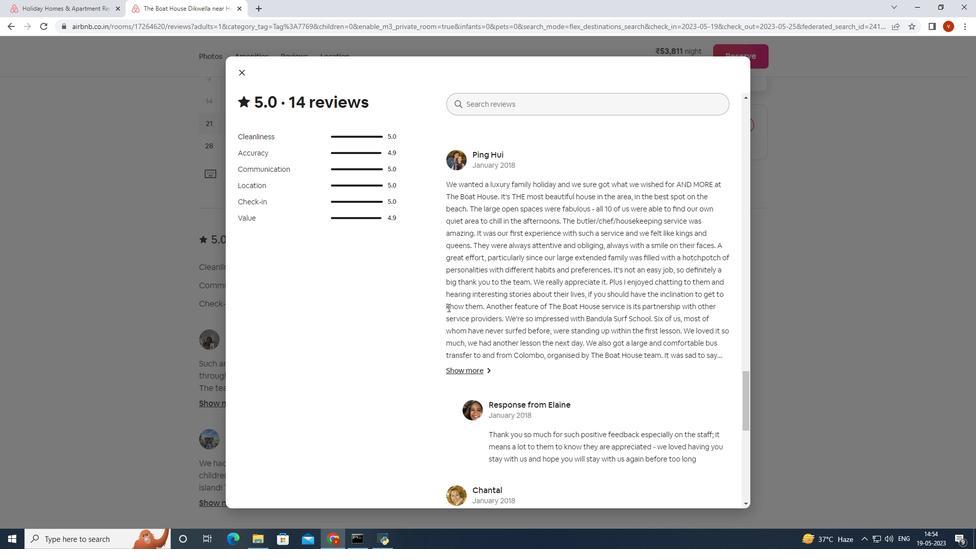 
Action: Mouse moved to (480, 340)
Screenshot: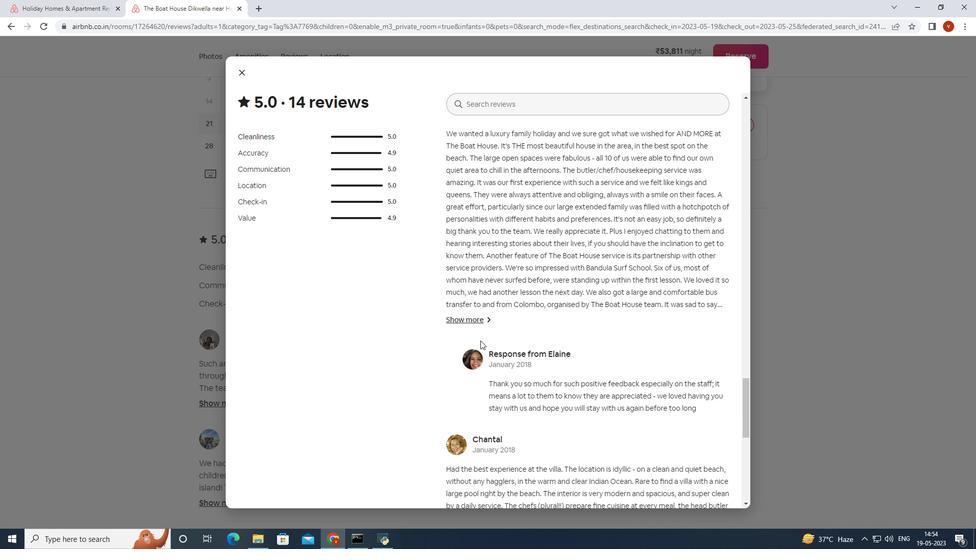 
Action: Mouse scrolled (480, 340) with delta (0, 0)
Screenshot: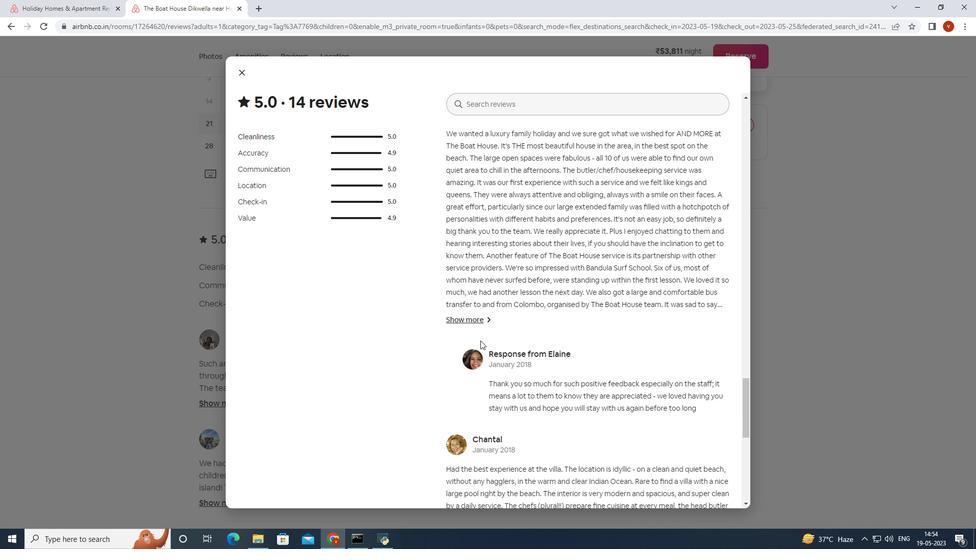 
Action: Mouse scrolled (480, 340) with delta (0, 0)
Screenshot: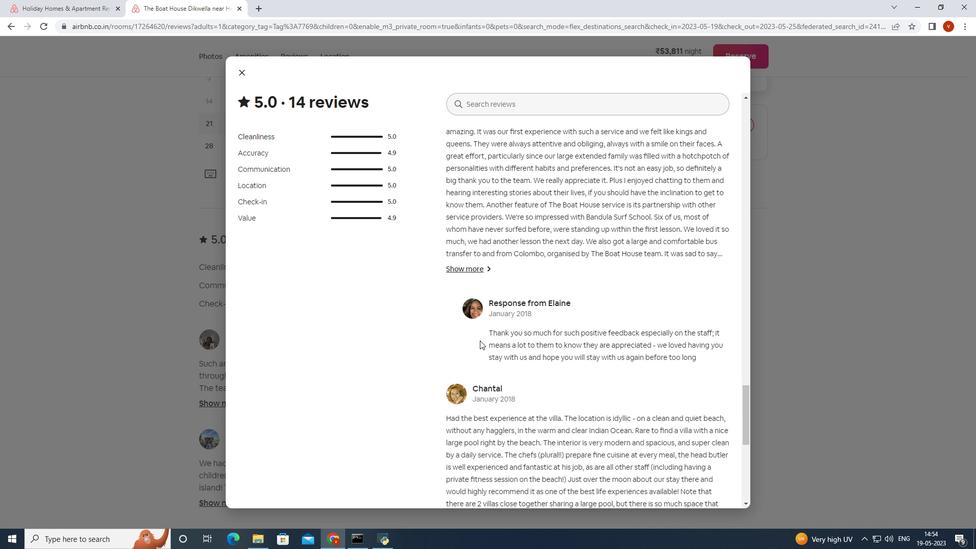 
Action: Mouse scrolled (480, 340) with delta (0, 0)
Screenshot: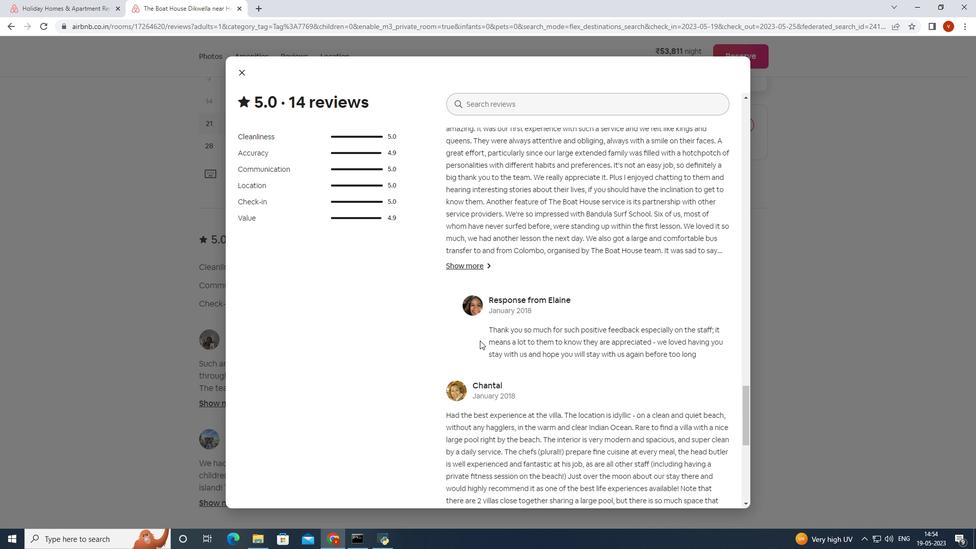 
Action: Mouse moved to (481, 337)
Screenshot: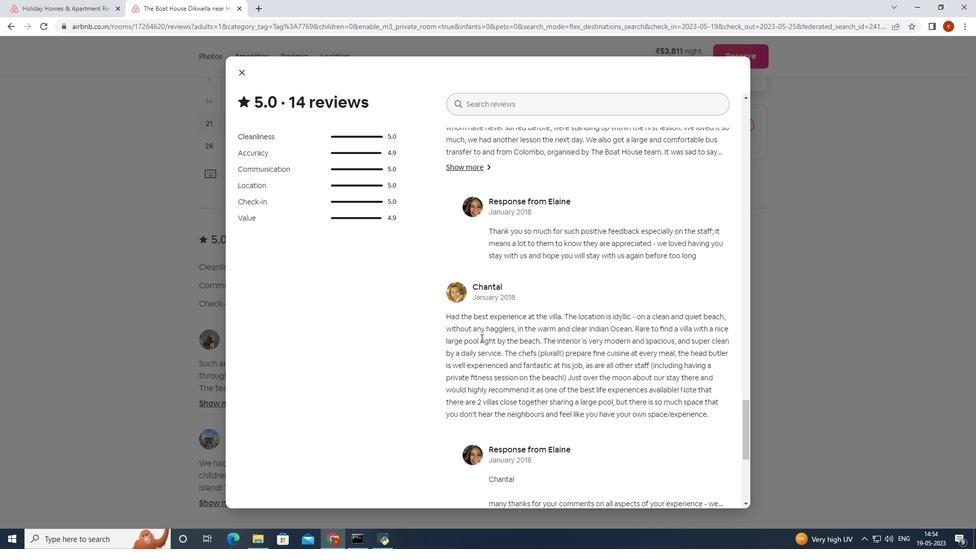 
Action: Mouse scrolled (481, 337) with delta (0, 0)
Screenshot: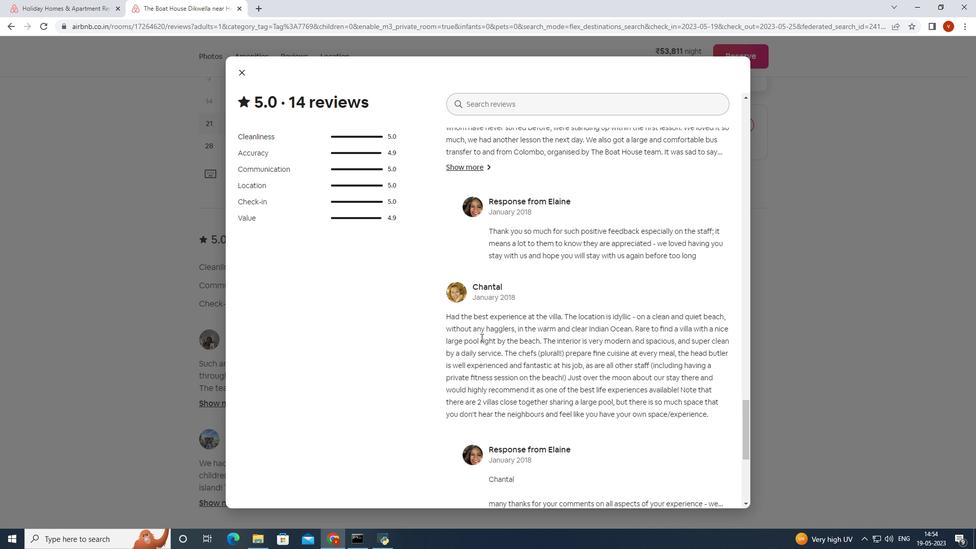 
Action: Mouse moved to (595, 354)
Screenshot: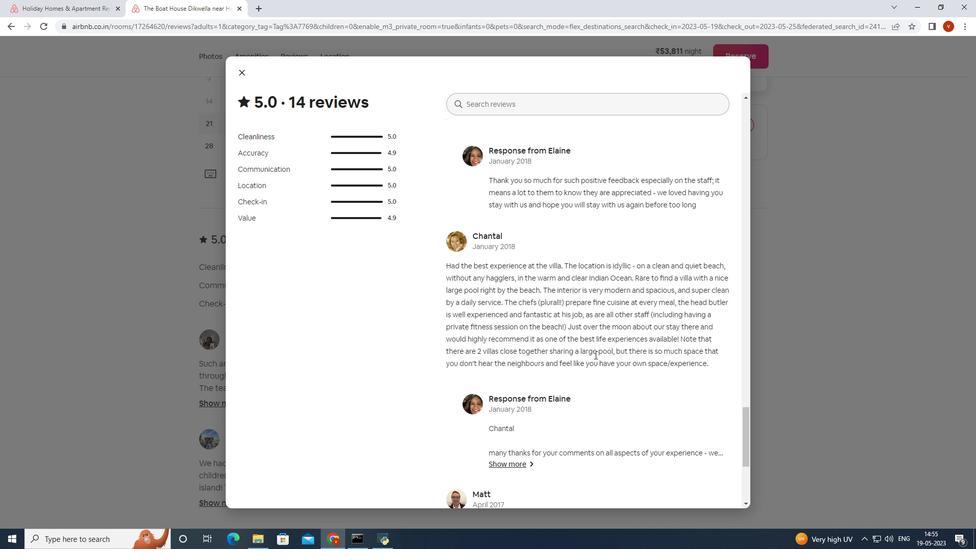 
Action: Mouse scrolled (595, 354) with delta (0, 0)
Screenshot: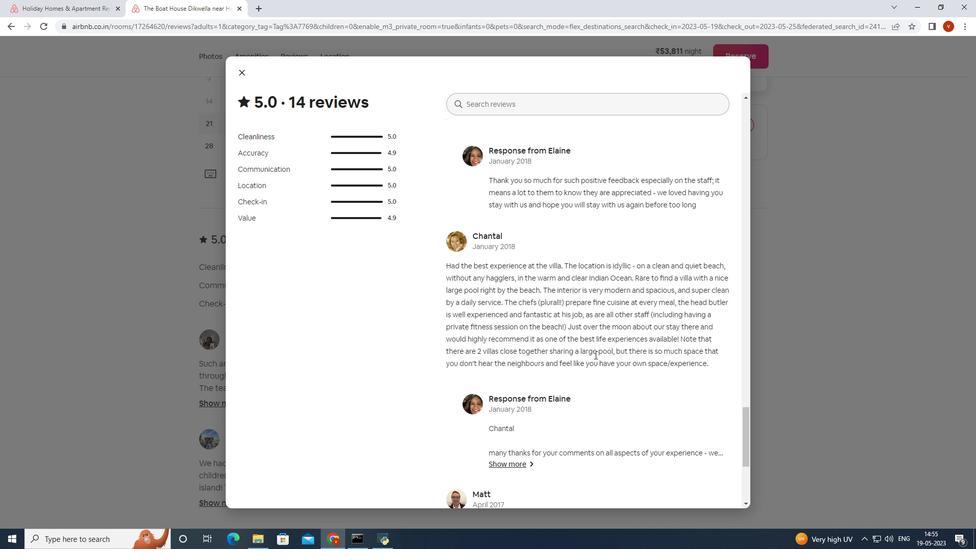 
Action: Mouse moved to (594, 354)
Screenshot: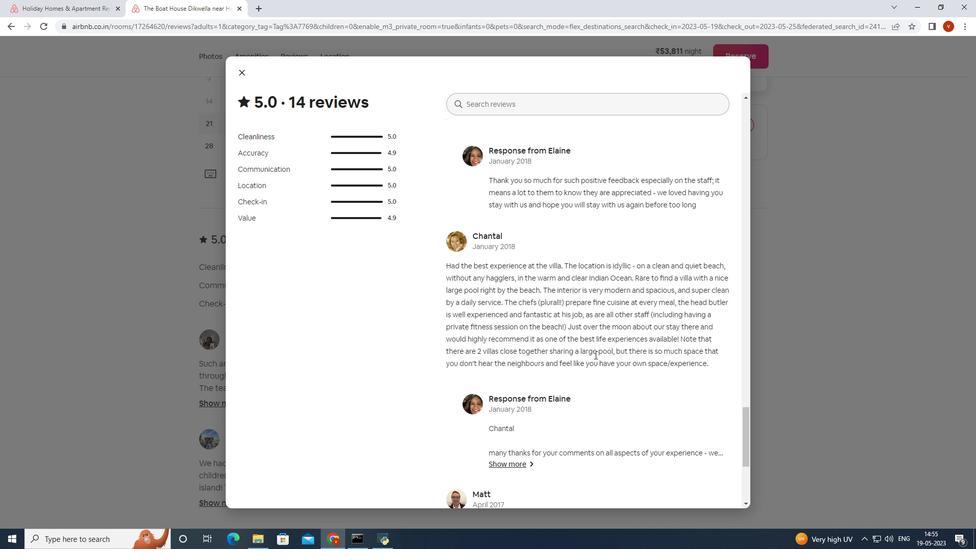 
Action: Mouse scrolled (594, 354) with delta (0, 0)
Screenshot: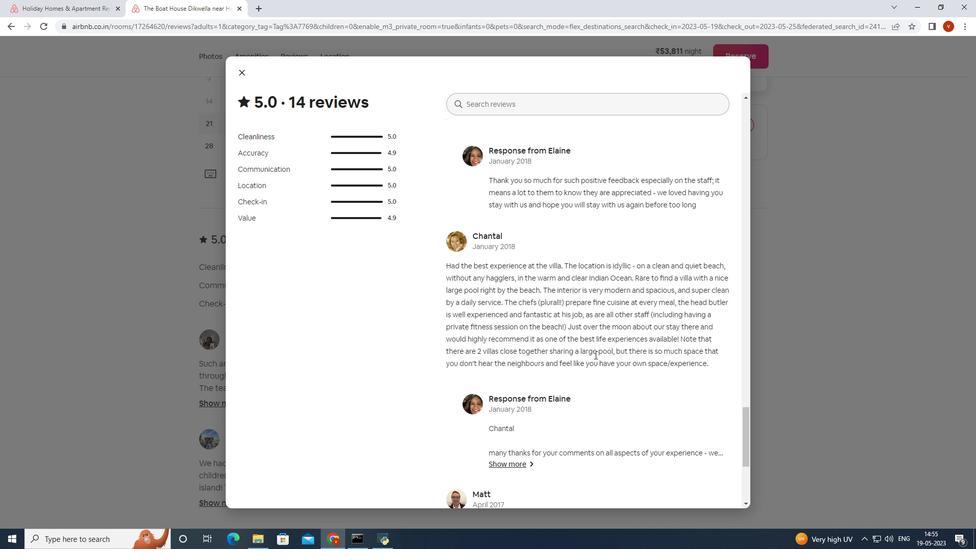 
Action: Mouse scrolled (594, 354) with delta (0, 0)
Screenshot: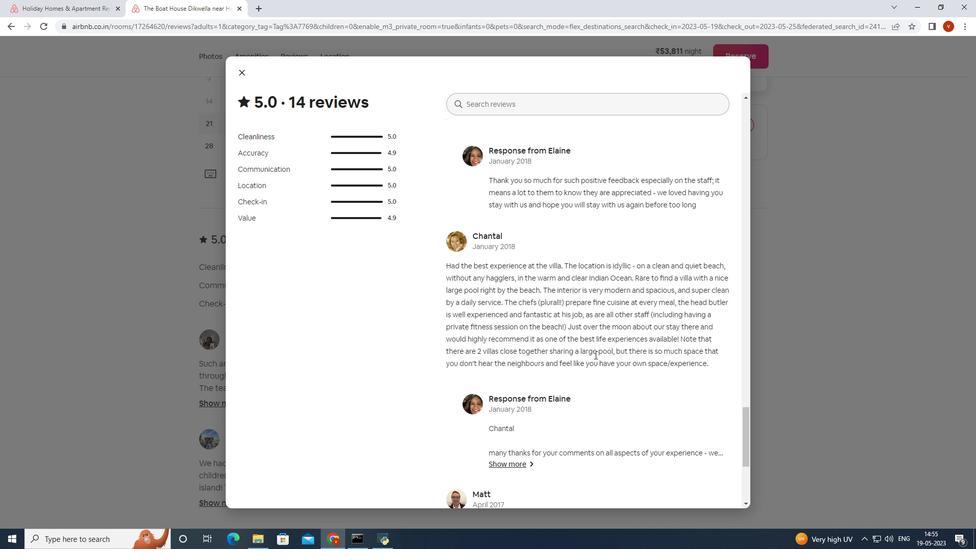 
Action: Mouse moved to (588, 354)
Screenshot: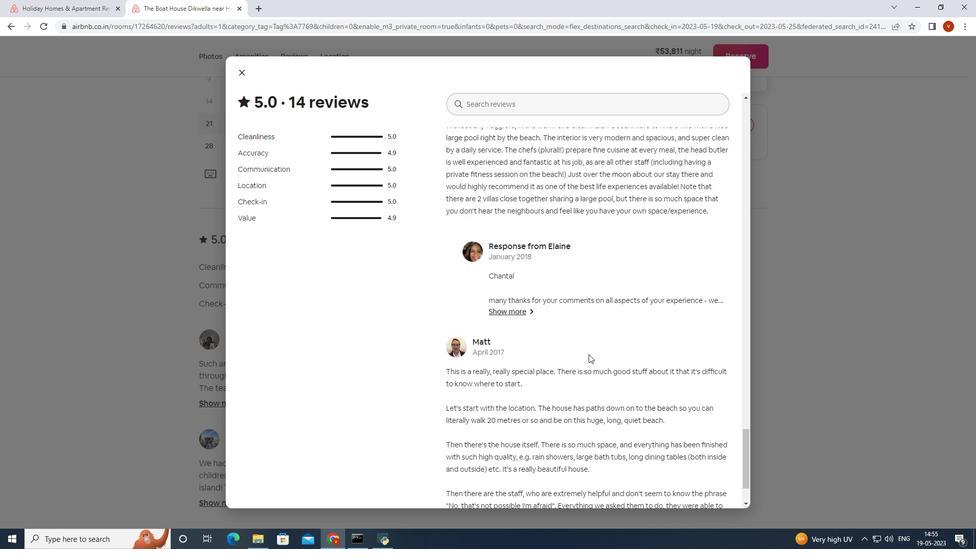 
Action: Mouse scrolled (588, 353) with delta (0, 0)
Screenshot: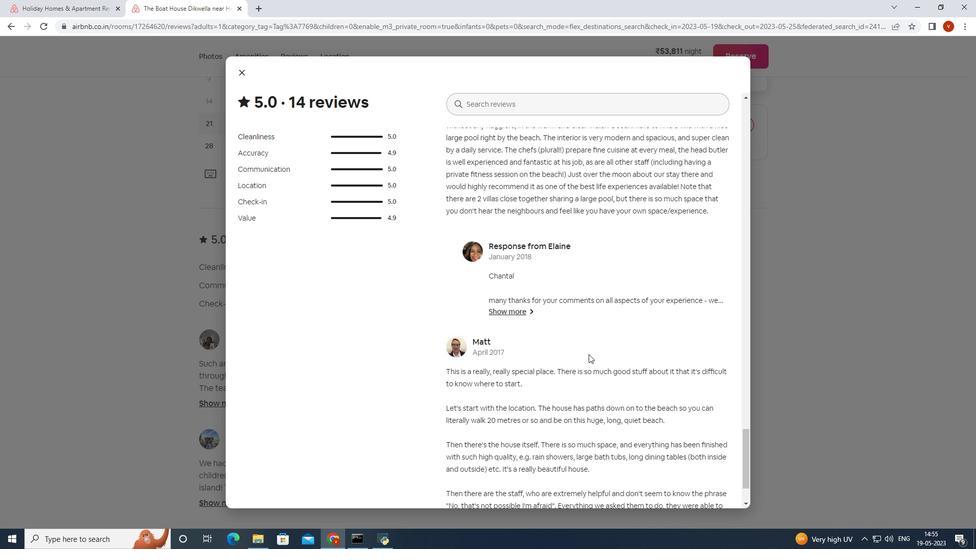 
Action: Mouse scrolled (588, 353) with delta (0, 0)
Screenshot: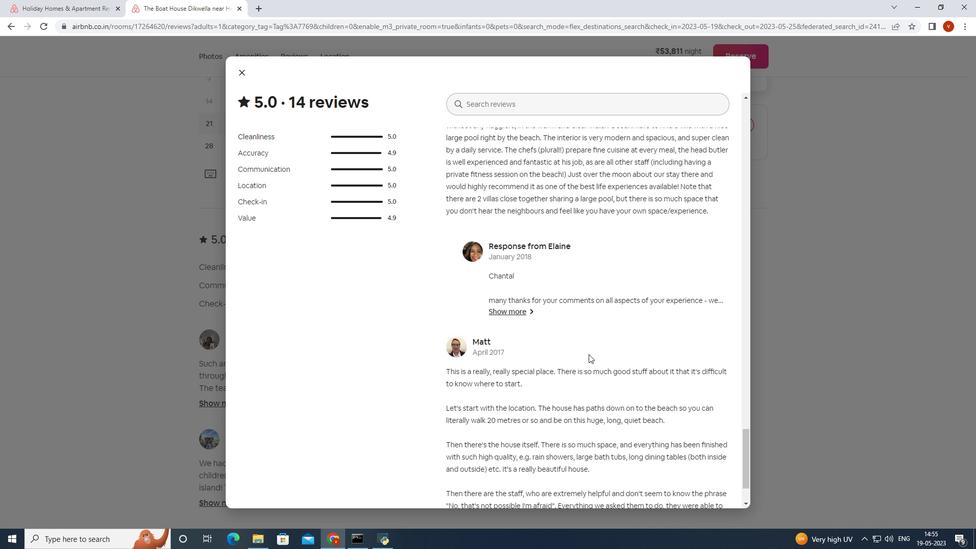 
Action: Mouse scrolled (588, 353) with delta (0, 0)
Screenshot: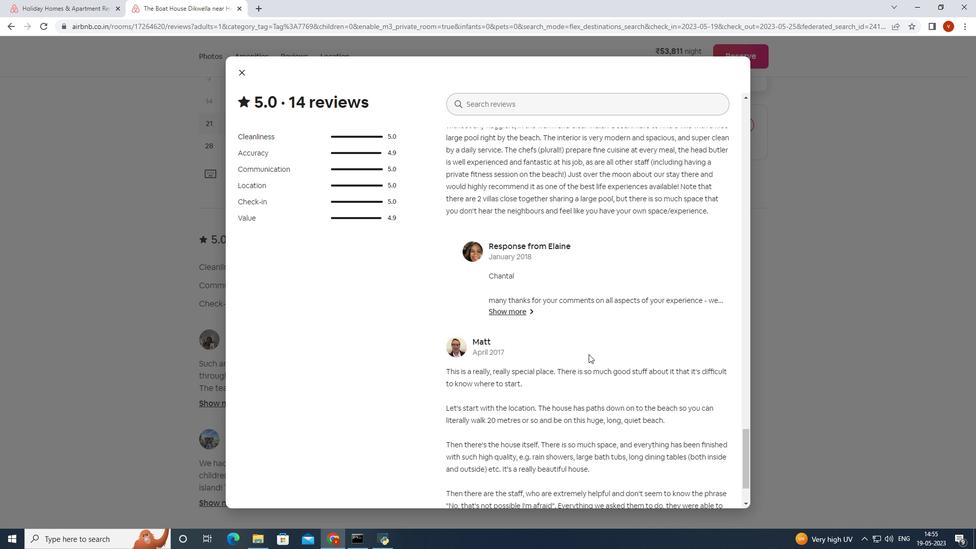 
Action: Mouse moved to (244, 71)
Screenshot: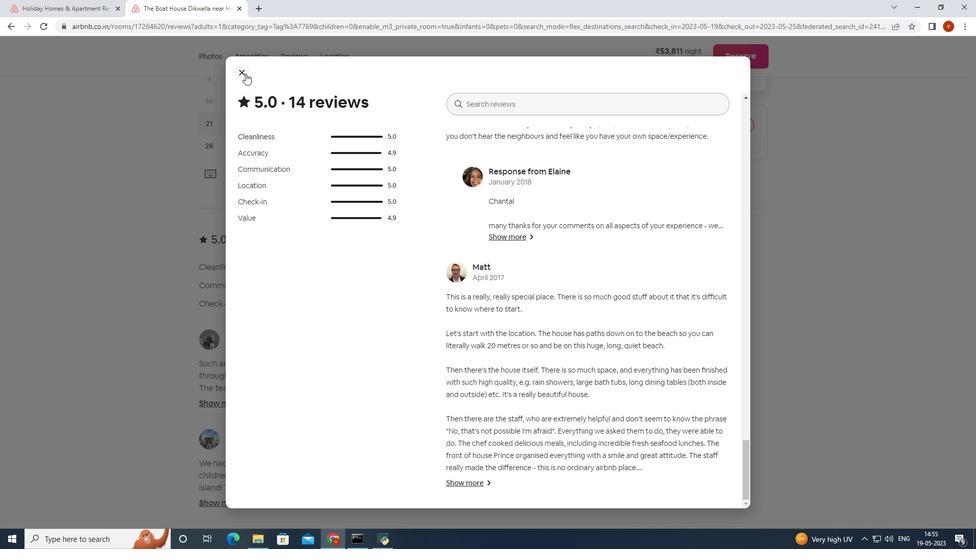 
Action: Mouse pressed left at (244, 71)
Screenshot: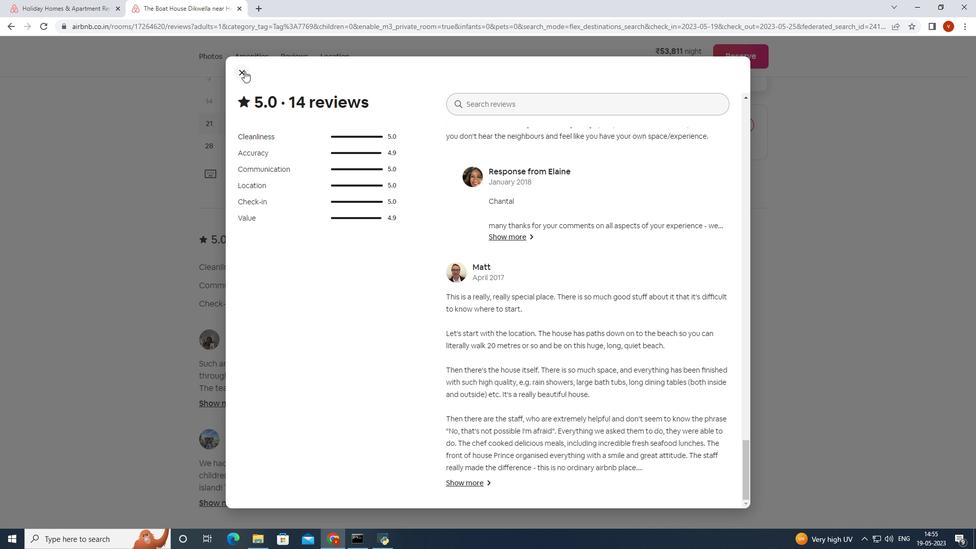 
Action: Mouse moved to (291, 197)
Screenshot: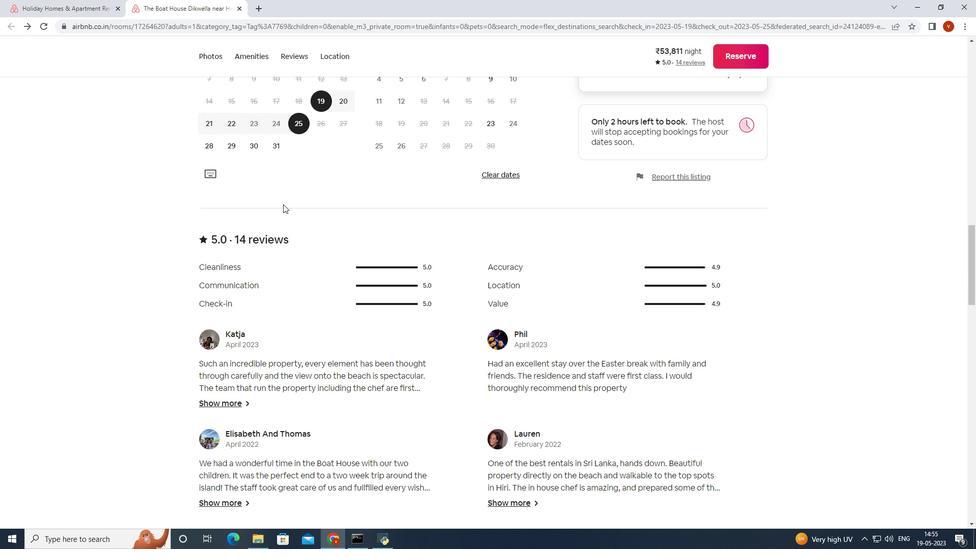 
Action: Mouse scrolled (291, 198) with delta (0, 0)
Screenshot: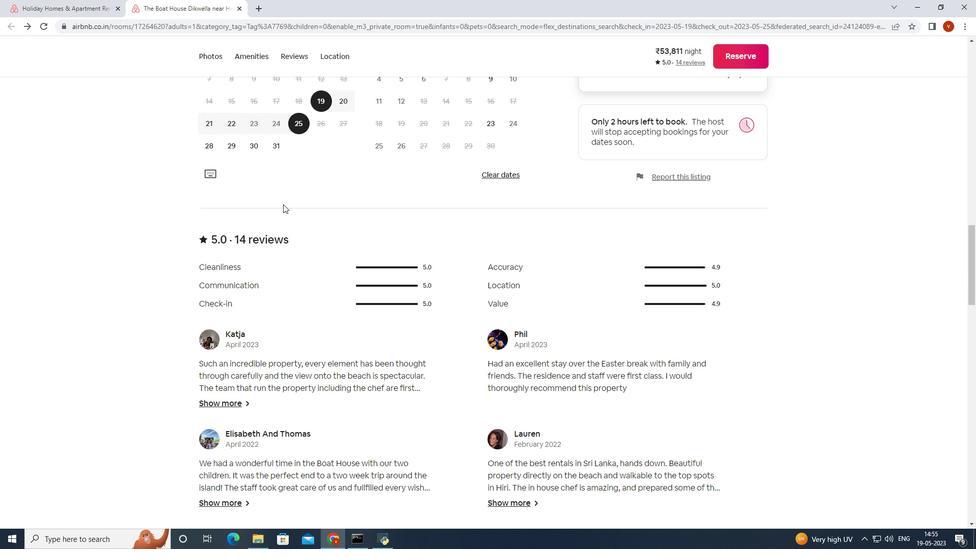 
Action: Mouse moved to (291, 197)
Screenshot: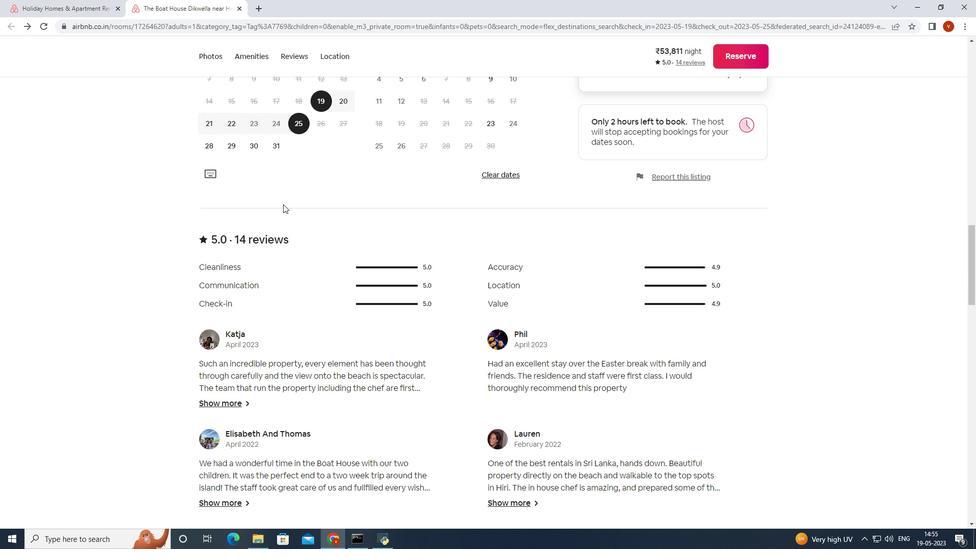 
Action: Mouse scrolled (291, 197) with delta (0, 0)
Screenshot: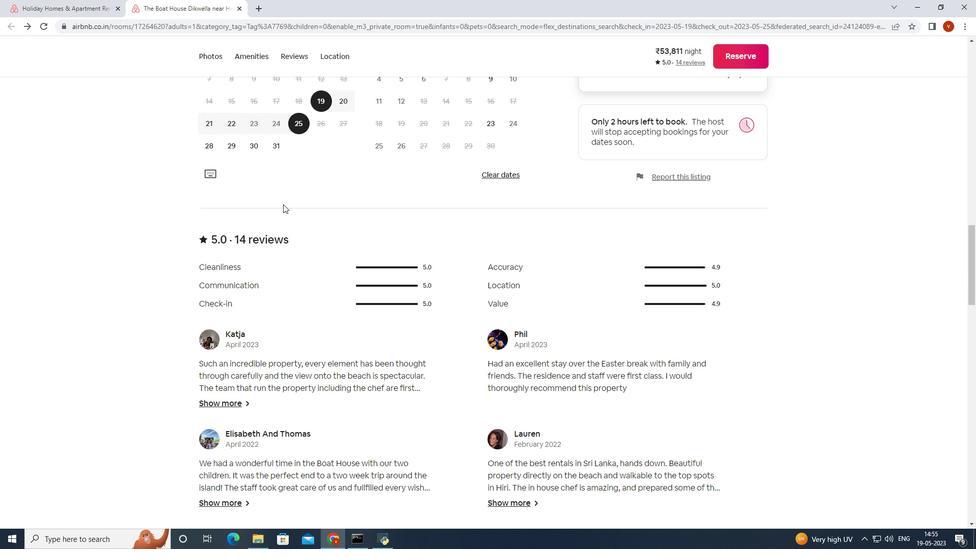 
Action: Mouse moved to (292, 197)
Screenshot: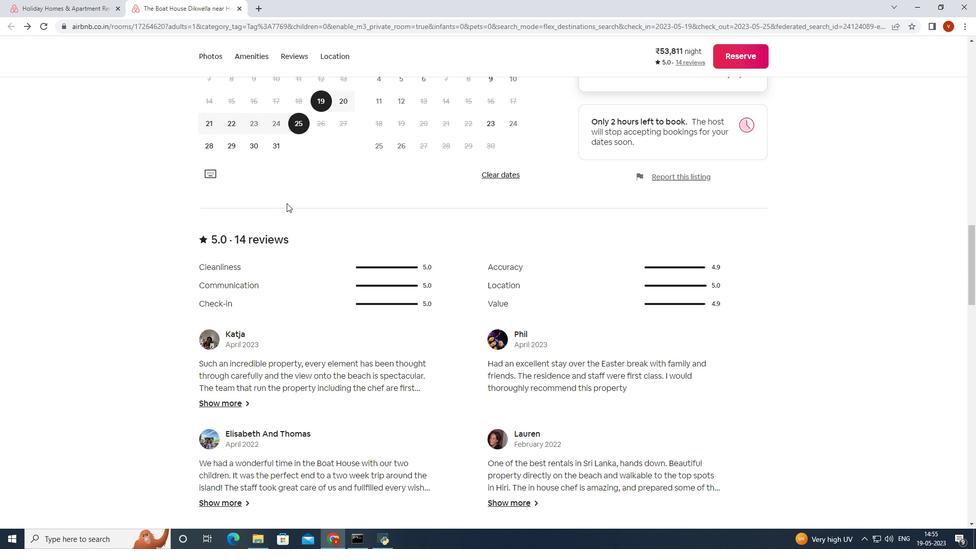 
Action: Mouse scrolled (292, 197) with delta (0, 0)
Screenshot: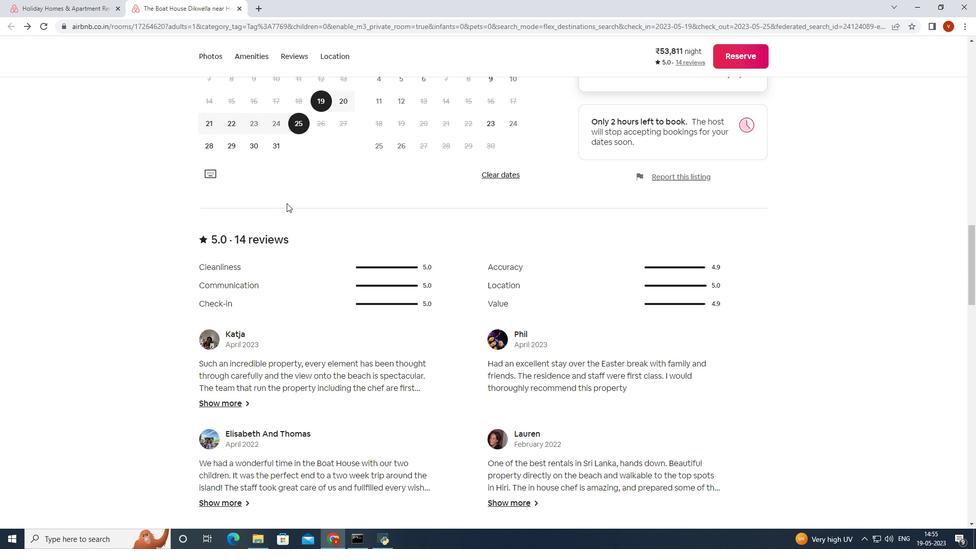 
Action: Mouse moved to (51, 11)
Screenshot: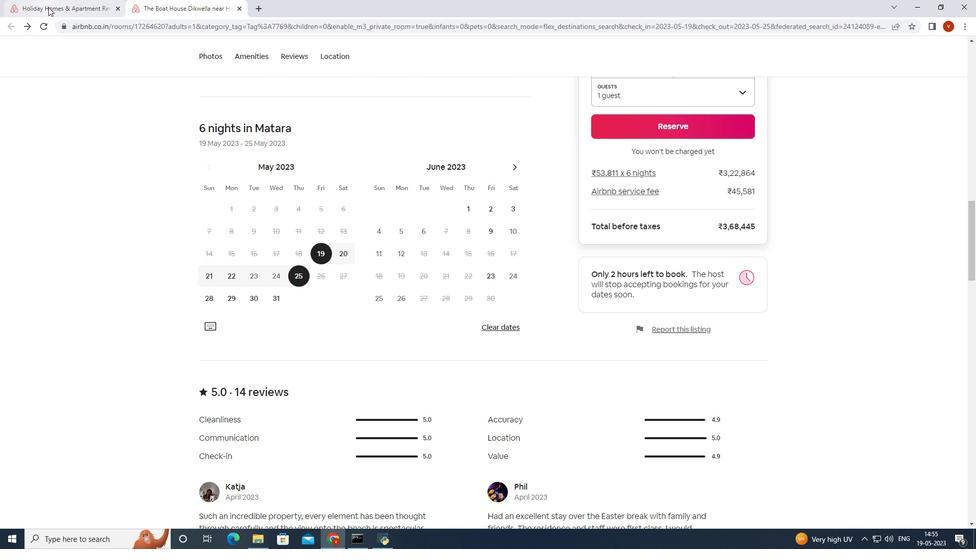 
Action: Mouse pressed left at (51, 11)
Screenshot: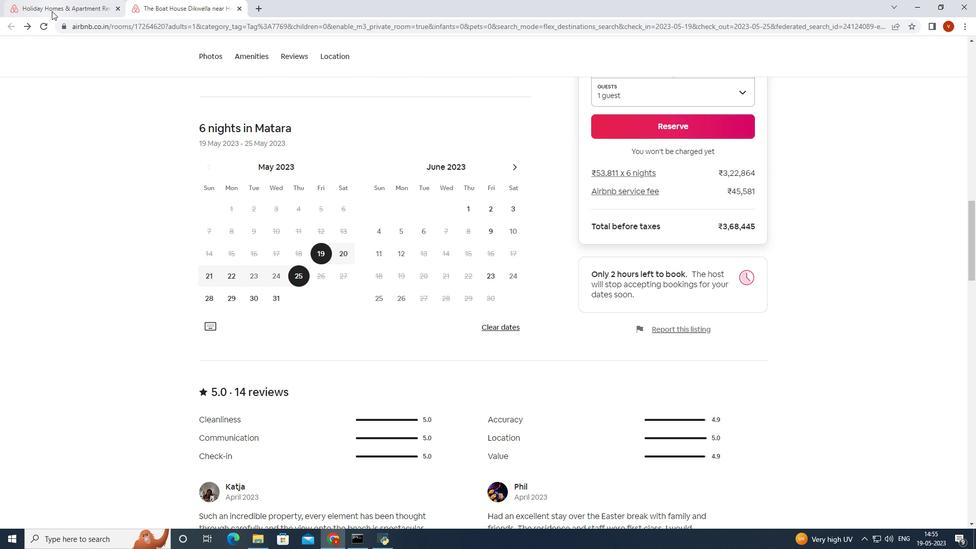 
Action: Mouse moved to (312, 166)
Screenshot: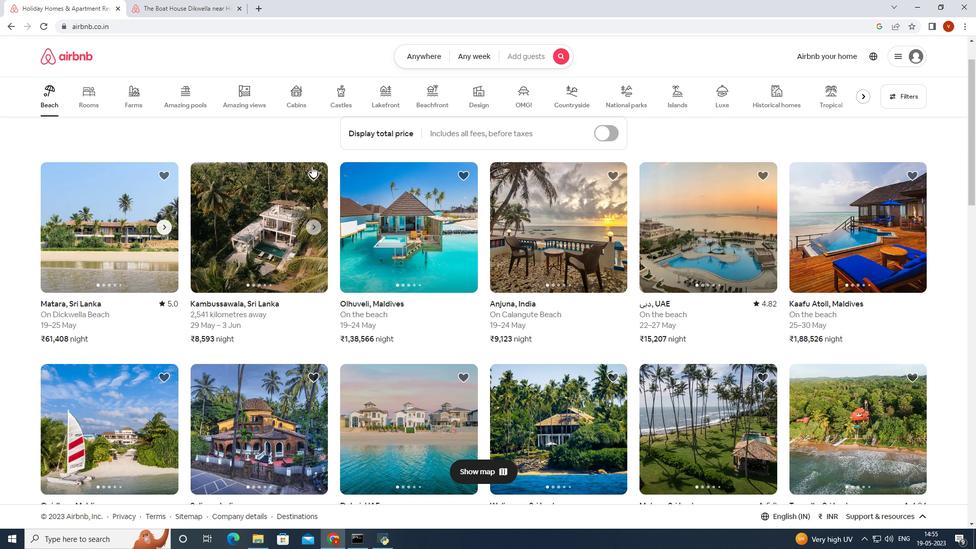 
Action: Mouse scrolled (312, 166) with delta (0, 0)
Screenshot: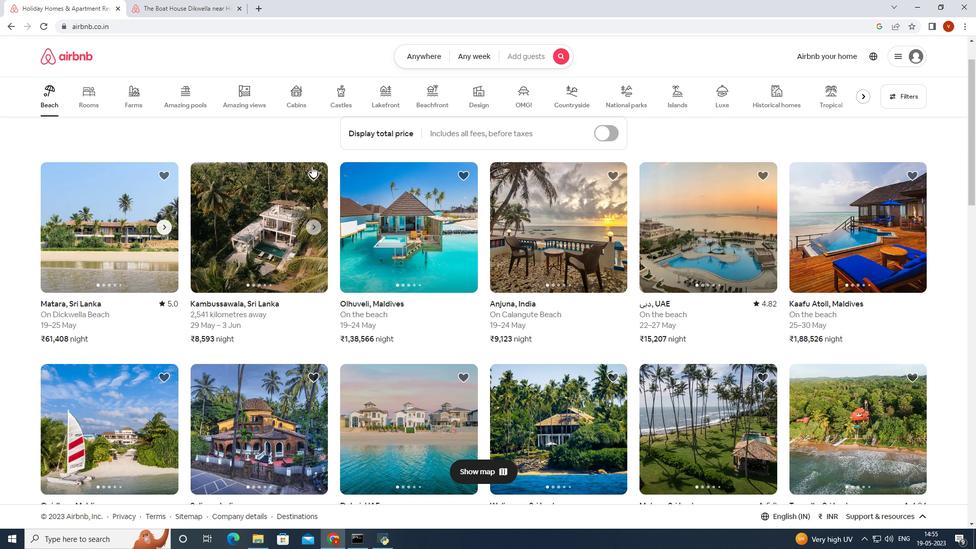 
Action: Mouse moved to (317, 171)
Screenshot: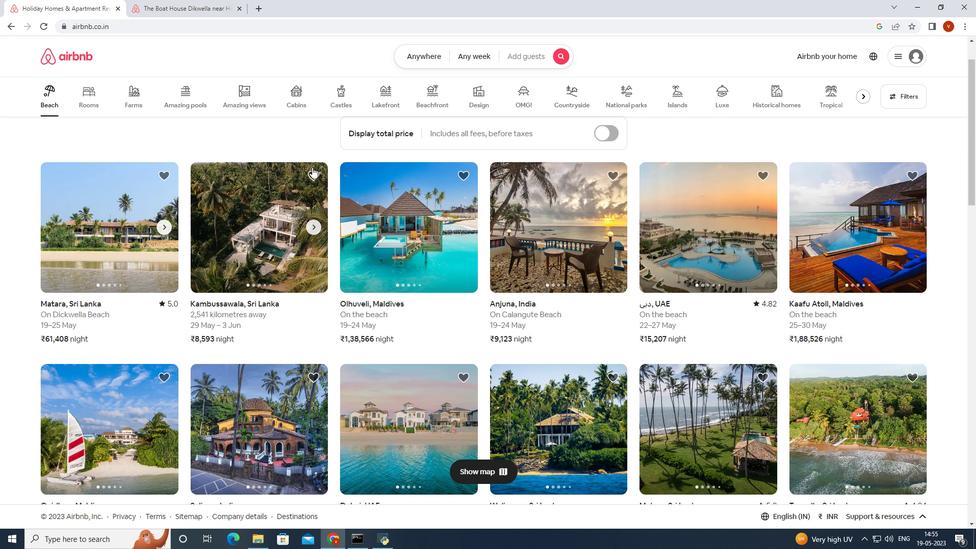 
Action: Mouse scrolled (314, 169) with delta (0, 0)
Screenshot: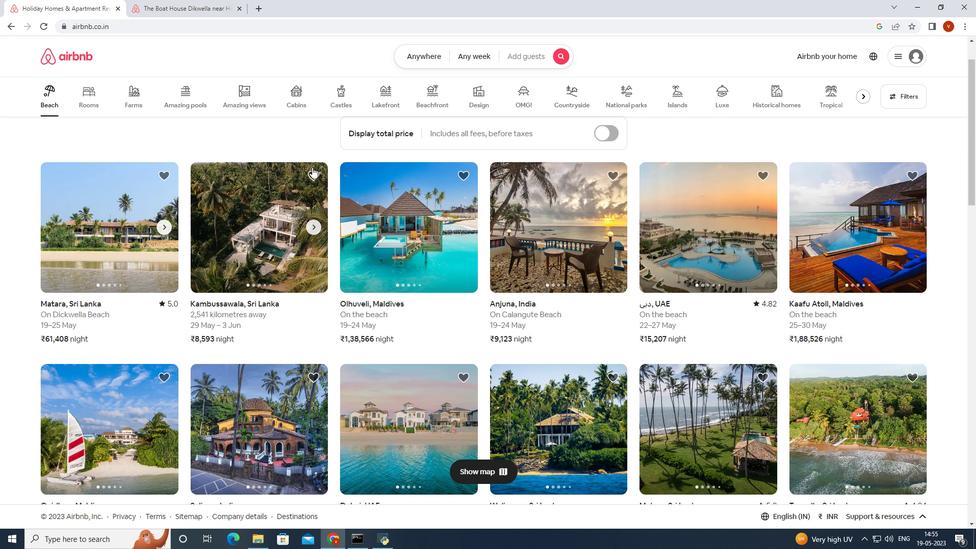 
Action: Mouse moved to (327, 176)
Screenshot: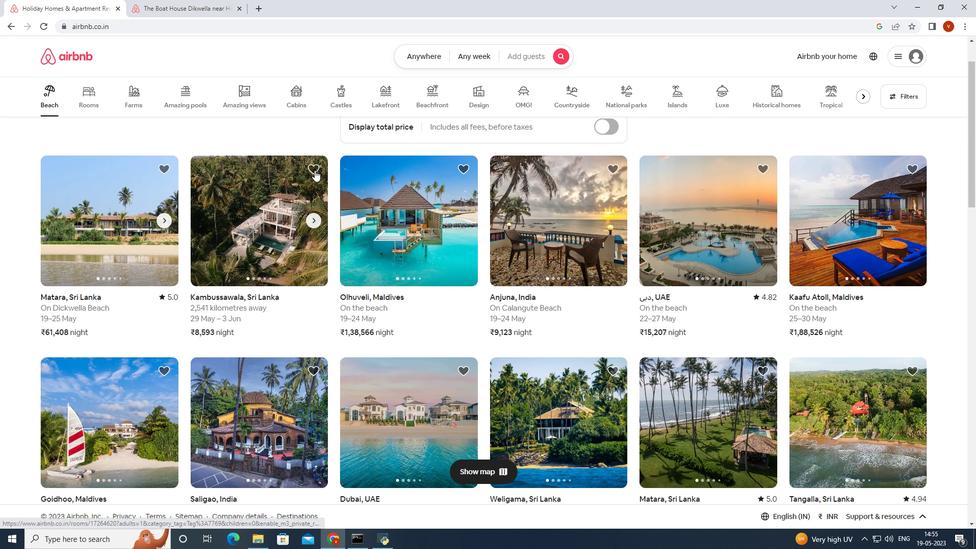 
Action: Mouse scrolled (326, 175) with delta (0, 0)
Screenshot: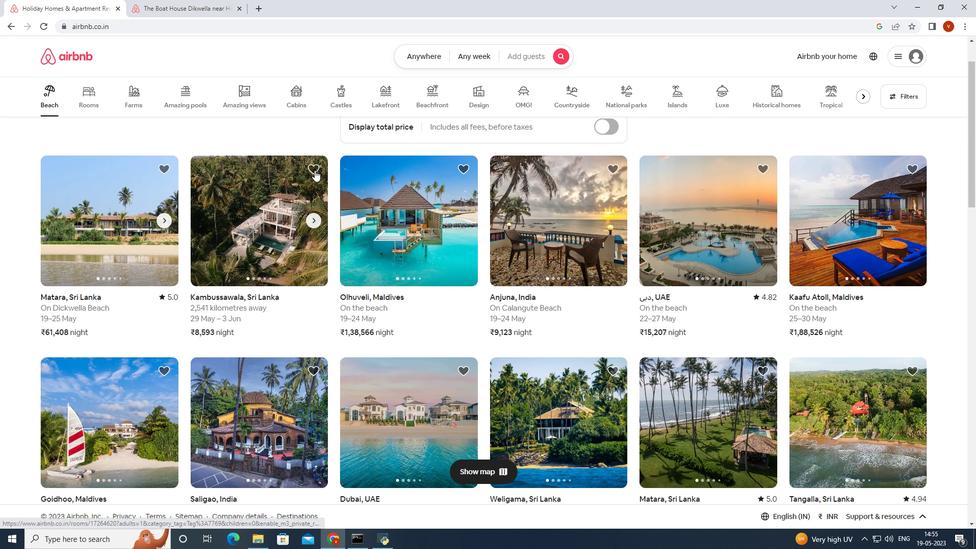 
Action: Mouse moved to (363, 197)
Screenshot: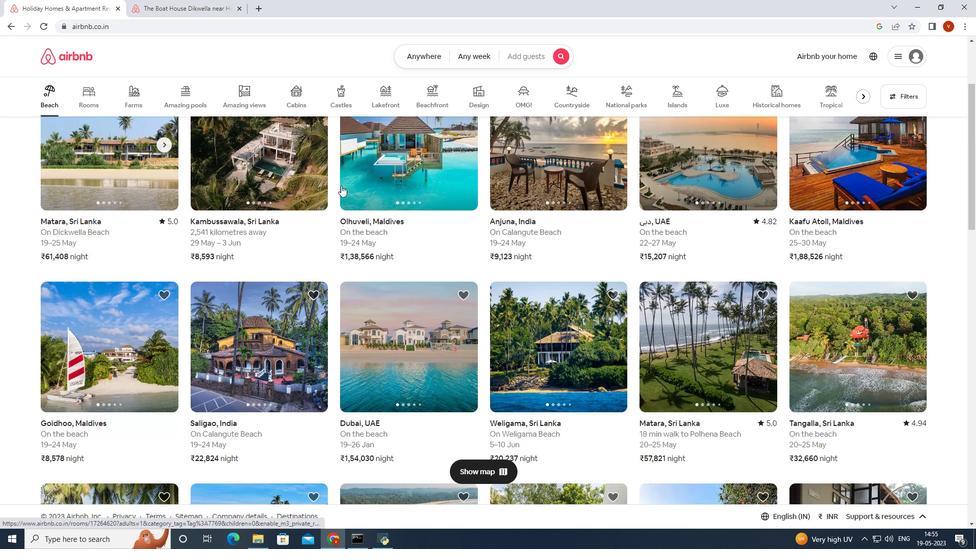 
Action: Mouse scrolled (363, 196) with delta (0, 0)
Screenshot: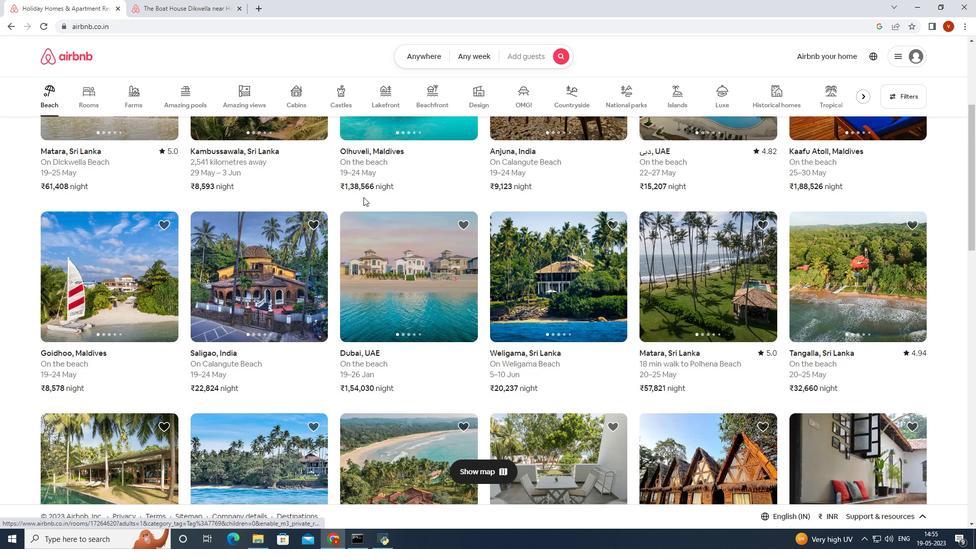 
Action: Mouse scrolled (363, 196) with delta (0, 0)
Screenshot: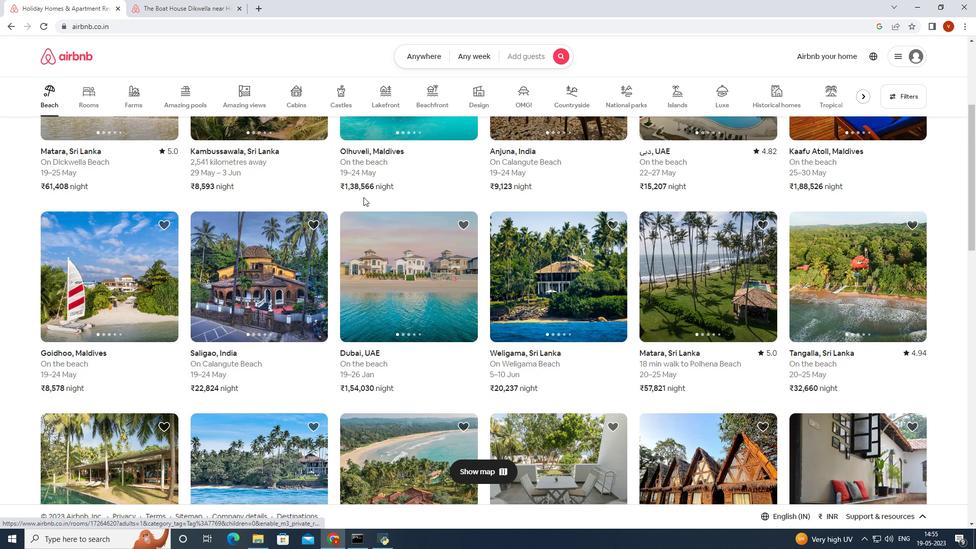 
Action: Mouse scrolled (363, 196) with delta (0, 0)
Screenshot: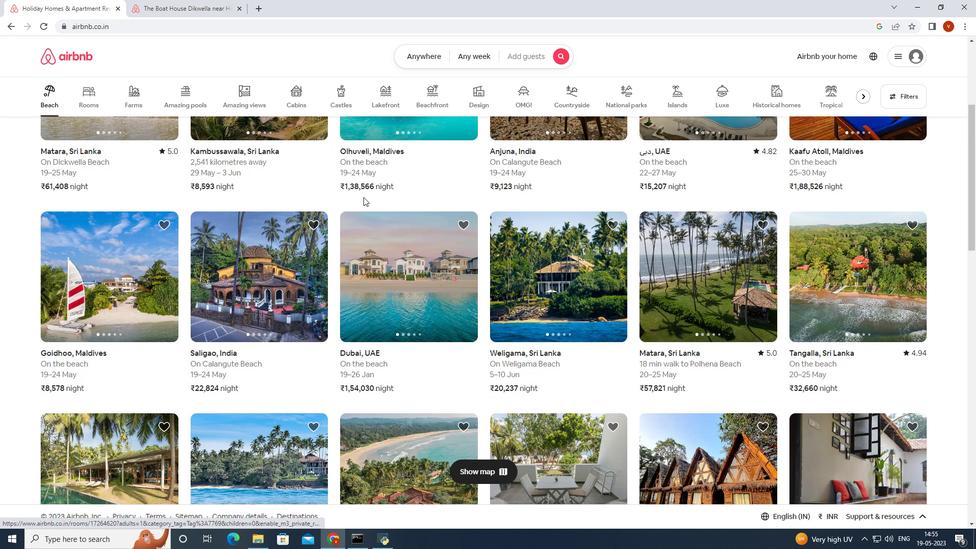 
Action: Mouse moved to (362, 192)
Screenshot: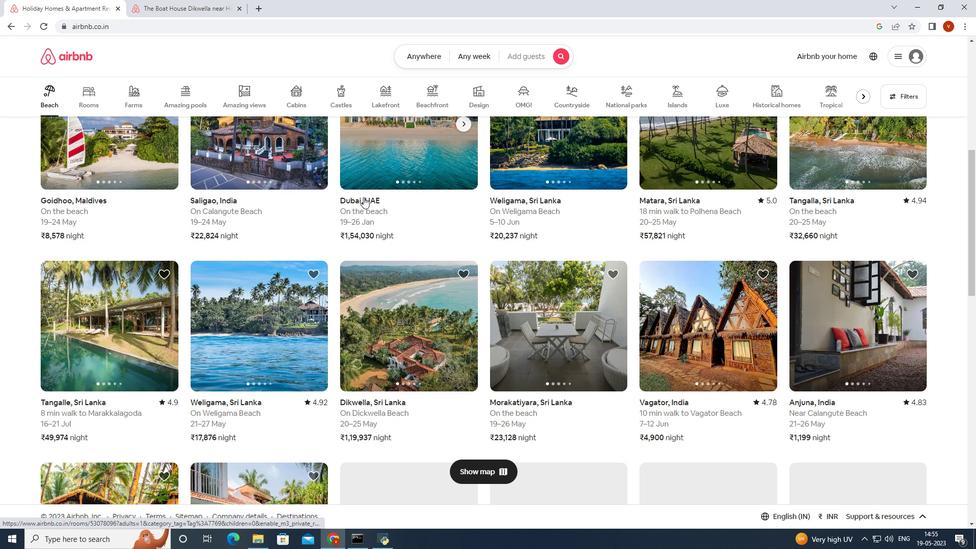 
Action: Mouse scrolled (362, 192) with delta (0, 0)
Screenshot: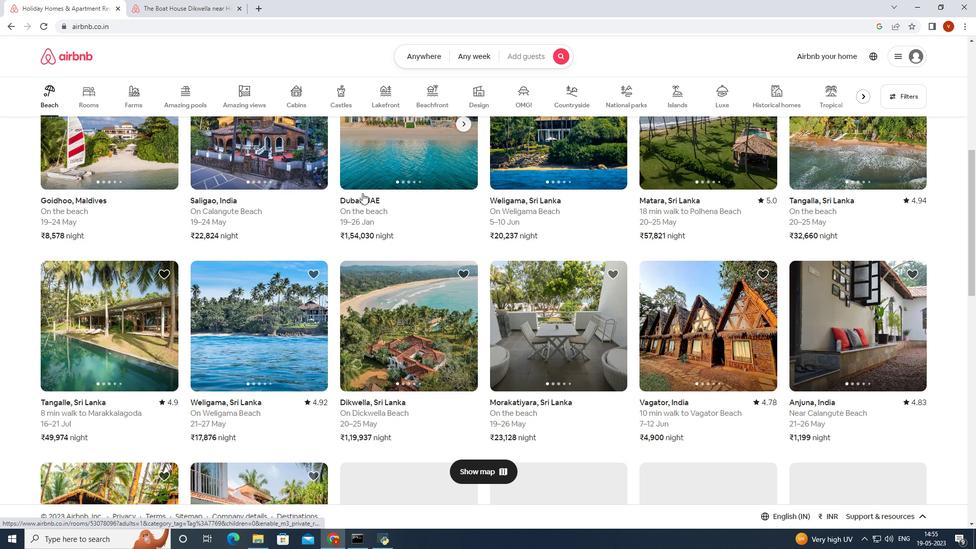 
Action: Mouse scrolled (362, 192) with delta (0, 0)
Screenshot: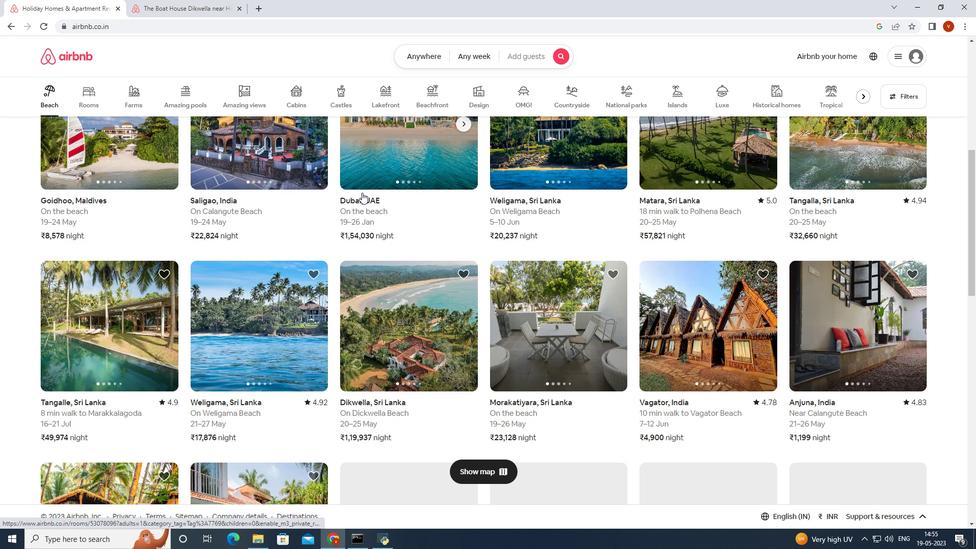 
Action: Mouse scrolled (362, 192) with delta (0, 0)
Screenshot: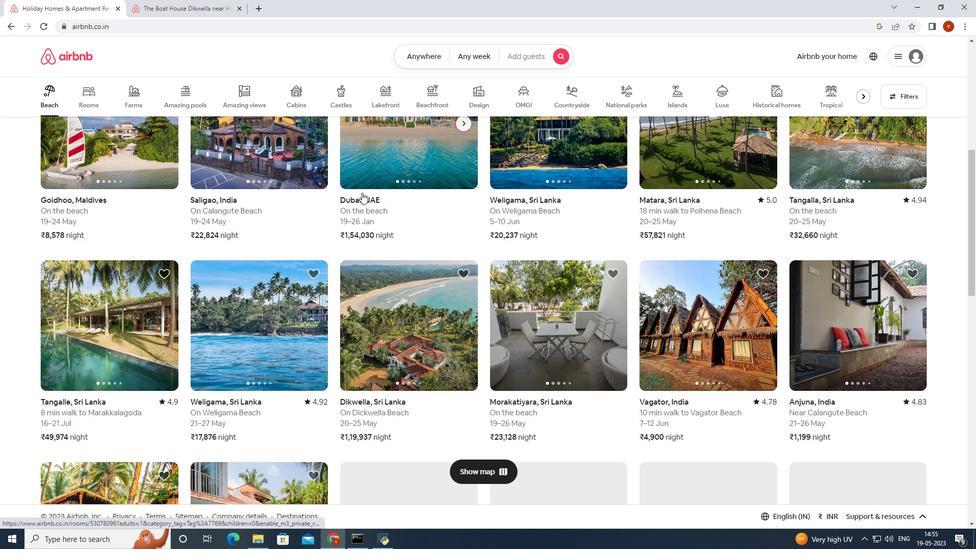 
Action: Mouse scrolled (362, 192) with delta (0, 0)
Screenshot: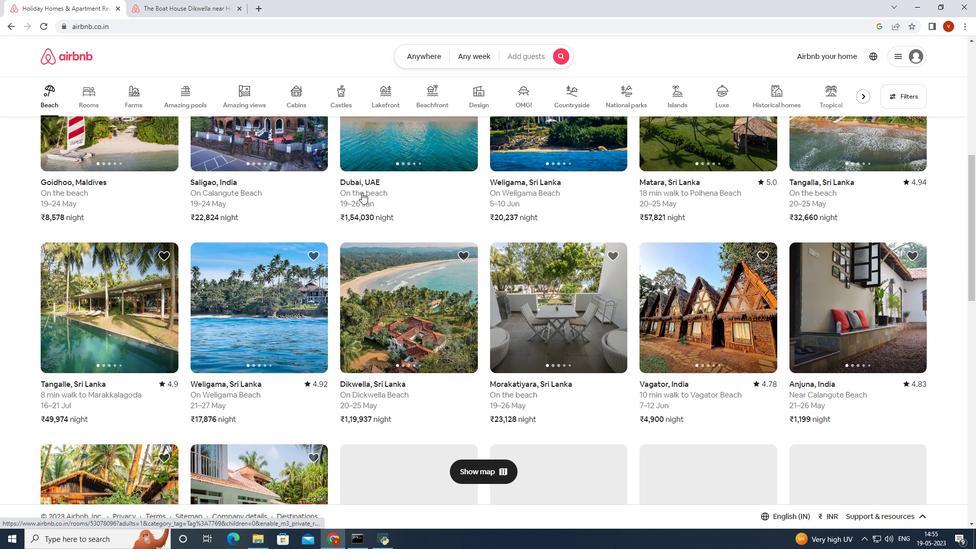 
Action: Mouse moved to (253, 295)
Screenshot: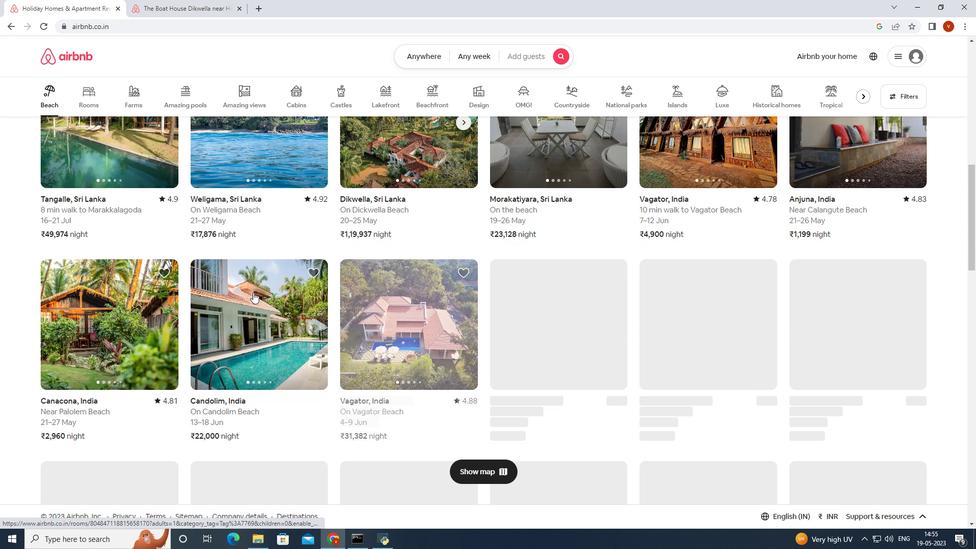 
Action: Mouse pressed left at (253, 295)
Screenshot: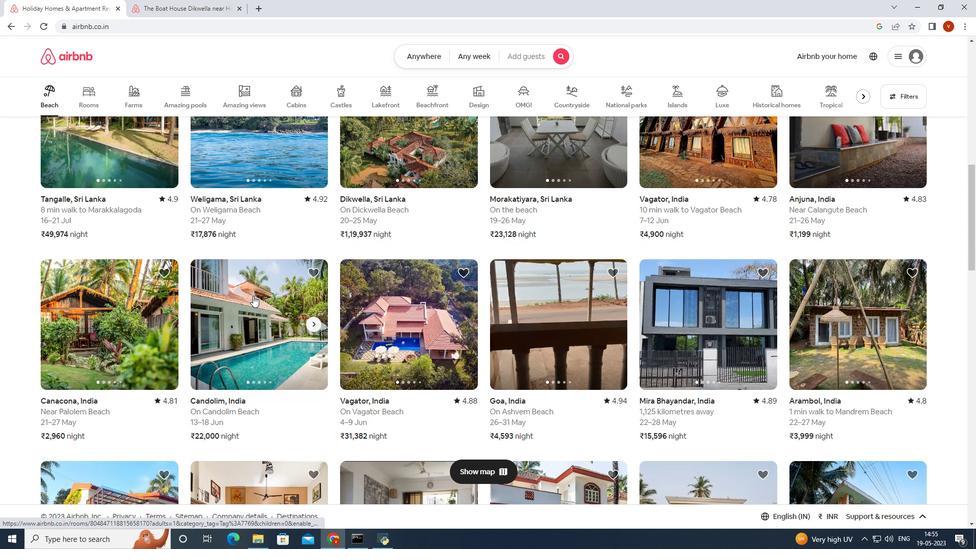 
Action: Mouse moved to (421, 289)
Screenshot: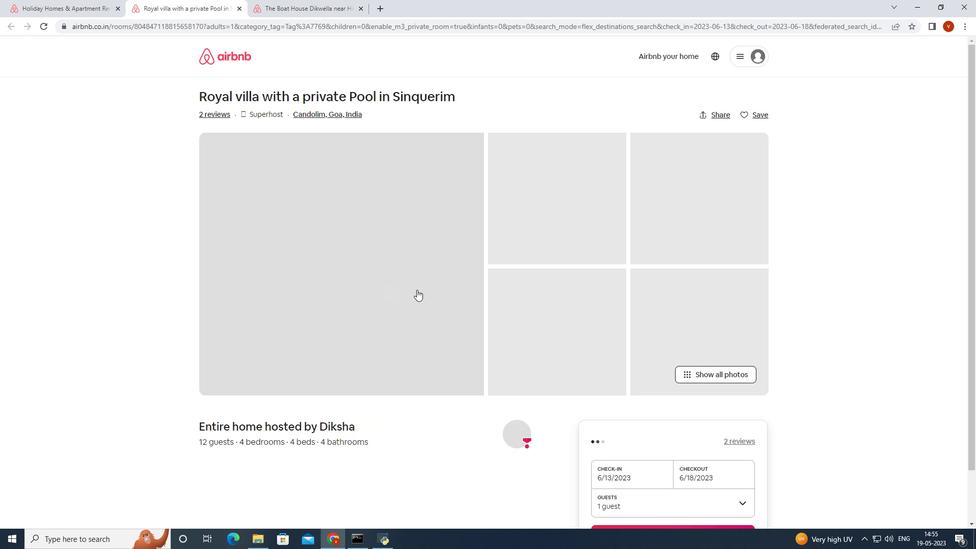 
Action: Mouse scrolled (421, 289) with delta (0, 0)
Screenshot: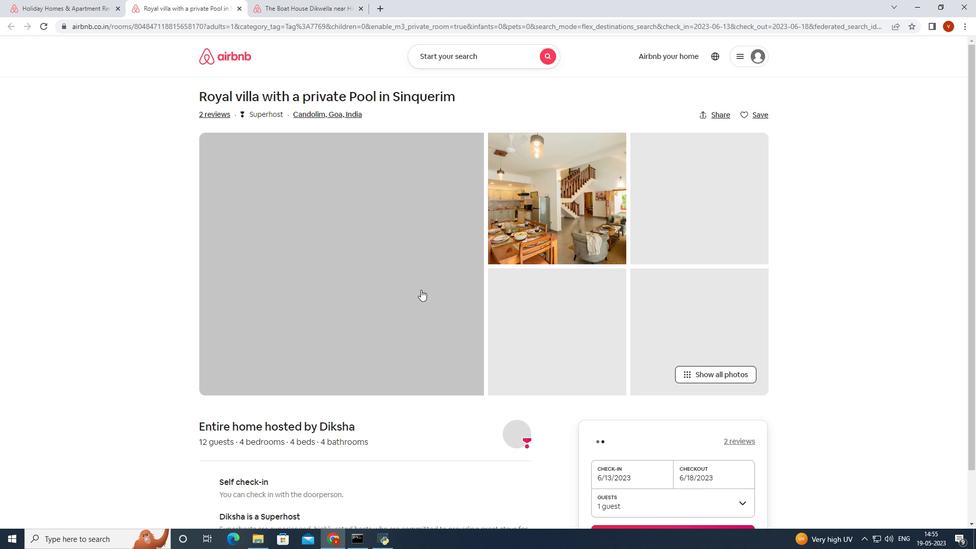 
Action: Mouse scrolled (421, 289) with delta (0, 0)
Screenshot: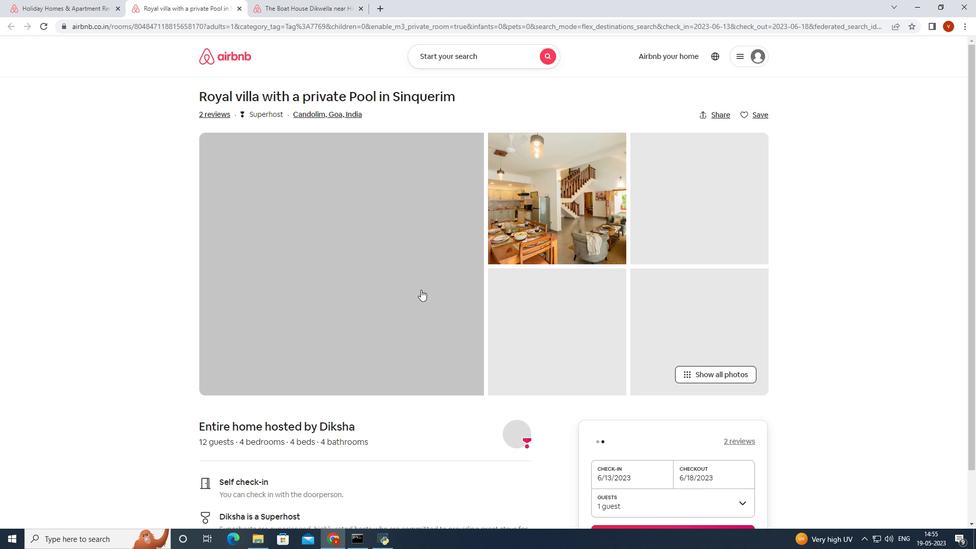 
Action: Mouse scrolled (421, 289) with delta (0, 0)
Screenshot: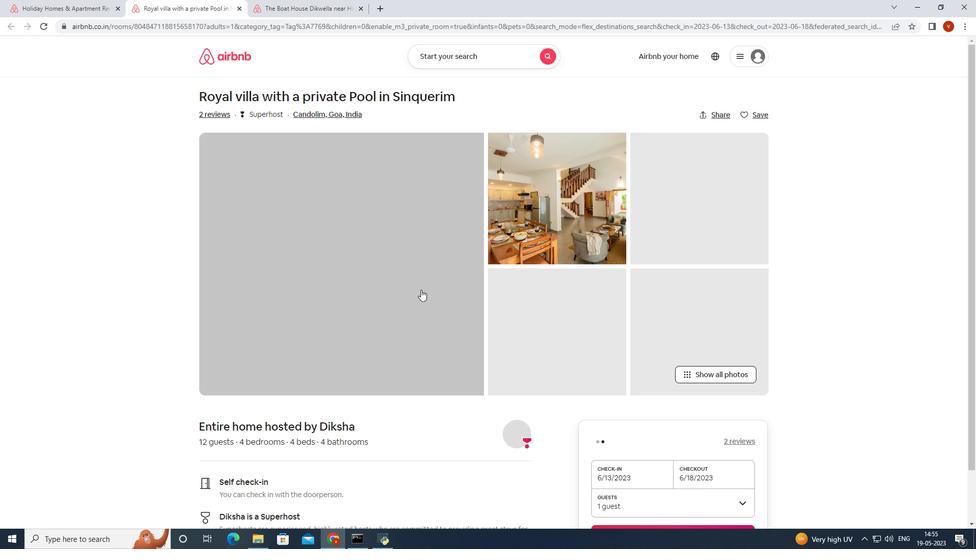 
Action: Mouse scrolled (421, 289) with delta (0, 0)
Screenshot: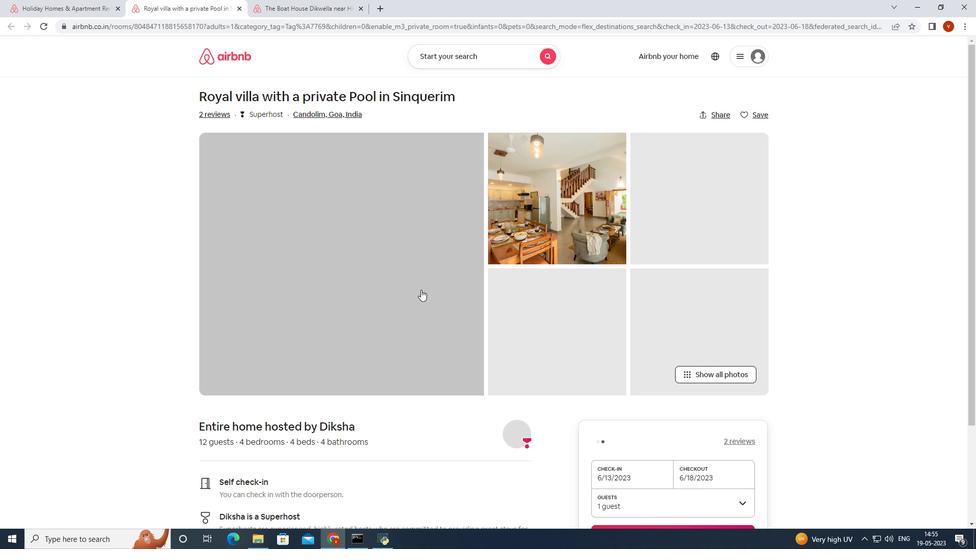 
Action: Mouse moved to (415, 278)
Screenshot: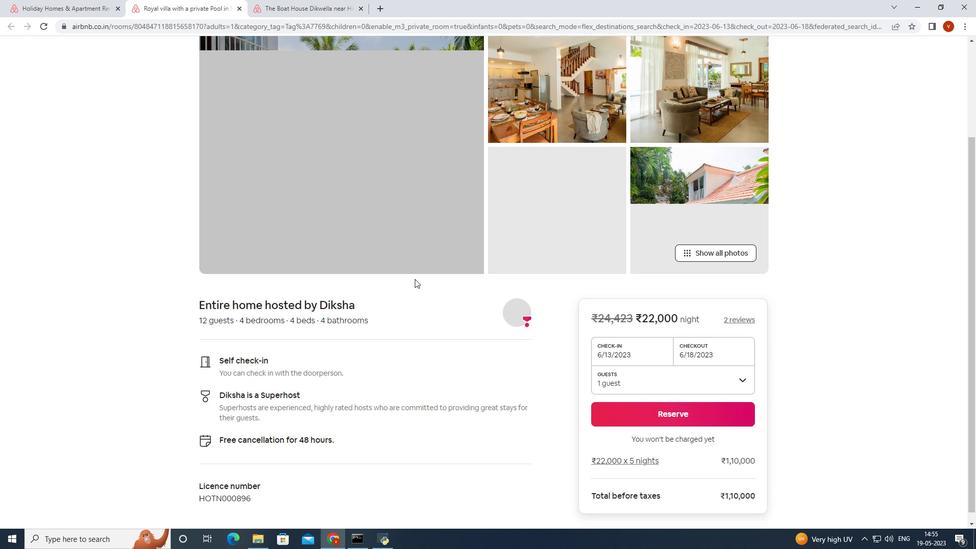 
Action: Mouse scrolled (415, 278) with delta (0, 0)
Screenshot: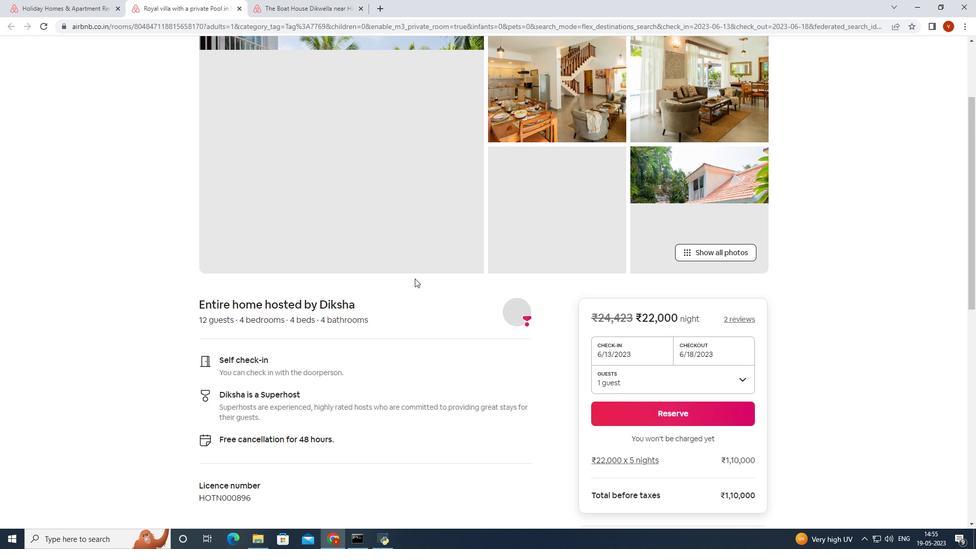 
Action: Mouse scrolled (415, 278) with delta (0, 0)
Screenshot: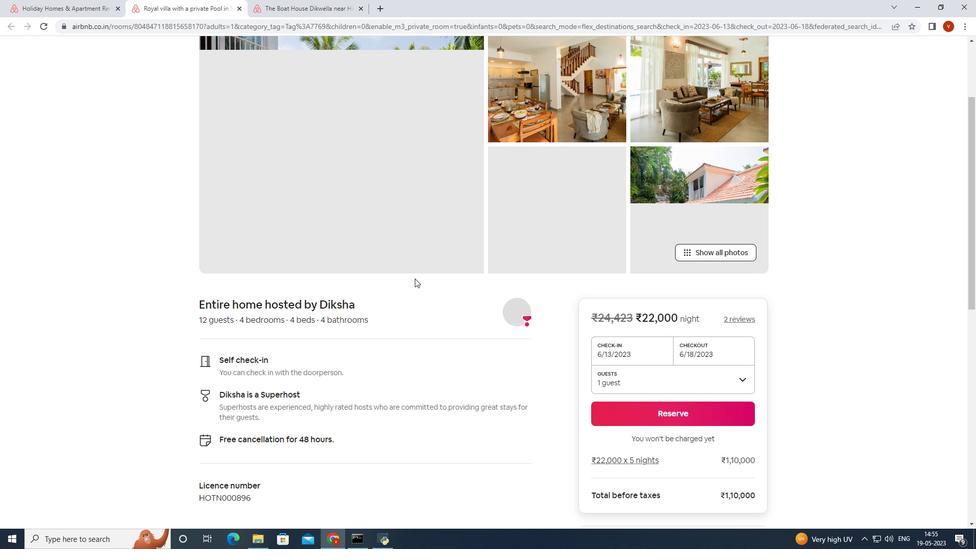 
Action: Mouse scrolled (415, 278) with delta (0, 0)
Screenshot: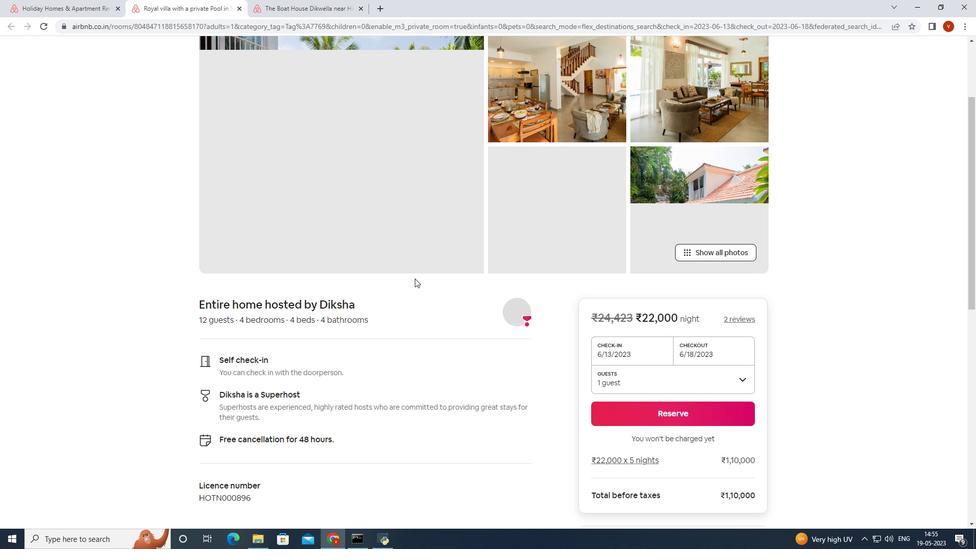 
Action: Mouse scrolled (415, 278) with delta (0, 0)
Screenshot: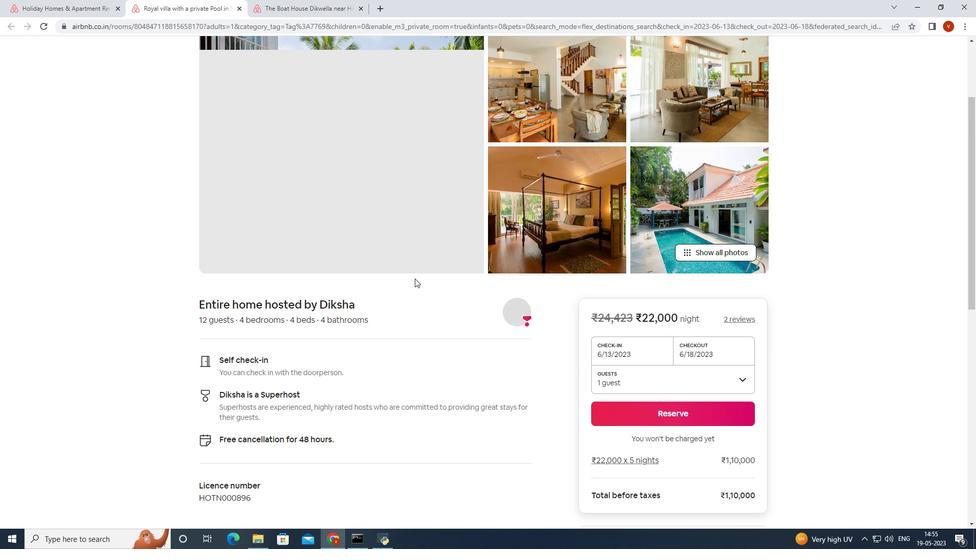 
Action: Mouse scrolled (415, 278) with delta (0, 0)
Screenshot: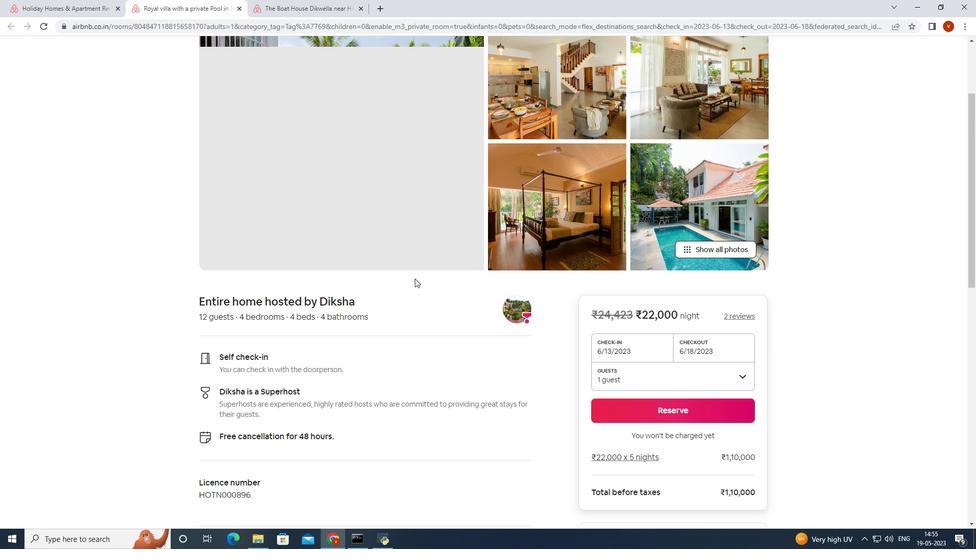
Action: Mouse moved to (411, 275)
Screenshot: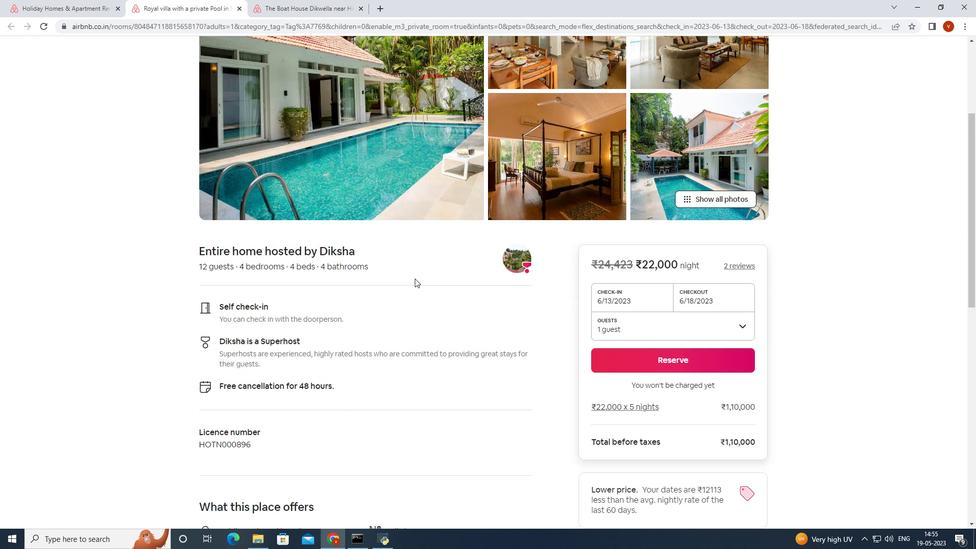 
Action: Mouse scrolled (411, 274) with delta (0, 0)
Screenshot: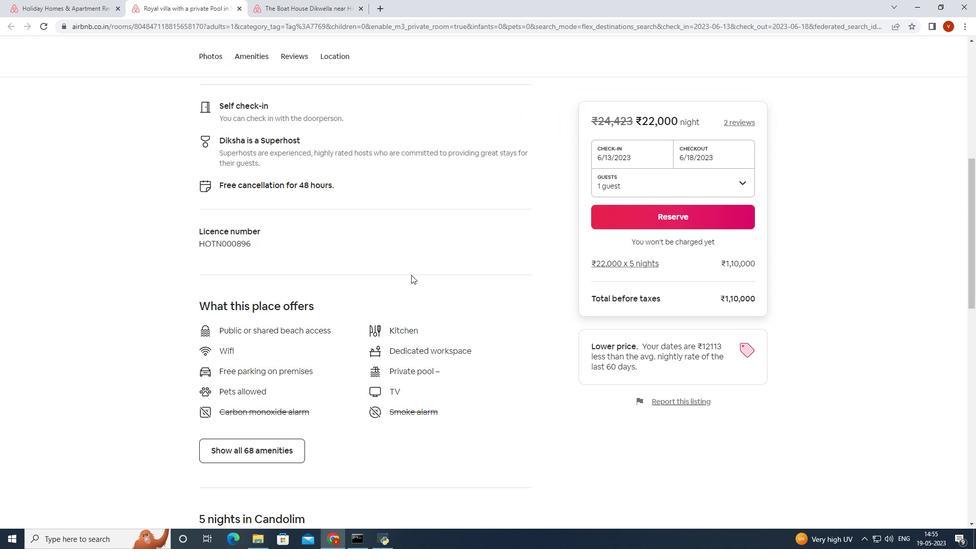 
Action: Mouse scrolled (411, 274) with delta (0, 0)
Screenshot: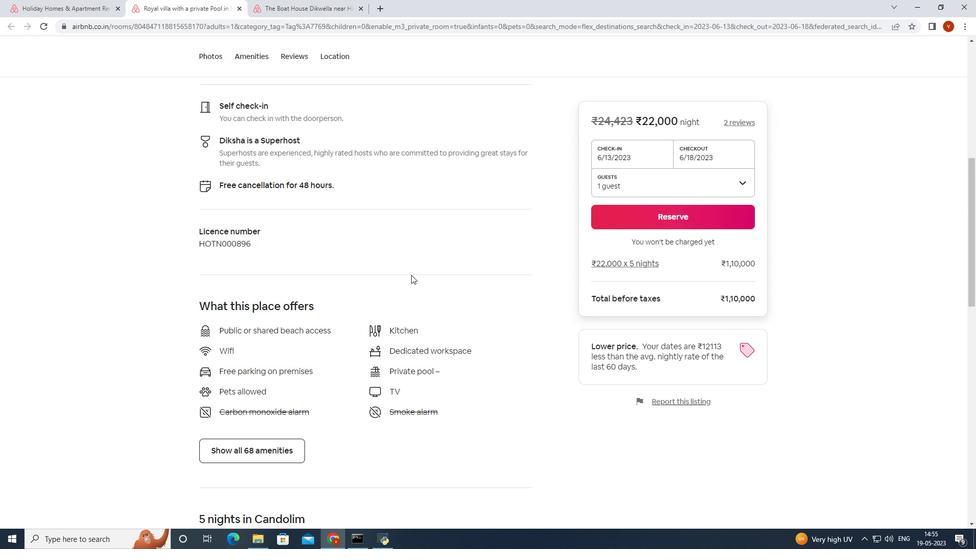 
Action: Mouse scrolled (411, 274) with delta (0, 0)
Screenshot: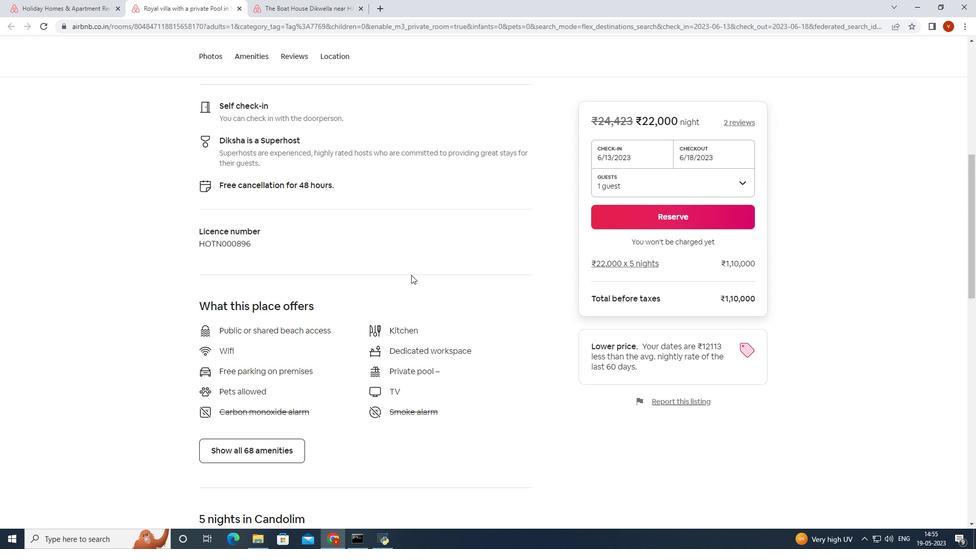 
Action: Mouse scrolled (411, 274) with delta (0, 0)
Screenshot: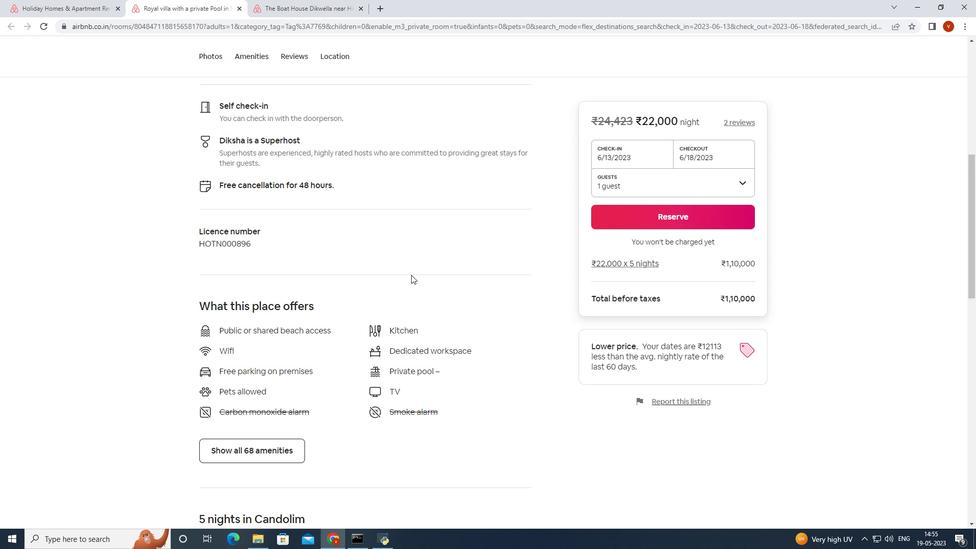 
Action: Mouse scrolled (411, 274) with delta (0, 0)
Screenshot: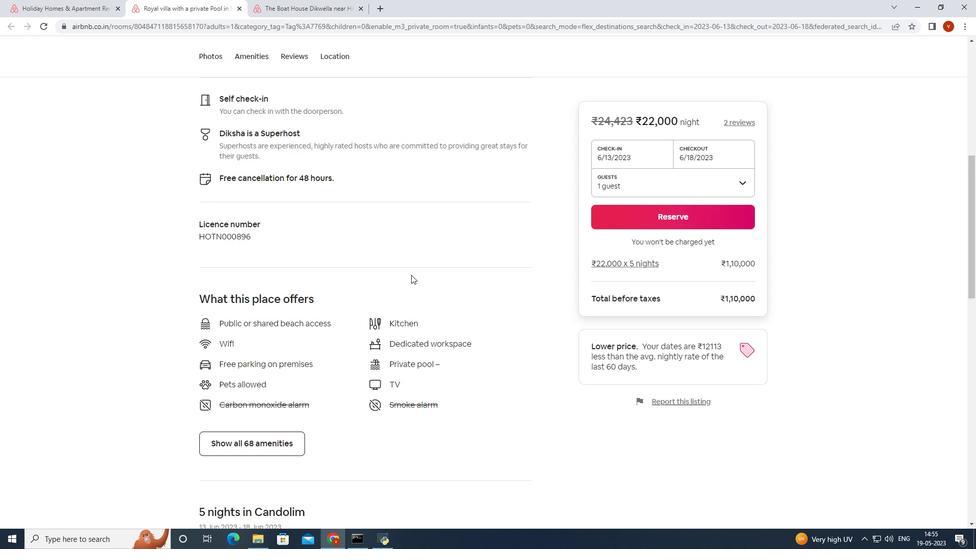 
Action: Mouse scrolled (411, 274) with delta (0, 0)
Screenshot: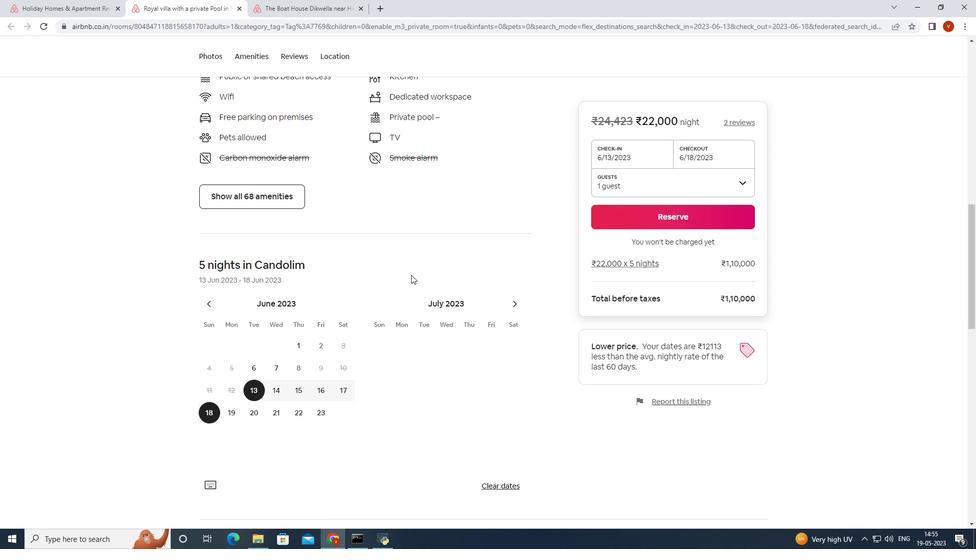 
Action: Mouse scrolled (411, 274) with delta (0, 0)
Screenshot: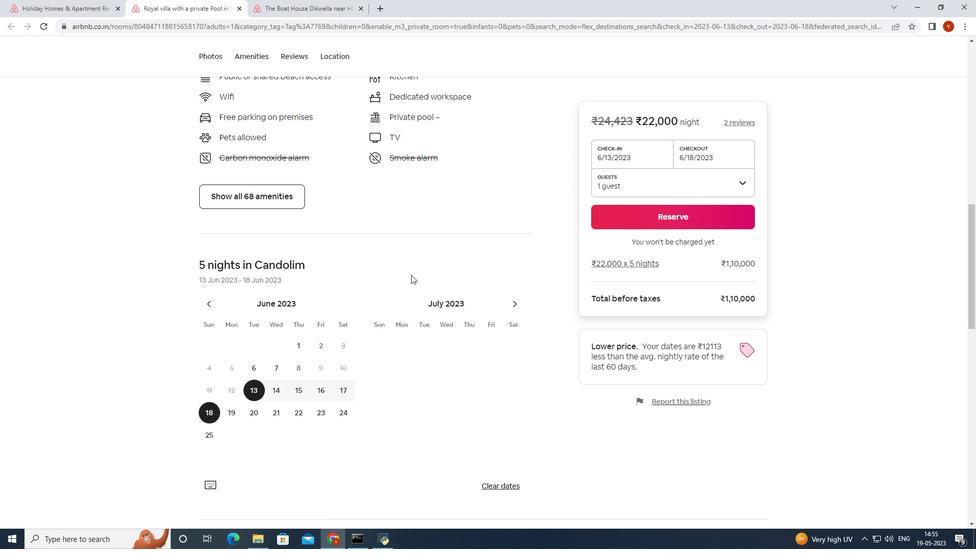
Action: Mouse scrolled (411, 274) with delta (0, 0)
Screenshot: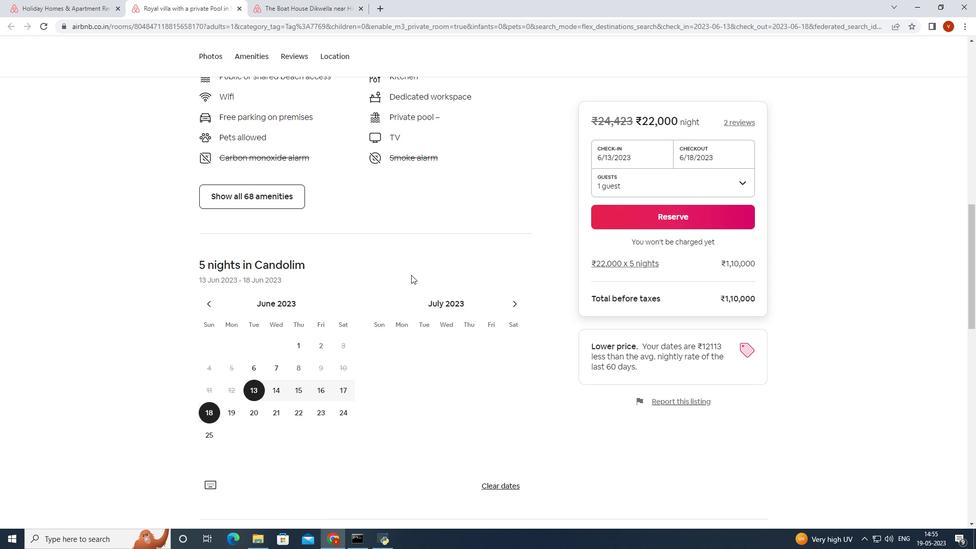 
Action: Mouse scrolled (411, 274) with delta (0, 0)
Screenshot: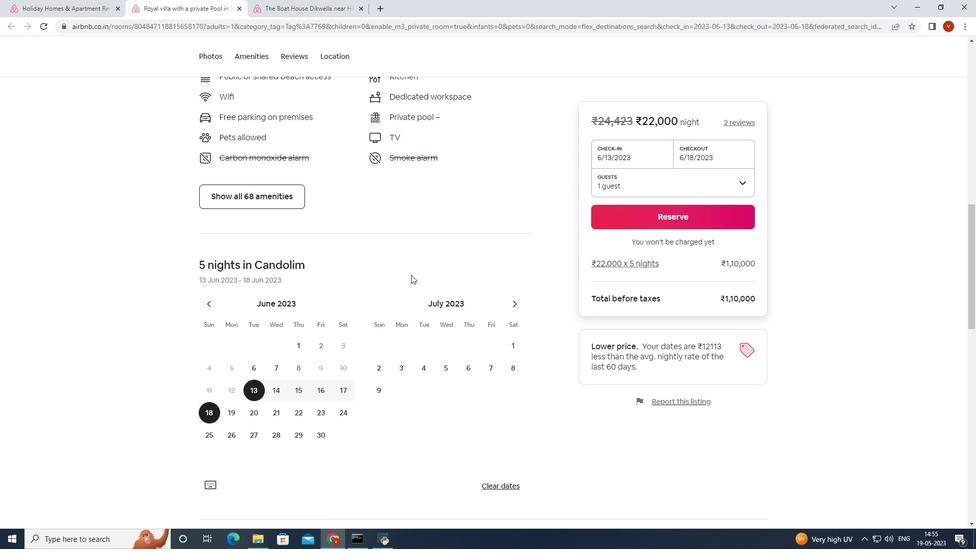 
Action: Mouse scrolled (411, 274) with delta (0, 0)
Screenshot: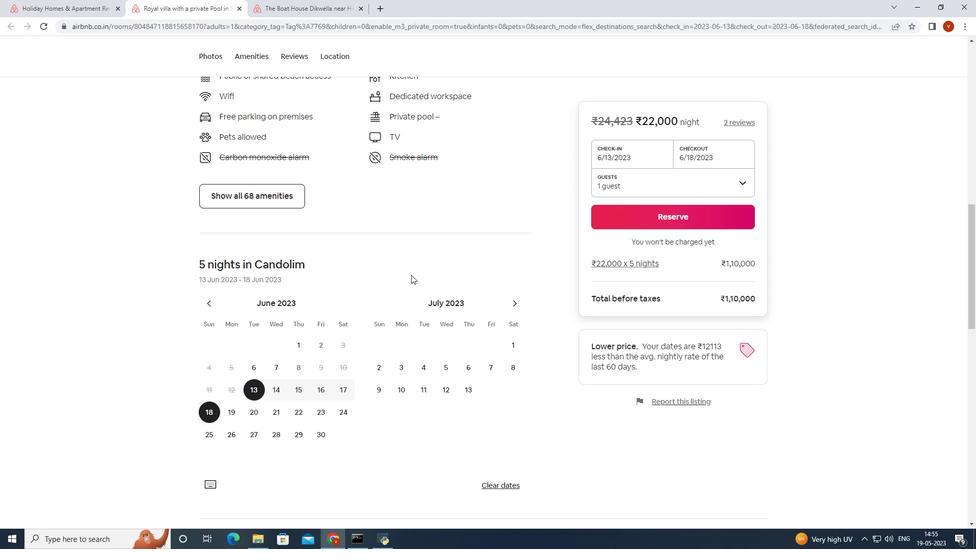 
Action: Mouse scrolled (411, 274) with delta (0, 0)
Screenshot: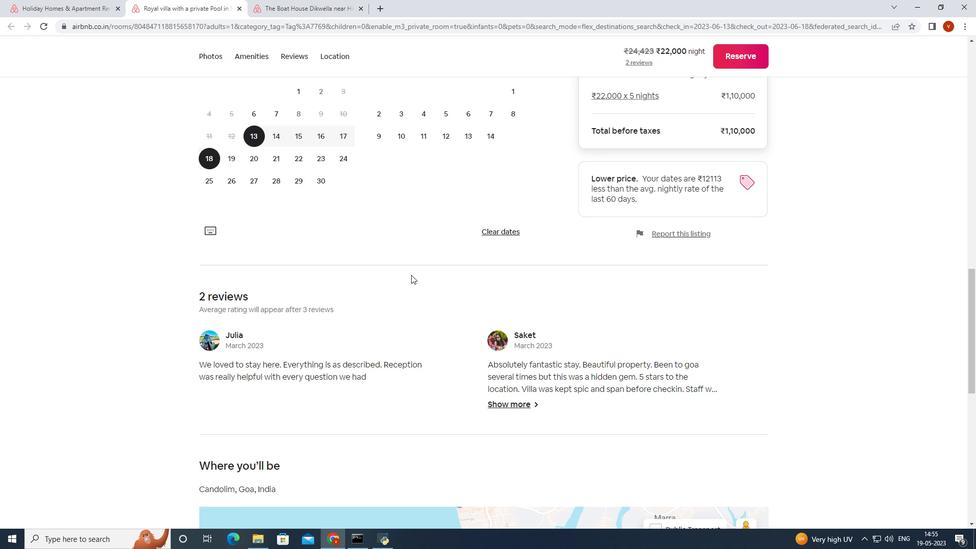 
Action: Mouse moved to (523, 355)
Screenshot: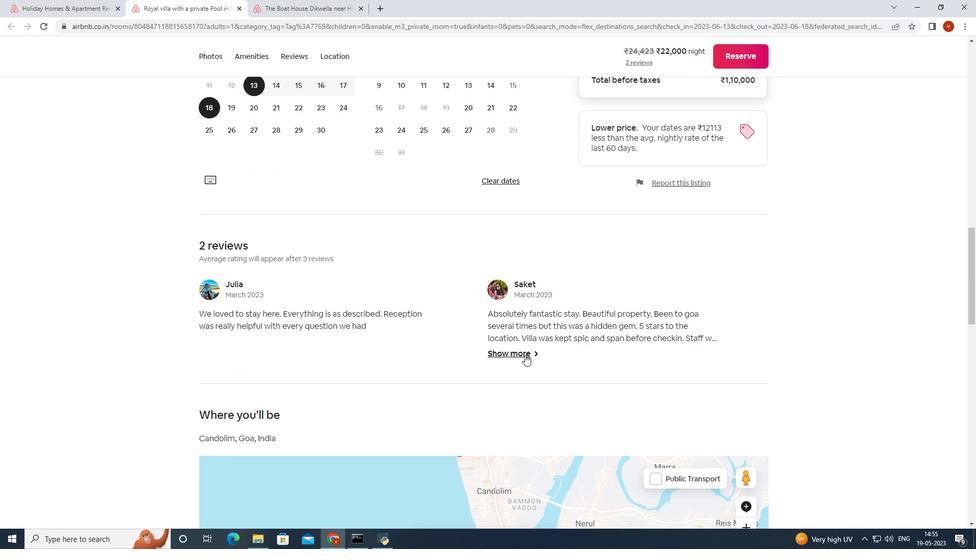 
Action: Mouse pressed left at (523, 355)
Screenshot: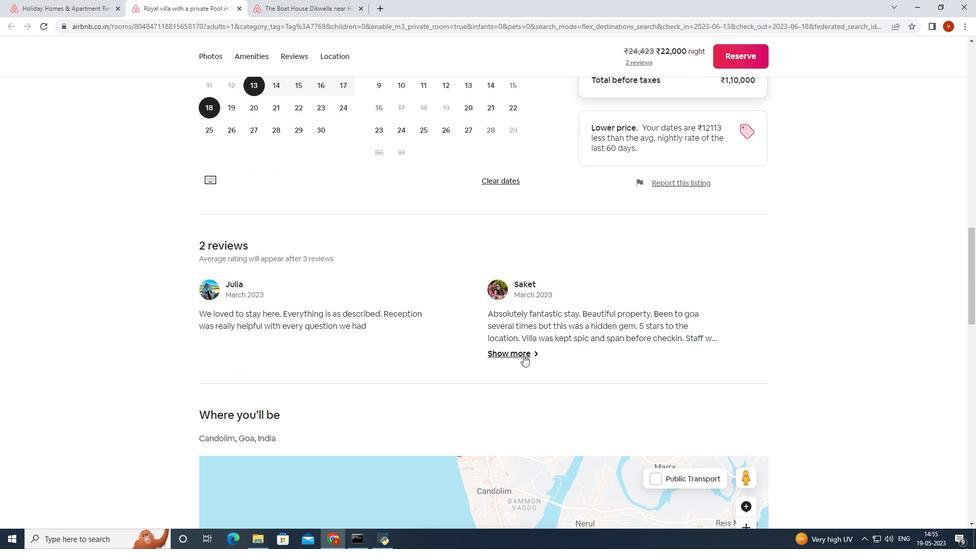 
Action: Mouse moved to (558, 307)
Screenshot: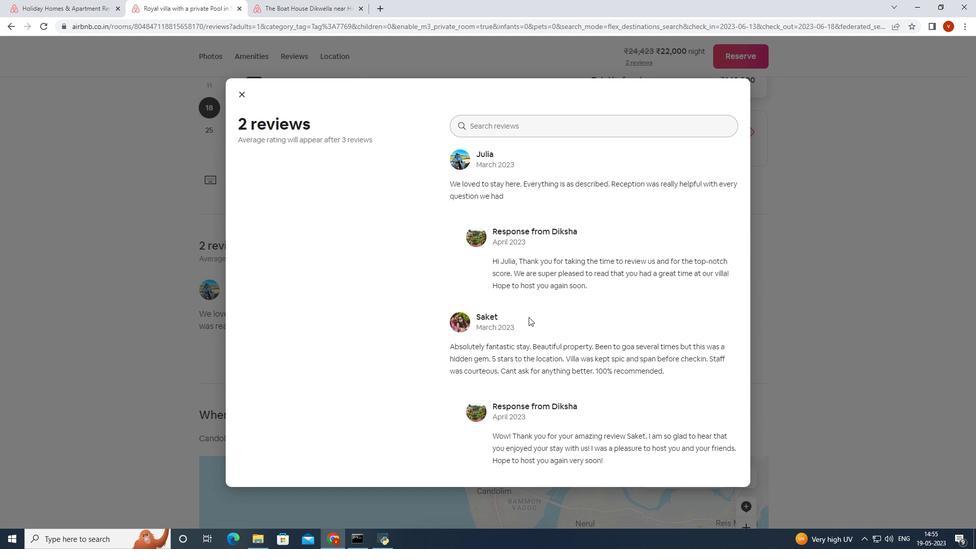 
Action: Mouse scrolled (558, 307) with delta (0, 0)
Screenshot: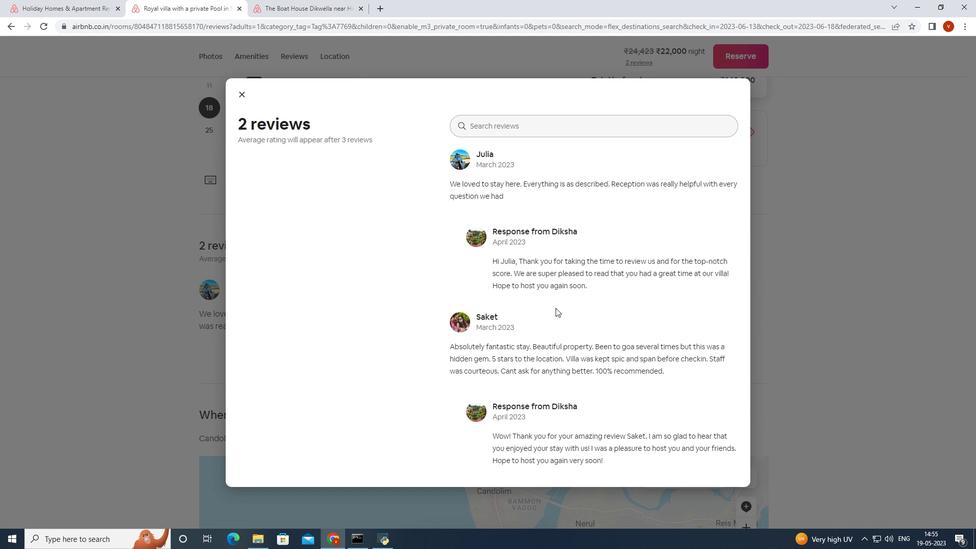 
Action: Mouse moved to (558, 307)
Screenshot: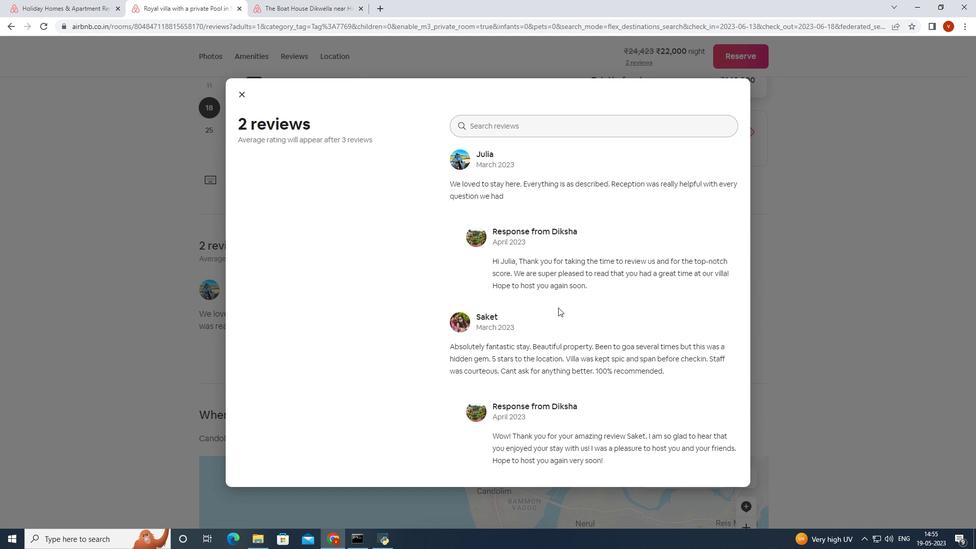 
Action: Mouse scrolled (558, 307) with delta (0, 0)
Screenshot: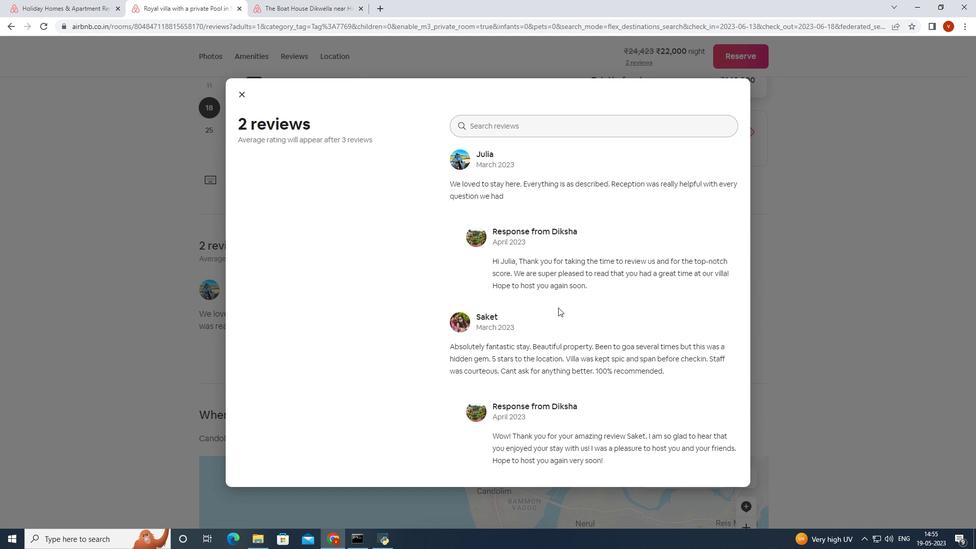 
Action: Mouse scrolled (558, 307) with delta (0, 0)
Screenshot: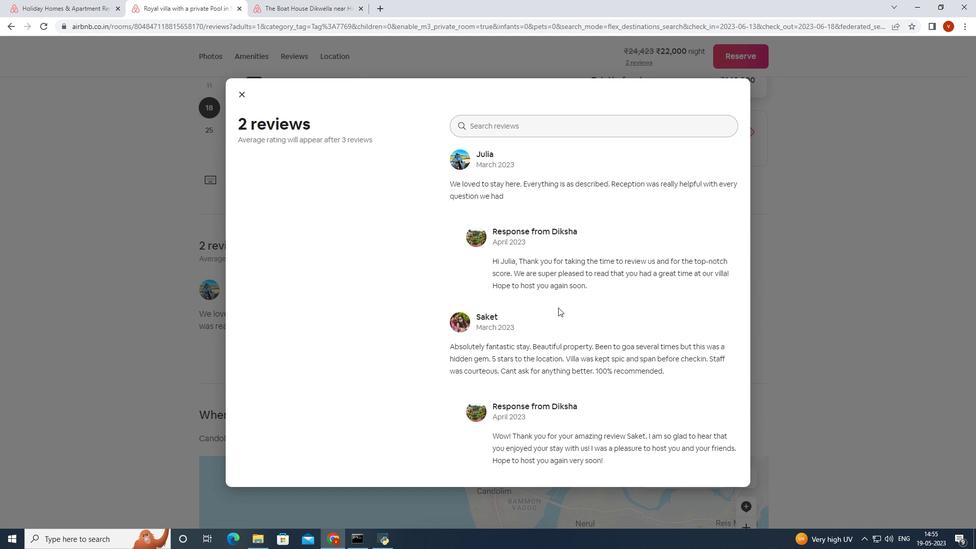 
Action: Mouse moved to (557, 307)
Screenshot: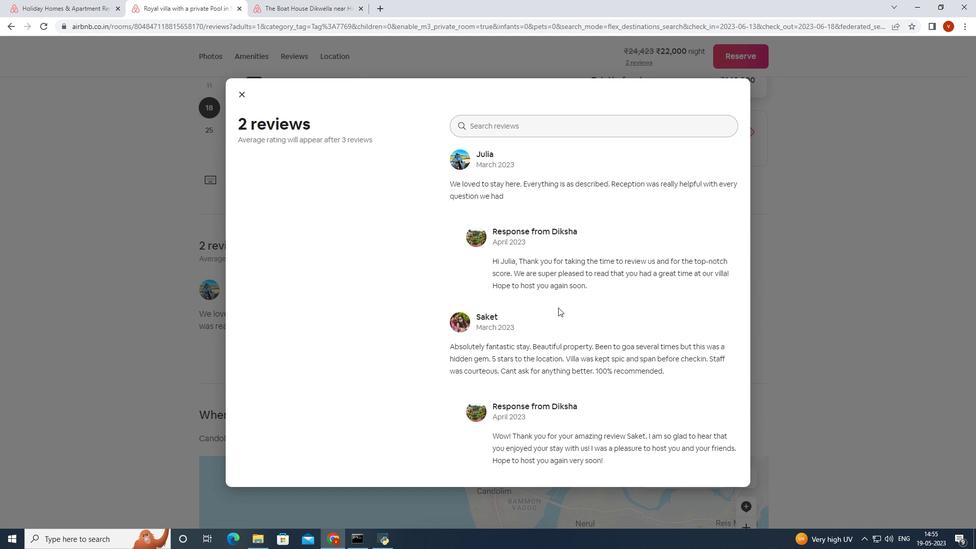 
Action: Mouse scrolled (557, 307) with delta (0, 0)
Screenshot: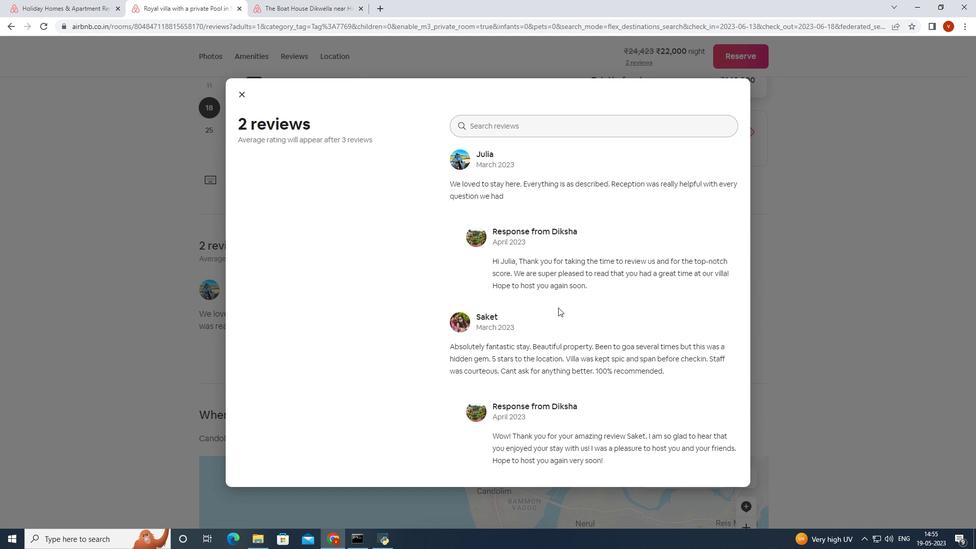 
Action: Mouse moved to (557, 307)
Screenshot: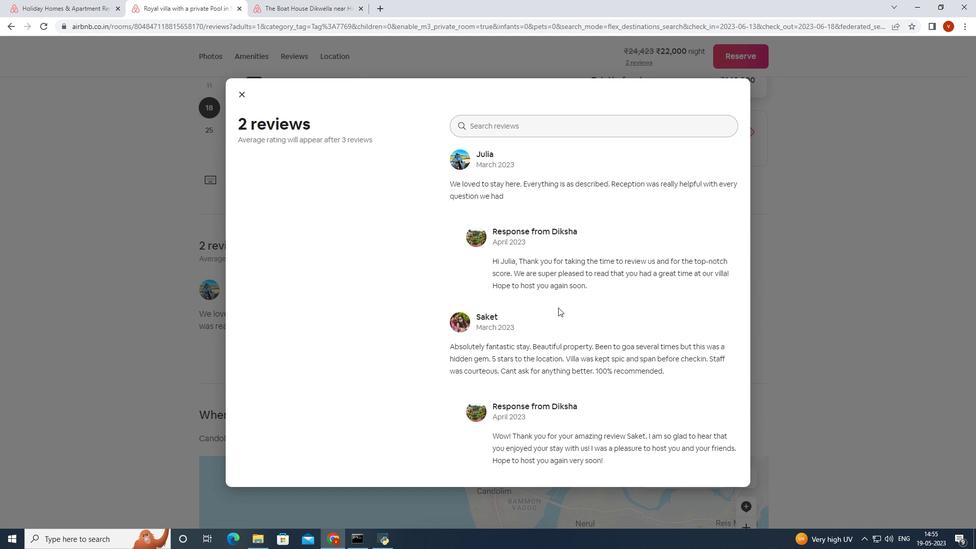 
Action: Mouse scrolled (557, 307) with delta (0, 0)
Screenshot: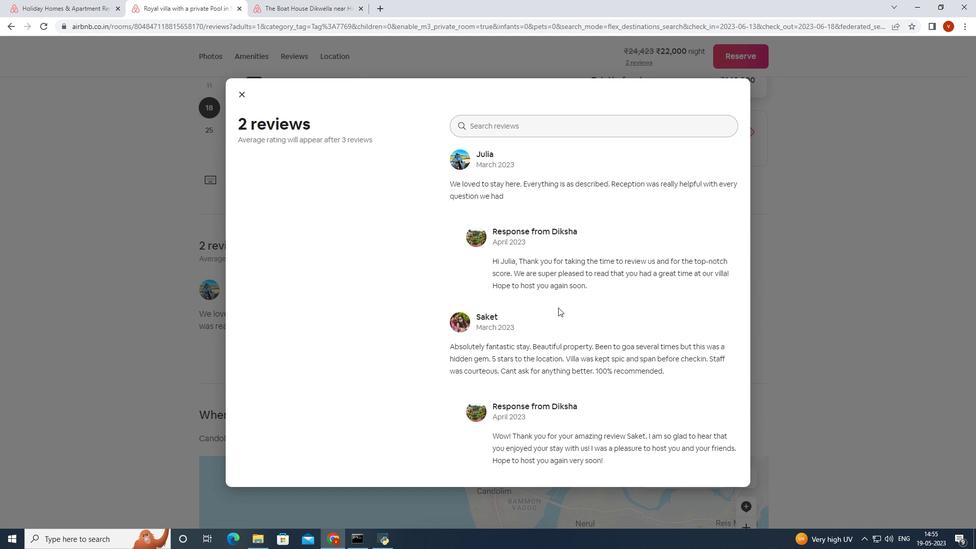 
Action: Mouse moved to (556, 309)
Screenshot: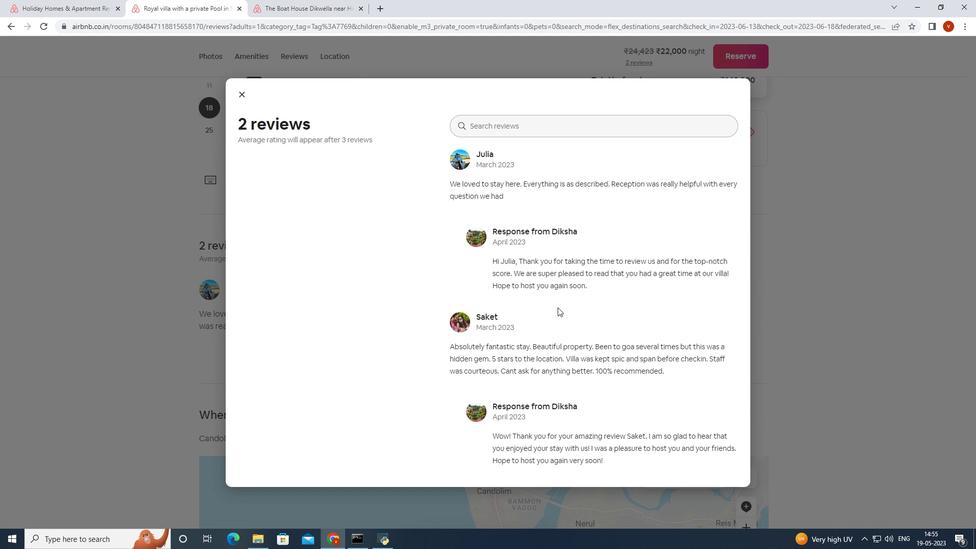 
Action: Mouse scrolled (556, 310) with delta (0, 0)
Screenshot: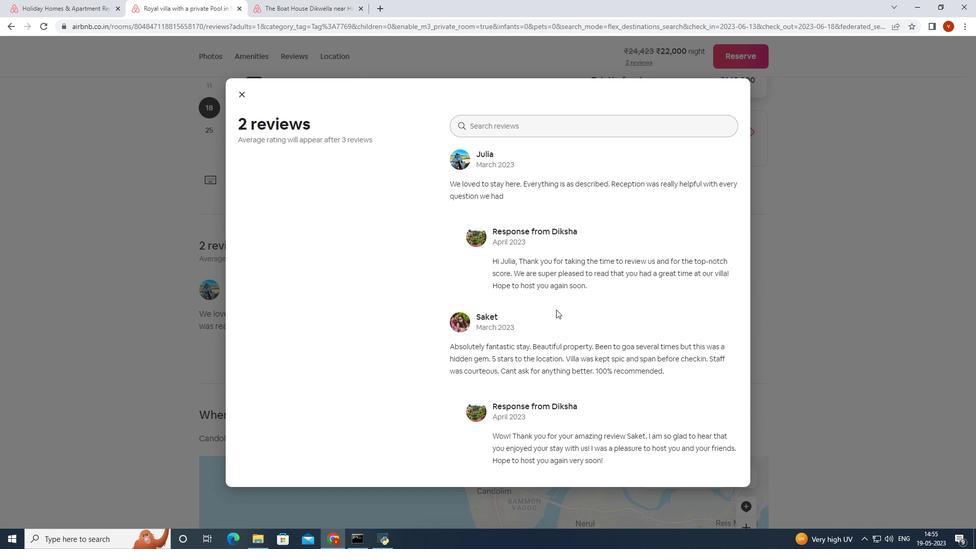 
Action: Mouse moved to (462, 320)
Screenshot: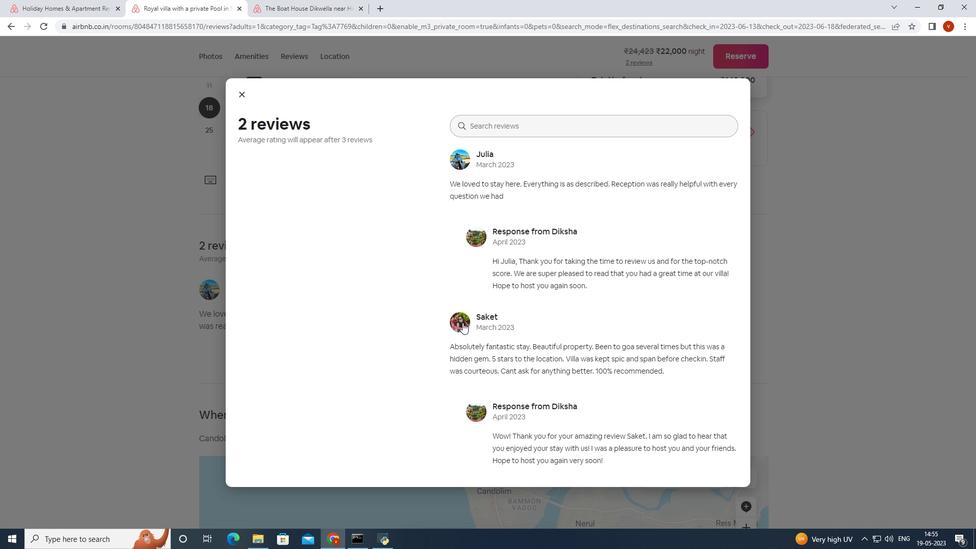 
Action: Mouse pressed left at (462, 320)
Screenshot: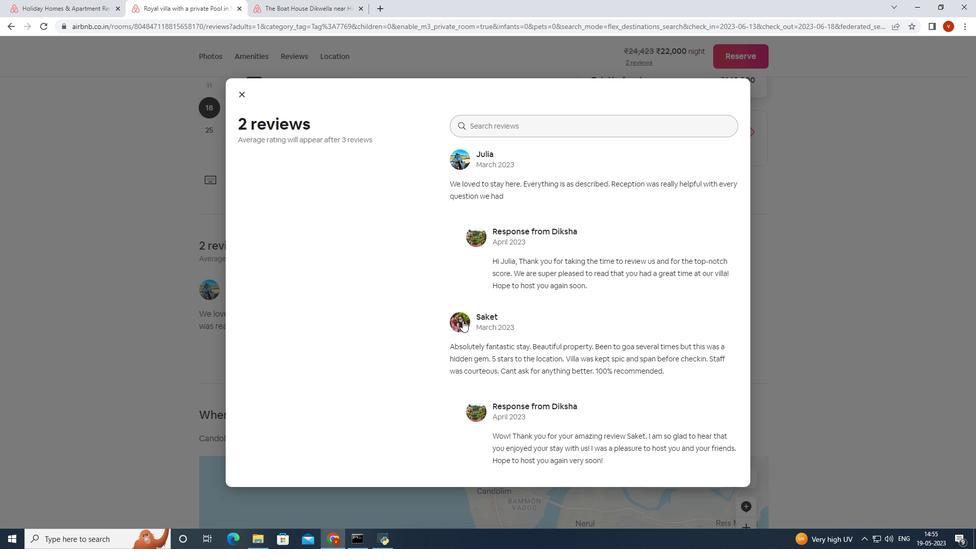 
Action: Mouse moved to (357, 10)
Screenshot: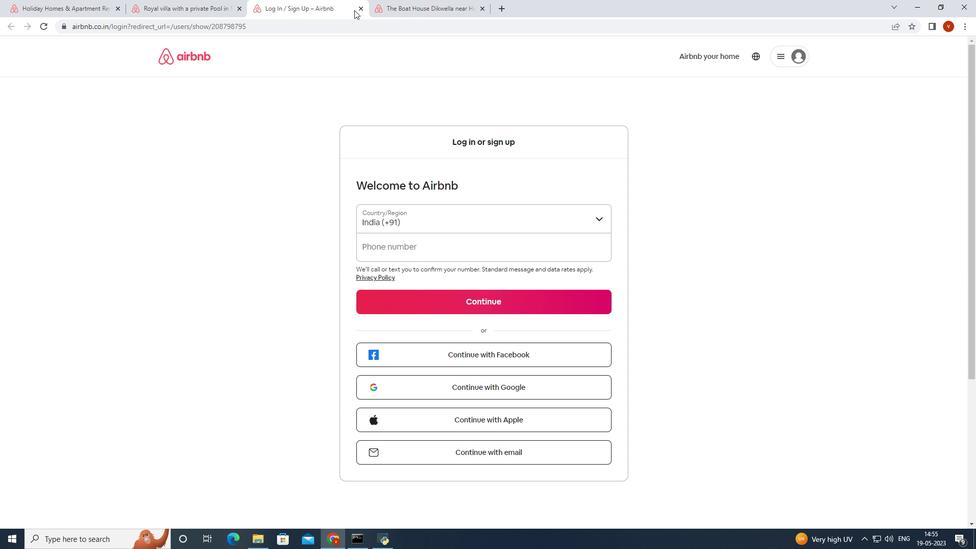
Action: Mouse pressed left at (357, 10)
Screenshot: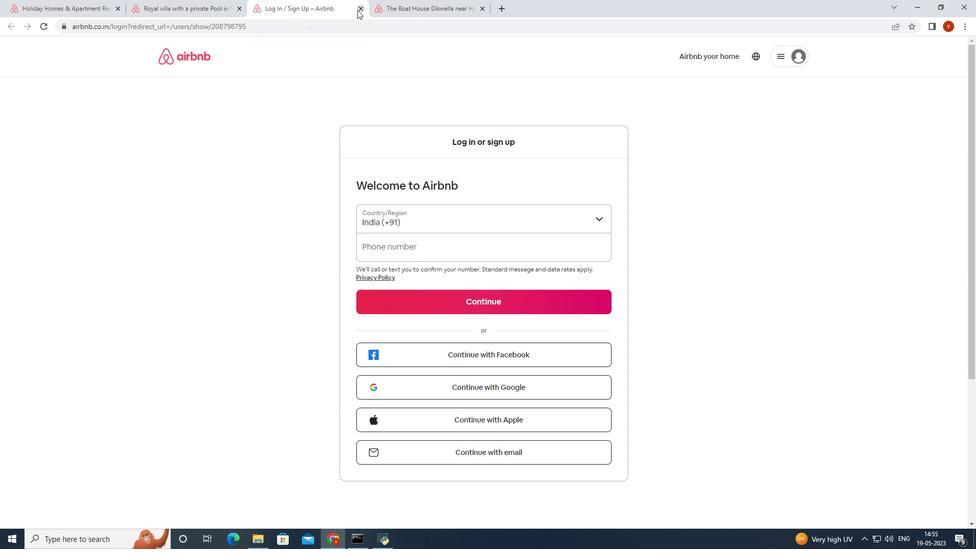 
Action: Mouse moved to (92, 12)
Screenshot: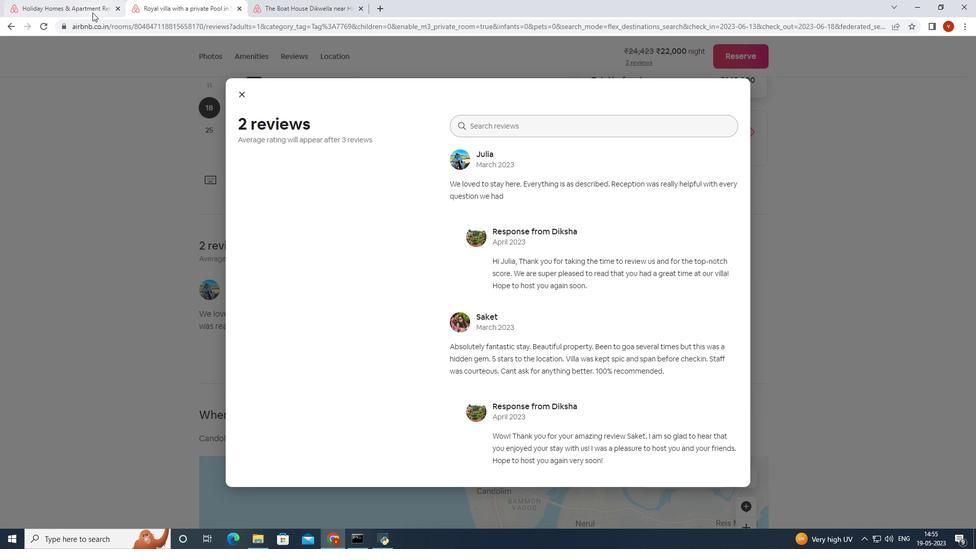 
Action: Mouse pressed left at (92, 12)
Screenshot: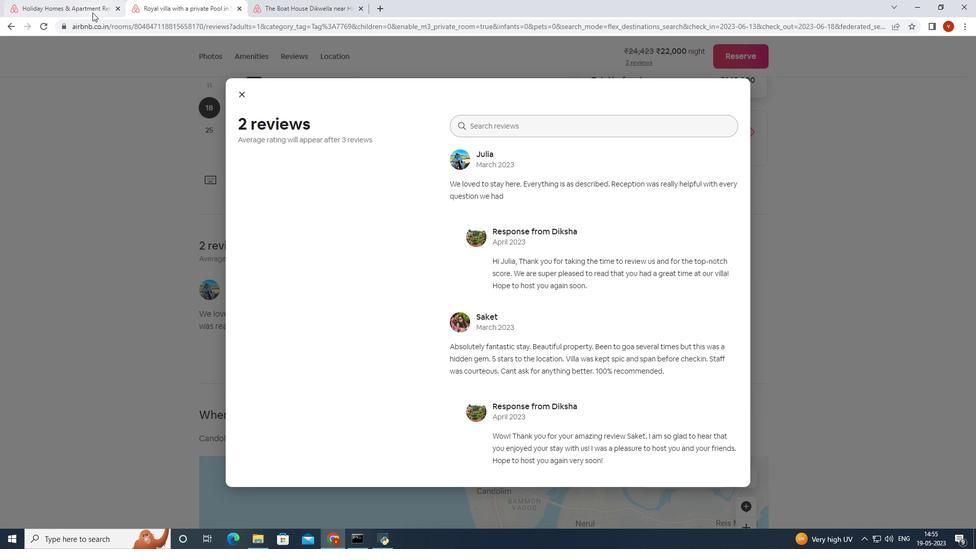 
Action: Mouse moved to (421, 273)
Screenshot: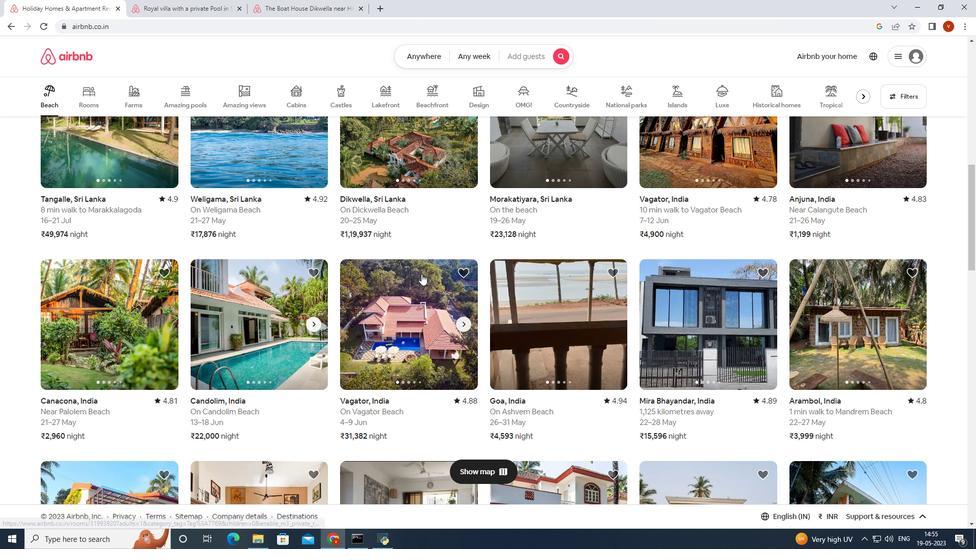
Action: Mouse scrolled (421, 272) with delta (0, 0)
Screenshot: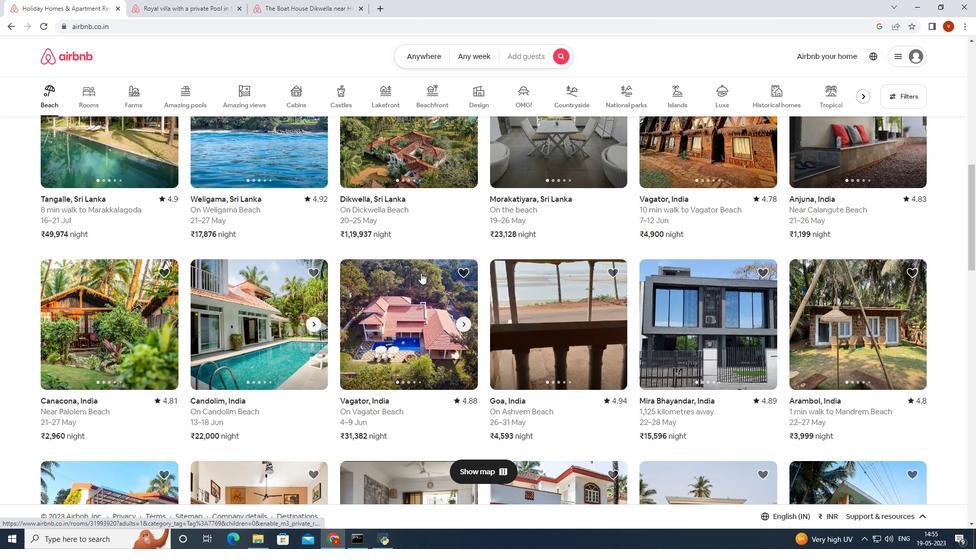 
Action: Mouse scrolled (421, 272) with delta (0, 0)
Screenshot: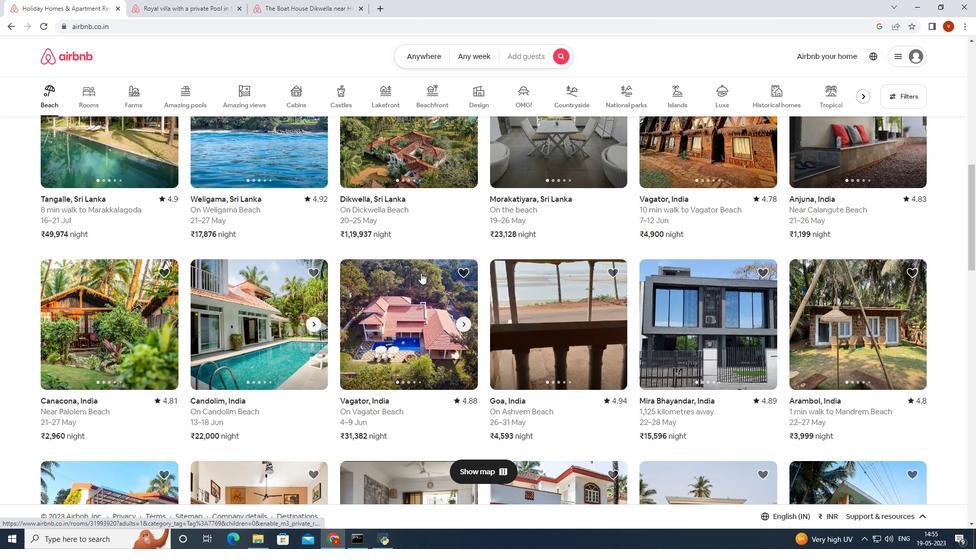 
Action: Mouse scrolled (421, 272) with delta (0, 0)
Screenshot: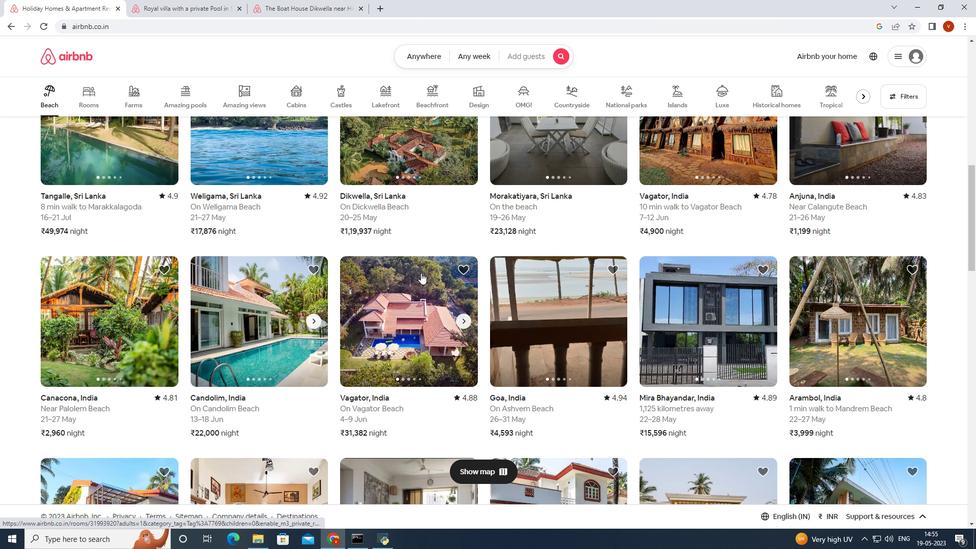 
Action: Mouse moved to (685, 200)
Screenshot: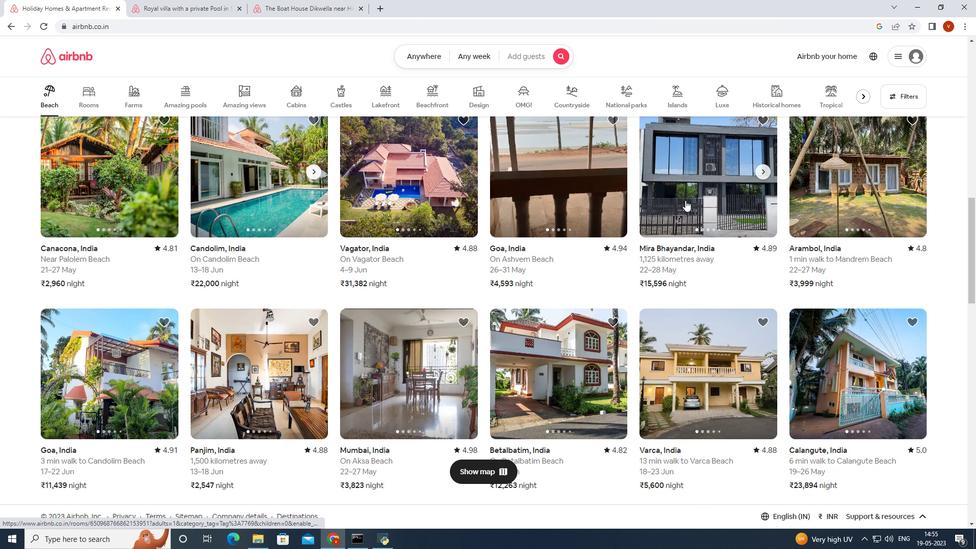 
Action: Mouse pressed left at (685, 200)
Screenshot: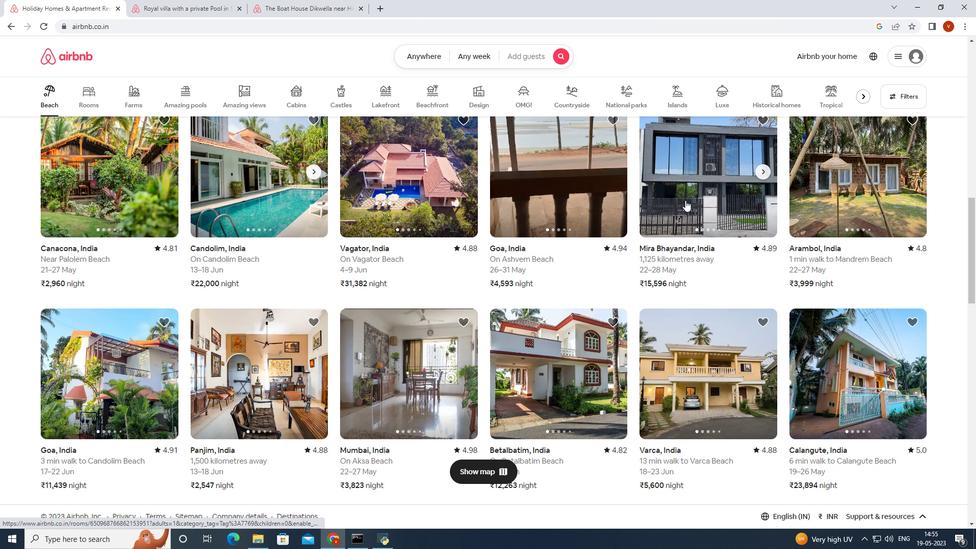 
Action: Mouse moved to (623, 259)
Screenshot: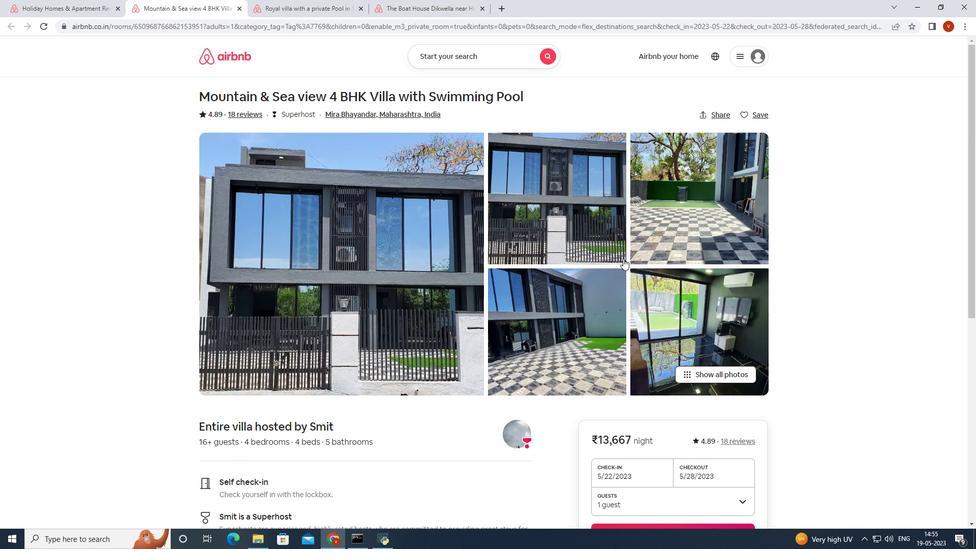 
Action: Mouse scrolled (623, 258) with delta (0, 0)
Screenshot: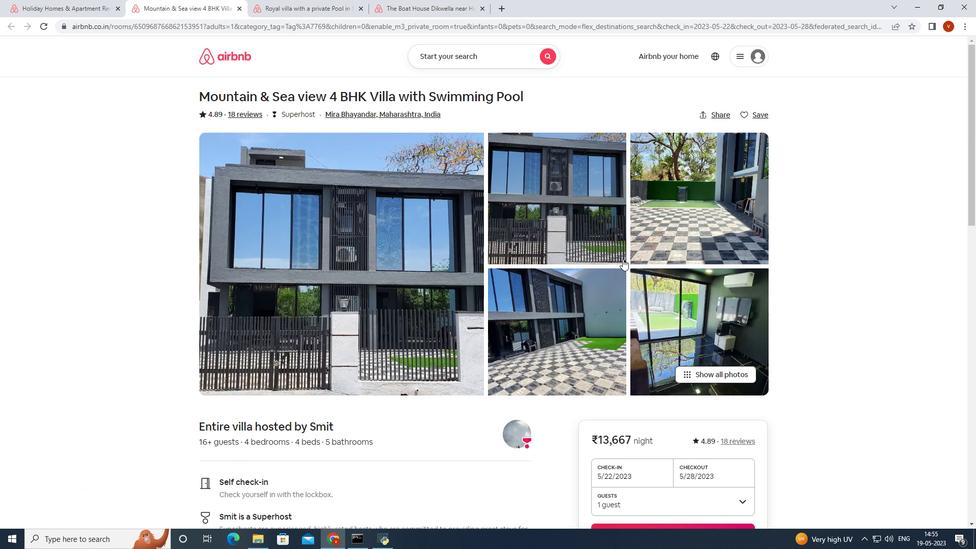 
Action: Mouse scrolled (623, 258) with delta (0, 0)
Screenshot: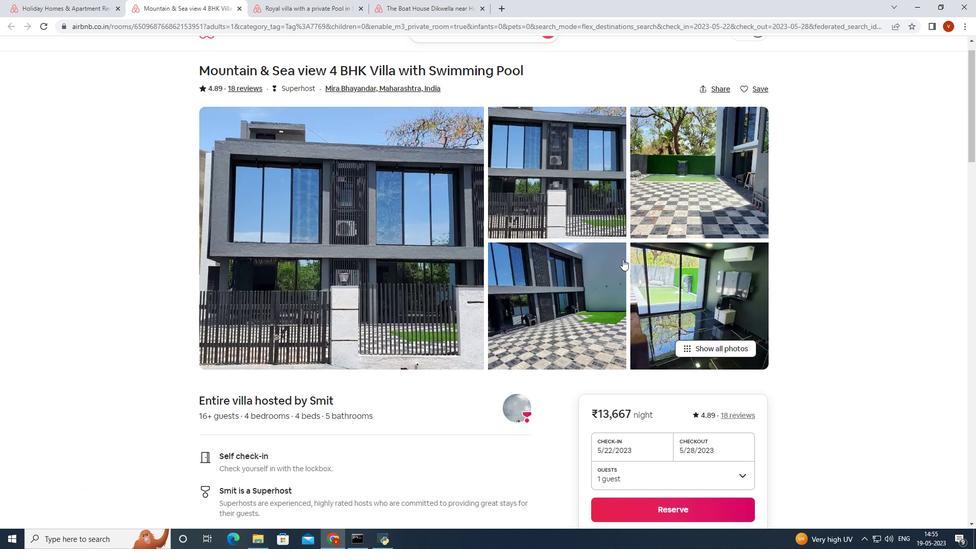 
Action: Mouse scrolled (623, 258) with delta (0, 0)
Screenshot: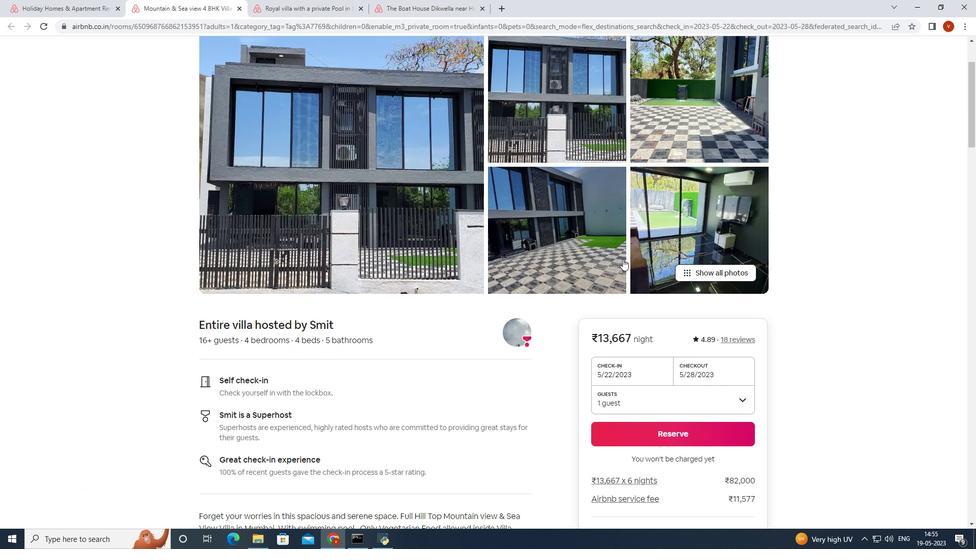 
Action: Mouse moved to (613, 257)
Screenshot: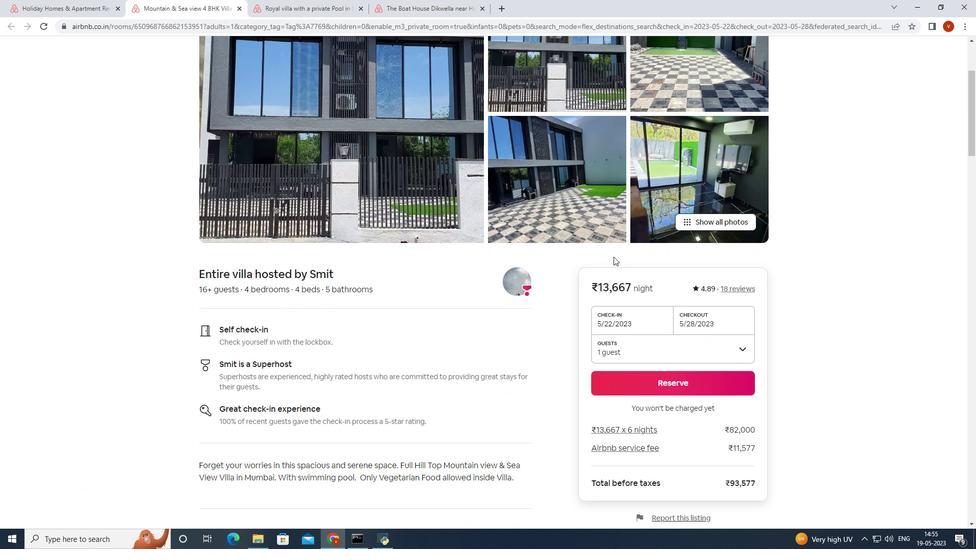 
Action: Mouse scrolled (613, 257) with delta (0, 0)
Screenshot: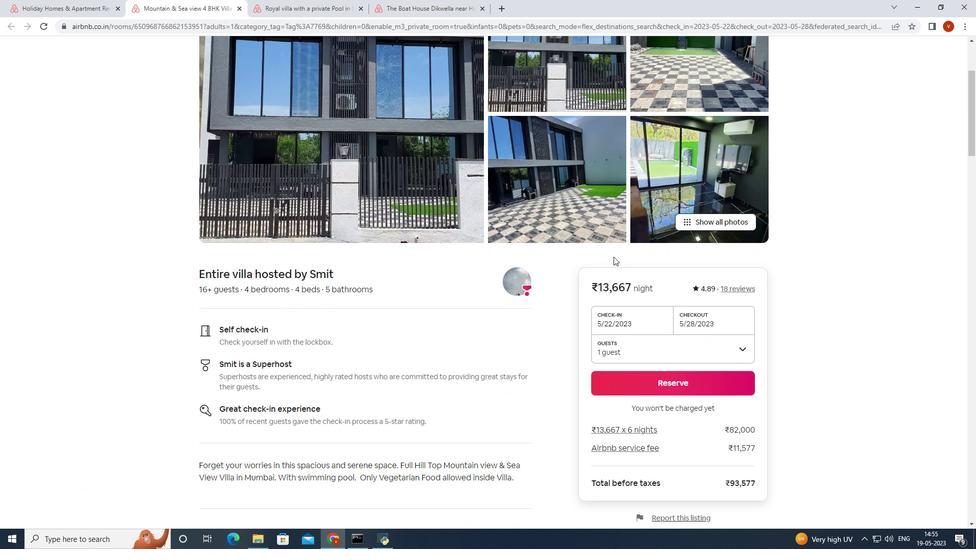
Action: Mouse scrolled (613, 257) with delta (0, 0)
Screenshot: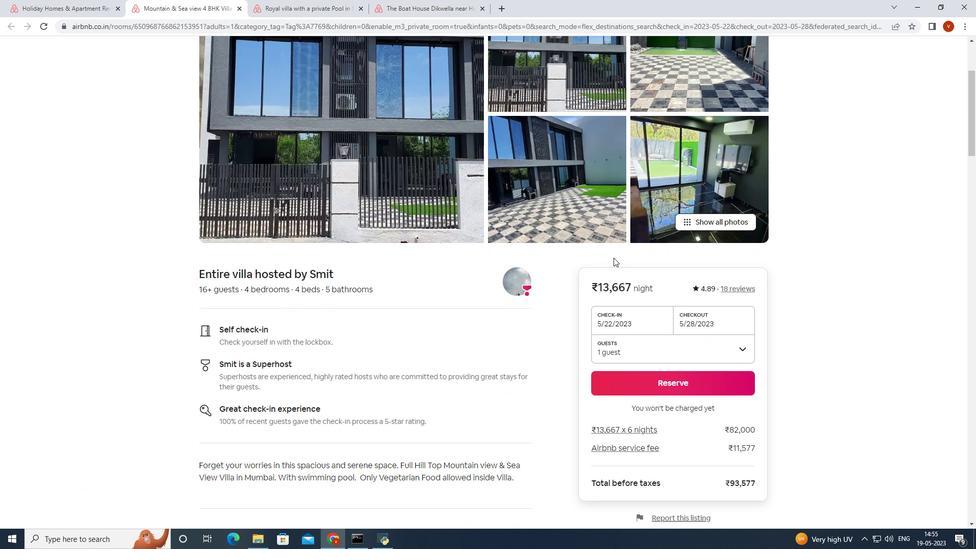 
Action: Mouse moved to (613, 257)
Screenshot: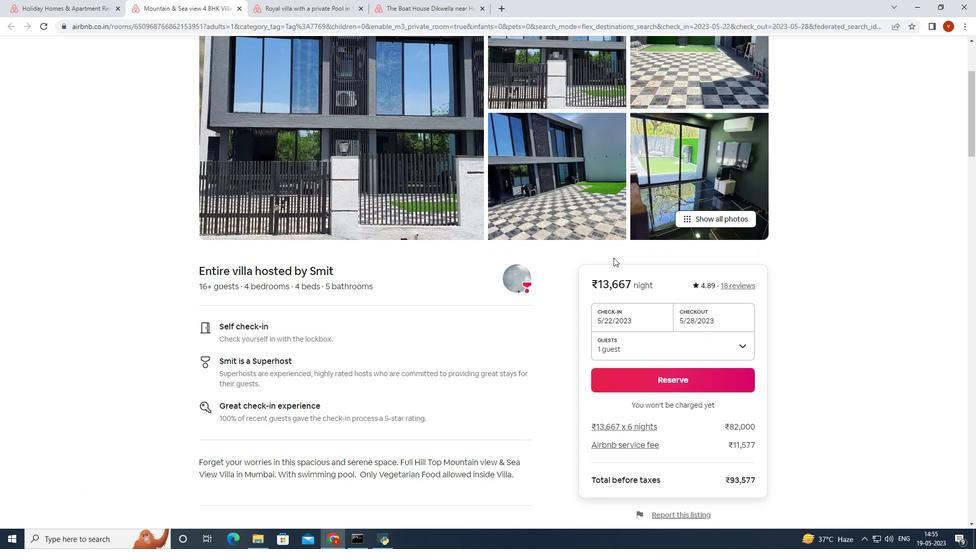 
Action: Mouse scrolled (613, 257) with delta (0, 0)
Screenshot: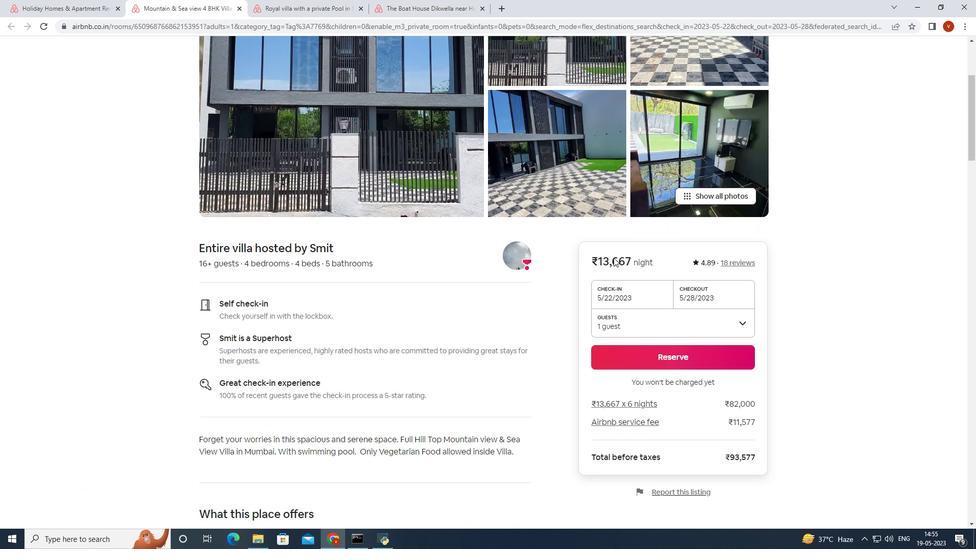 
Action: Mouse scrolled (613, 257) with delta (0, 0)
Screenshot: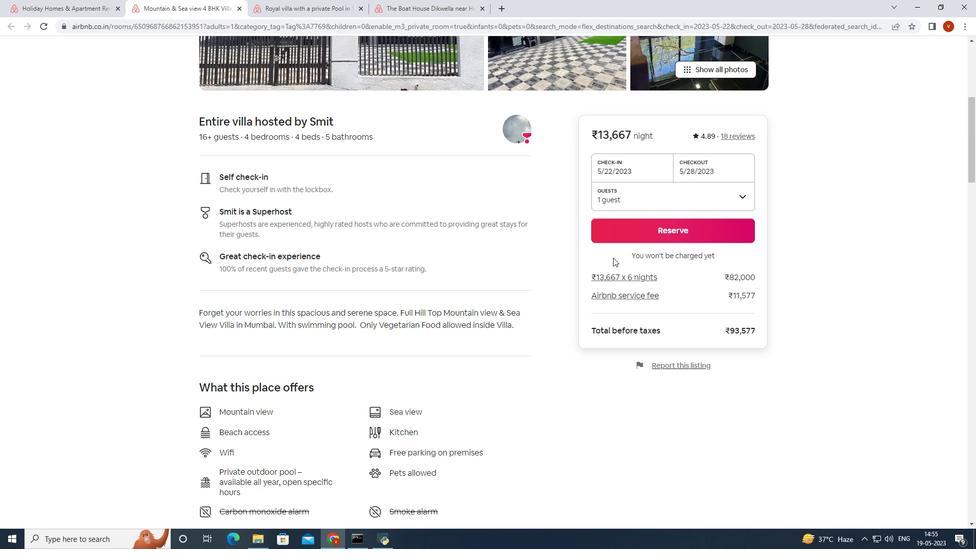 
Action: Mouse scrolled (613, 257) with delta (0, 0)
Screenshot: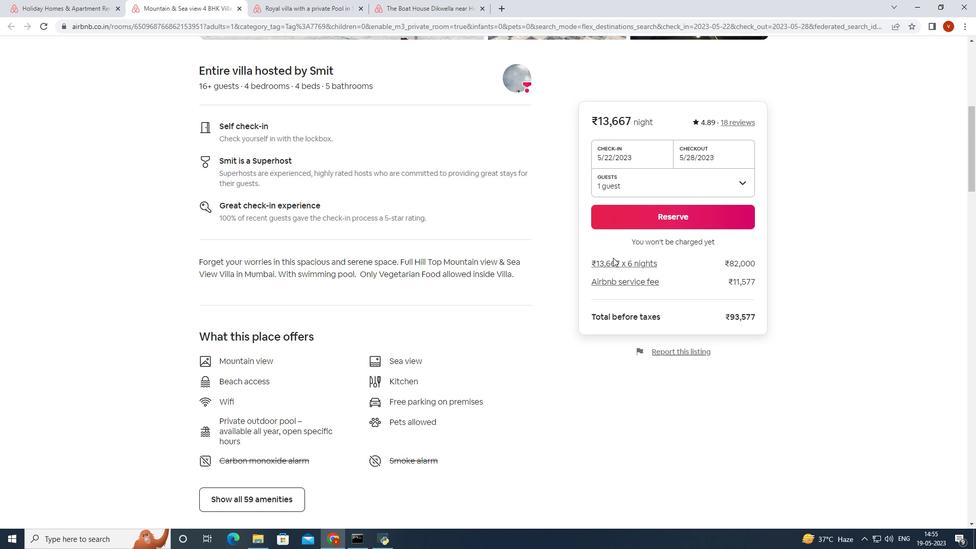 
Action: Mouse scrolled (613, 257) with delta (0, 0)
Screenshot: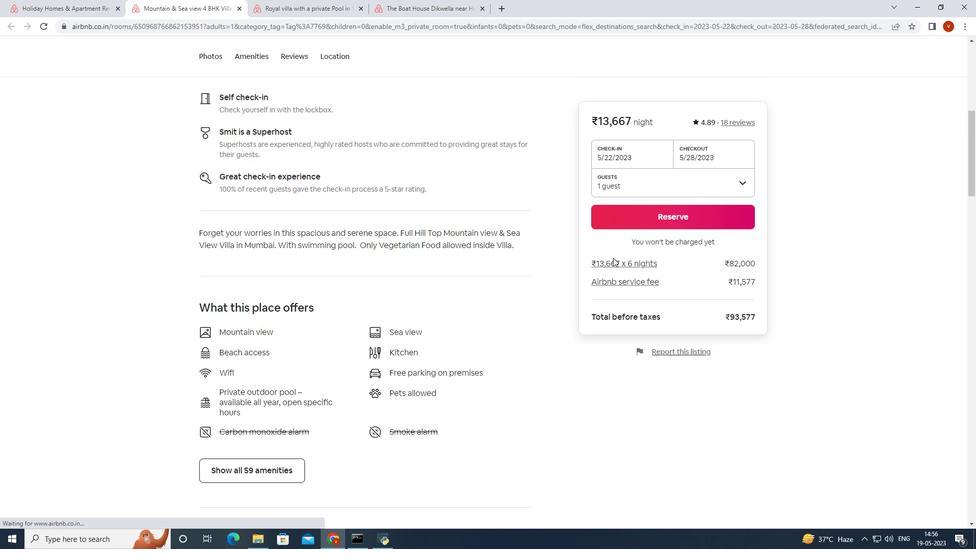 
Action: Mouse scrolled (613, 257) with delta (0, 0)
Screenshot: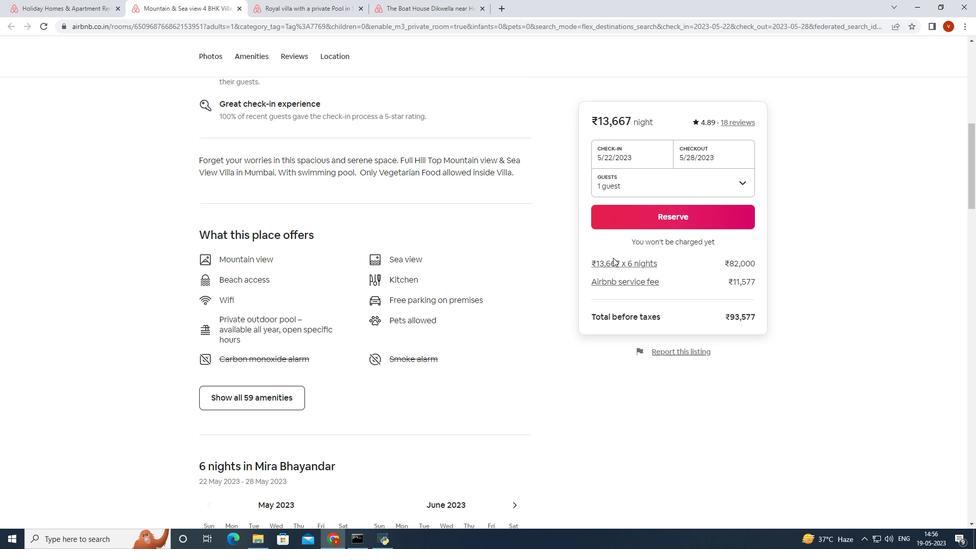
Action: Mouse scrolled (613, 257) with delta (0, 0)
Screenshot: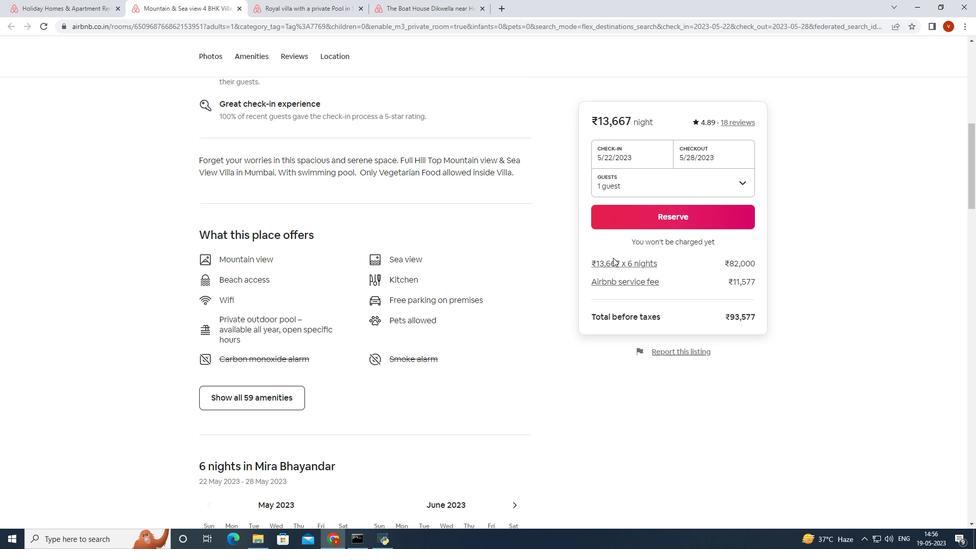 
Action: Mouse scrolled (613, 257) with delta (0, 0)
Screenshot: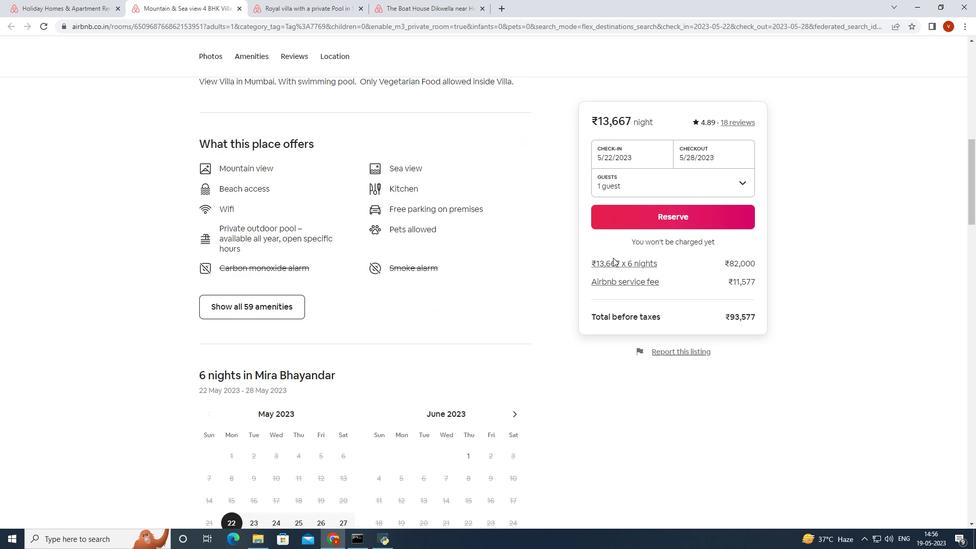 
Action: Mouse scrolled (613, 257) with delta (0, 0)
Screenshot: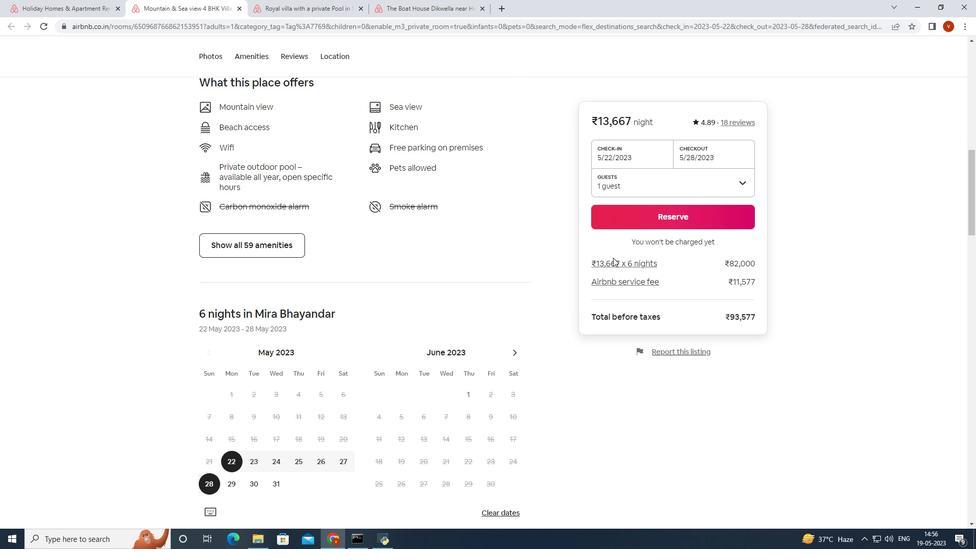 
Action: Mouse scrolled (613, 257) with delta (0, 0)
Screenshot: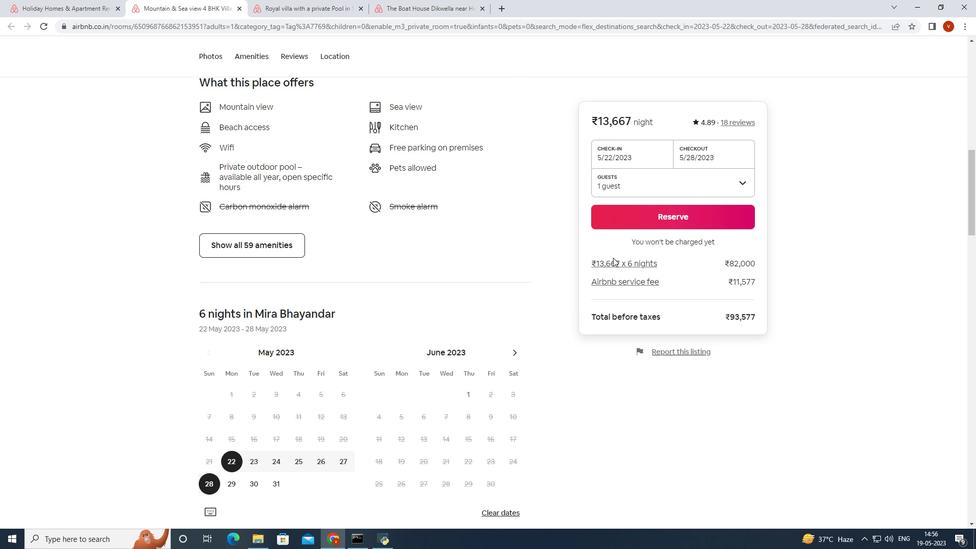 
Action: Mouse scrolled (613, 257) with delta (0, 0)
Screenshot: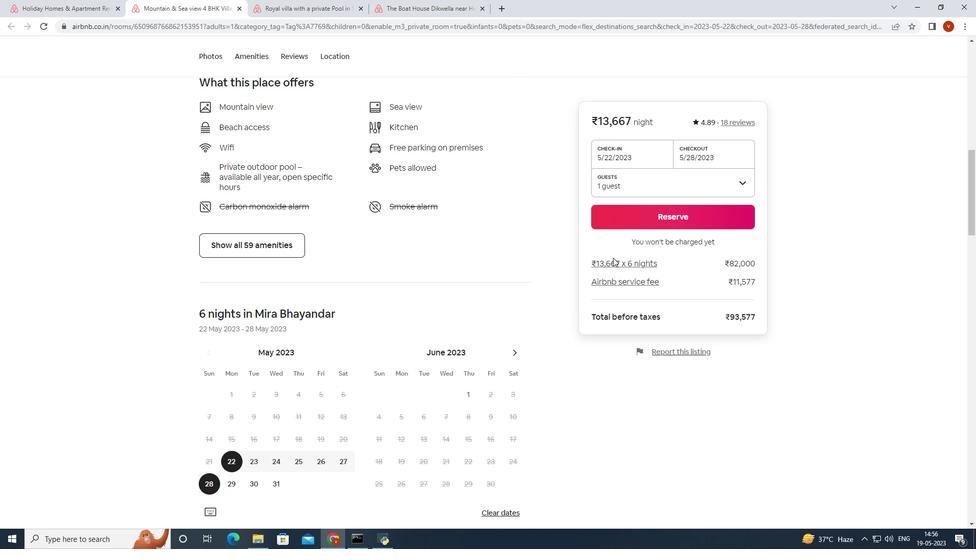 
Action: Mouse scrolled (613, 257) with delta (0, 0)
Screenshot: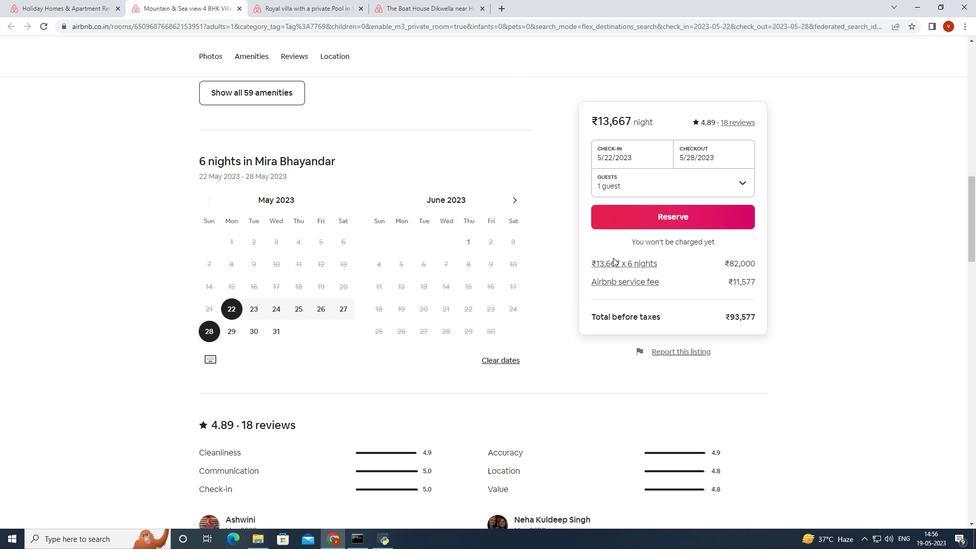 
Action: Mouse moved to (590, 260)
Screenshot: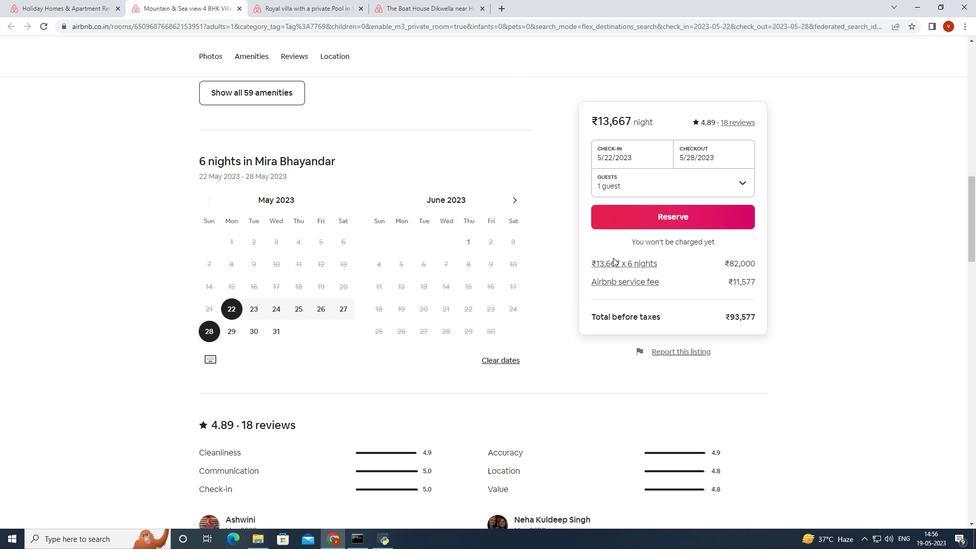 
Action: Mouse scrolled (597, 259) with delta (0, 0)
Screenshot: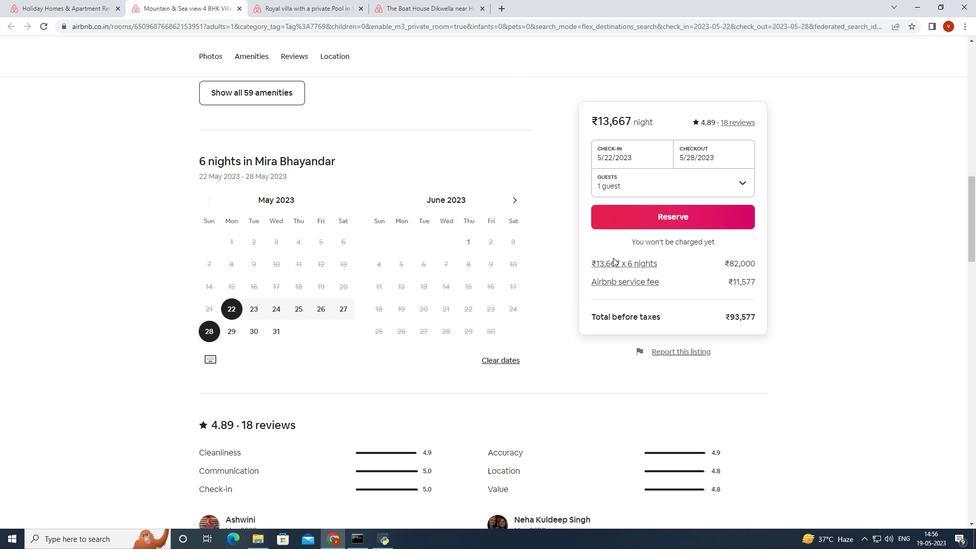 
Action: Mouse moved to (580, 263)
Screenshot: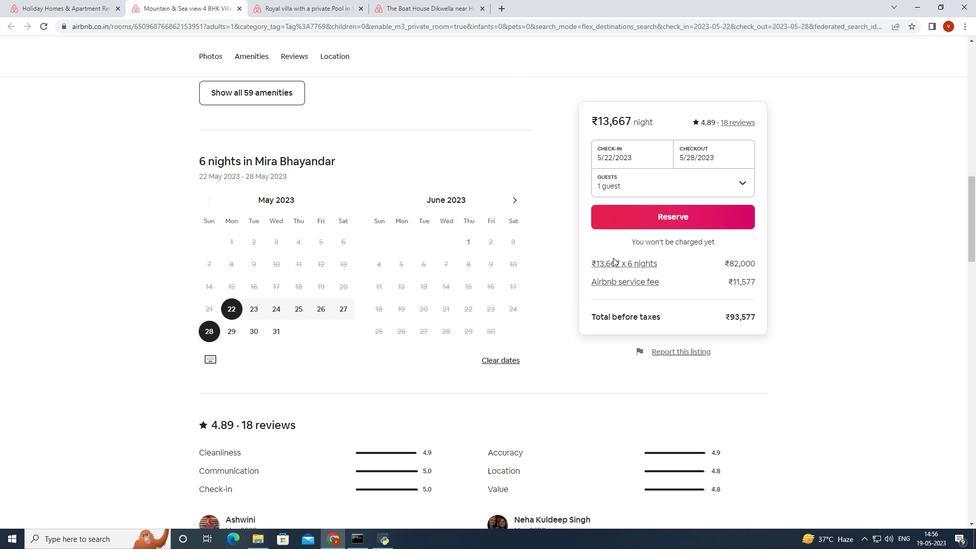 
Action: Mouse scrolled (581, 262) with delta (0, 0)
Screenshot: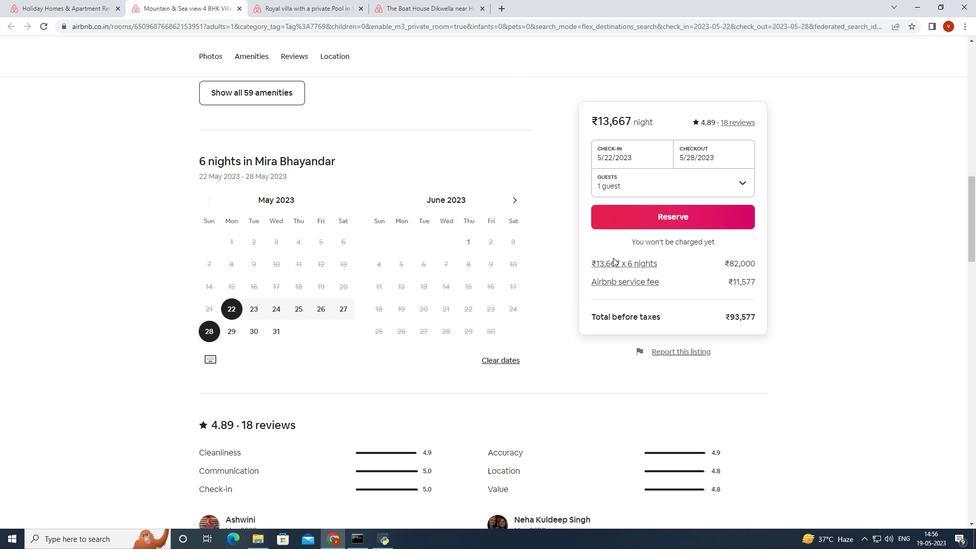 
Action: Mouse moved to (578, 264)
Screenshot: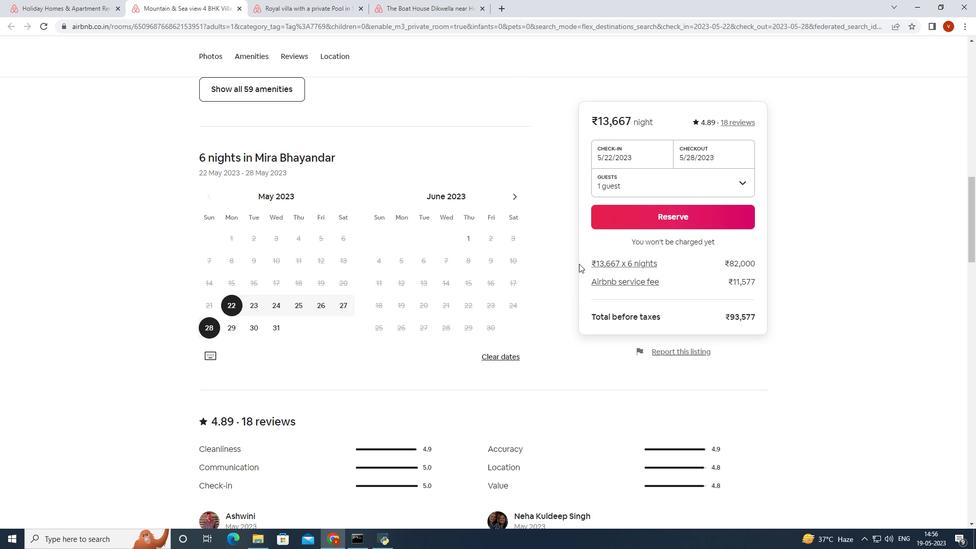 
Action: Mouse scrolled (578, 263) with delta (0, 0)
Screenshot: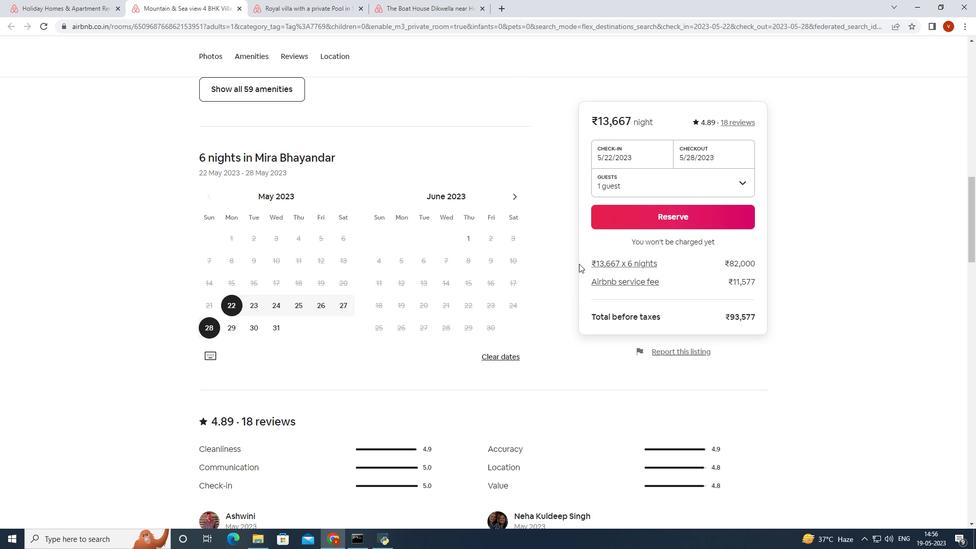 
Action: Mouse moved to (557, 276)
Screenshot: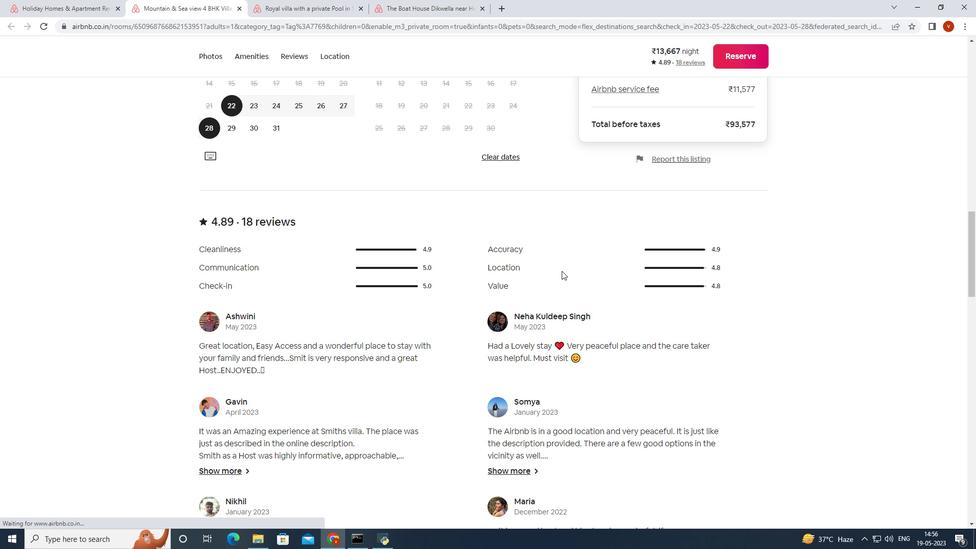 
Action: Mouse scrolled (558, 275) with delta (0, 0)
Screenshot: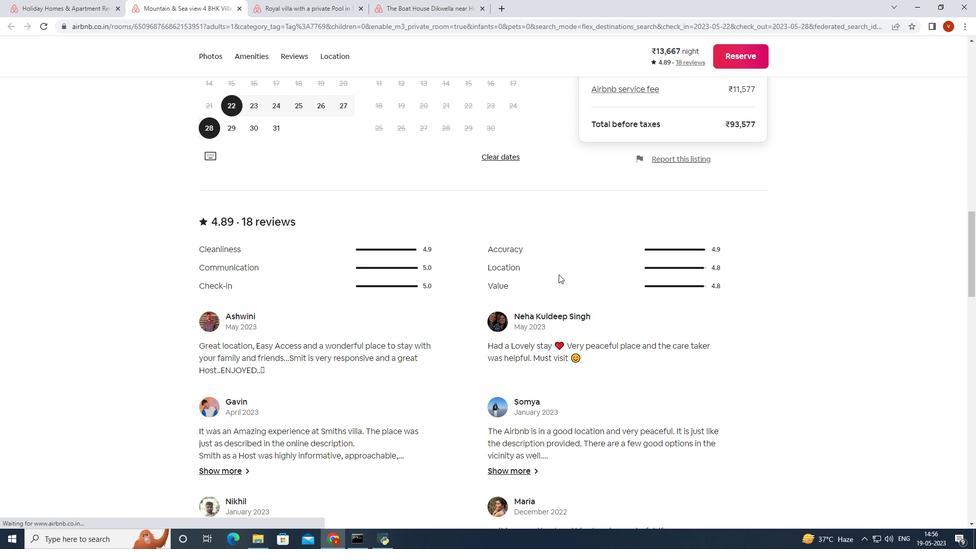 
Action: Mouse moved to (548, 297)
Screenshot: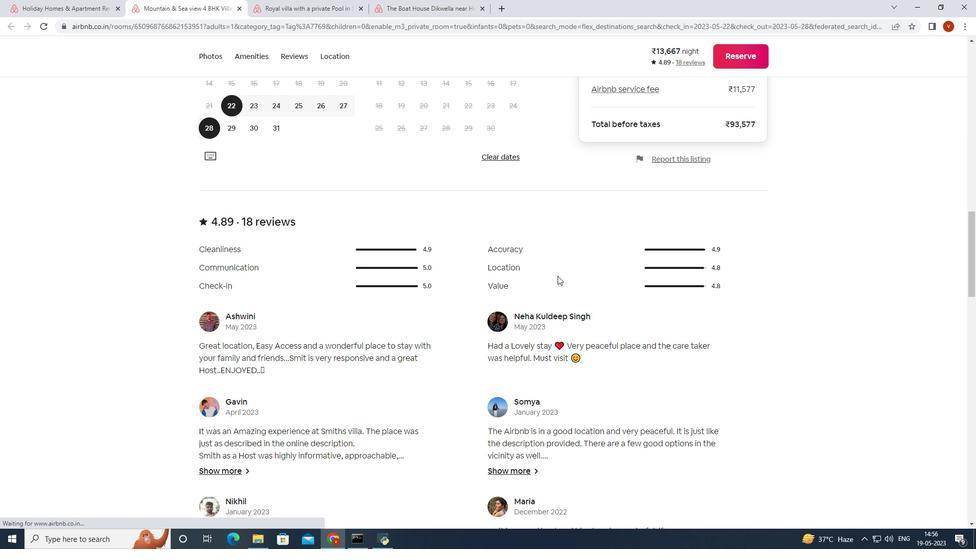 
Action: Mouse scrolled (548, 296) with delta (0, 0)
Screenshot: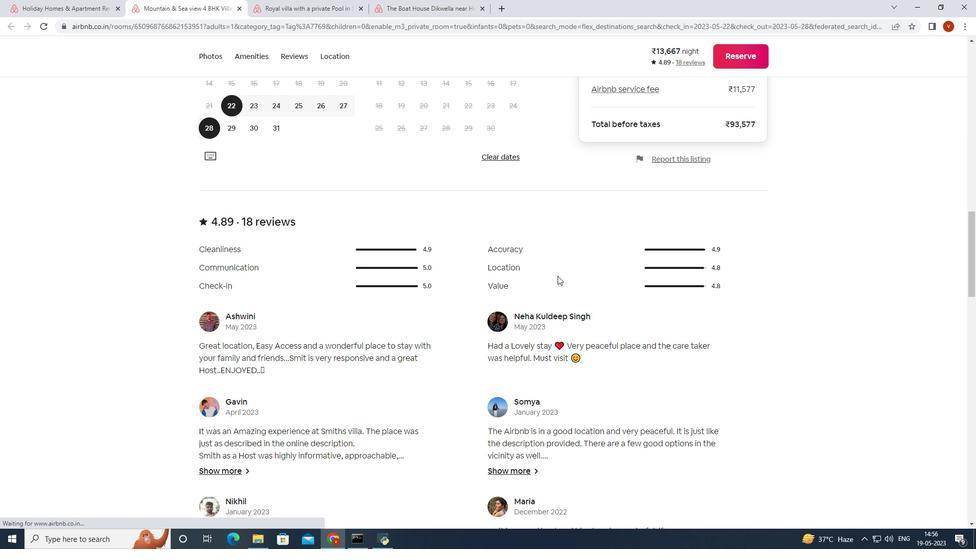 
Action: Mouse moved to (546, 298)
